 Task: Find connections with filter location Adeje with filter topic #innovationwith filter profile language Spanish with filter current company TASC Outsourcing with filter school G. B. Pant University Of Agriculture & Technology with filter industry Nursing Homes and Residential Care Facilities with filter service category Life Coaching with filter keywords title Molecular Scientist
Action: Mouse moved to (682, 87)
Screenshot: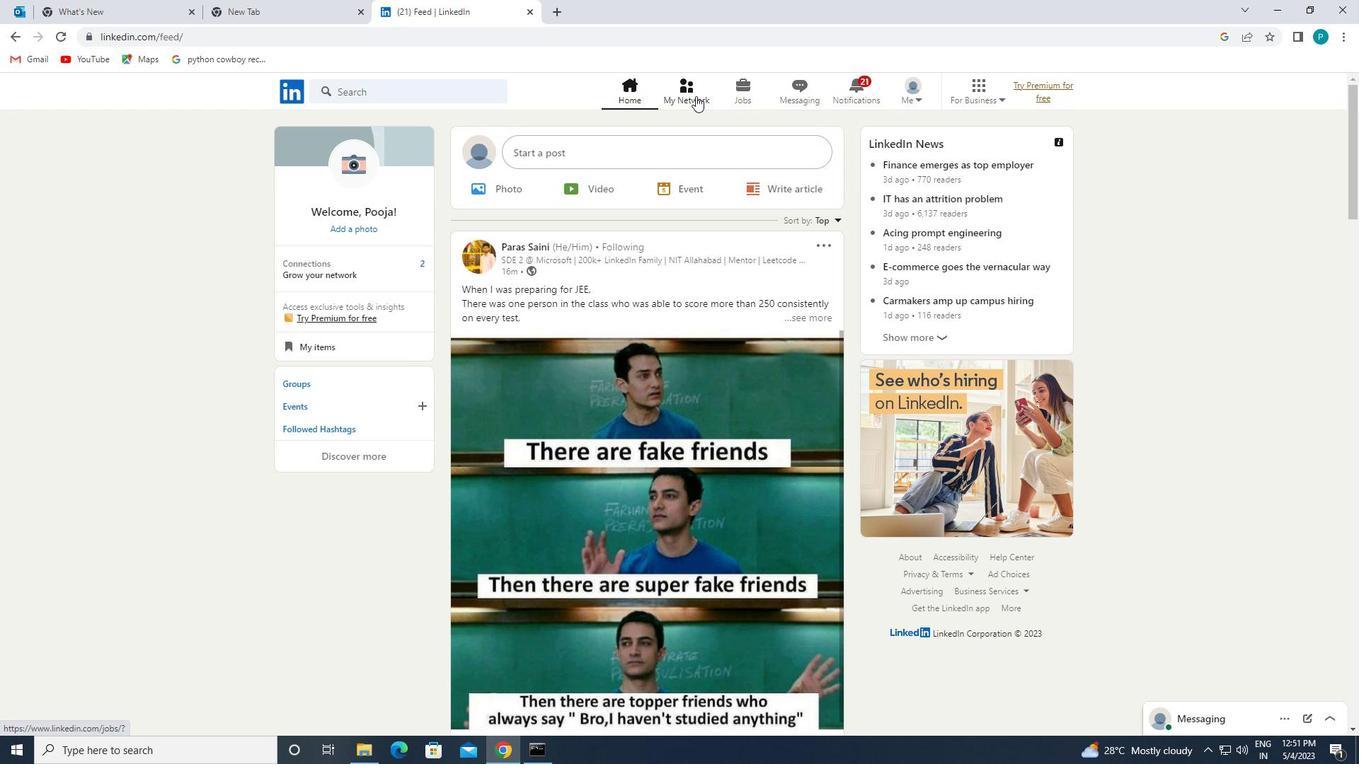 
Action: Mouse pressed left at (682, 87)
Screenshot: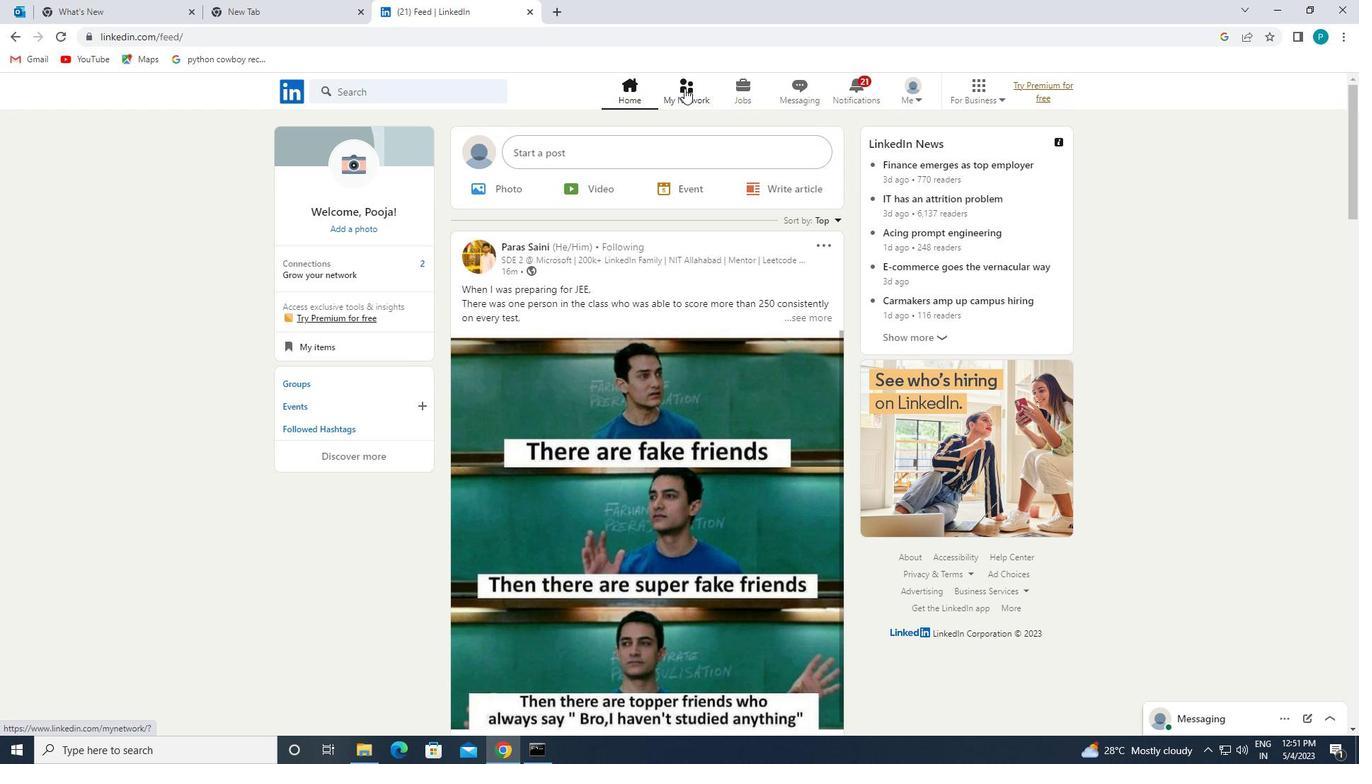 
Action: Mouse moved to (430, 172)
Screenshot: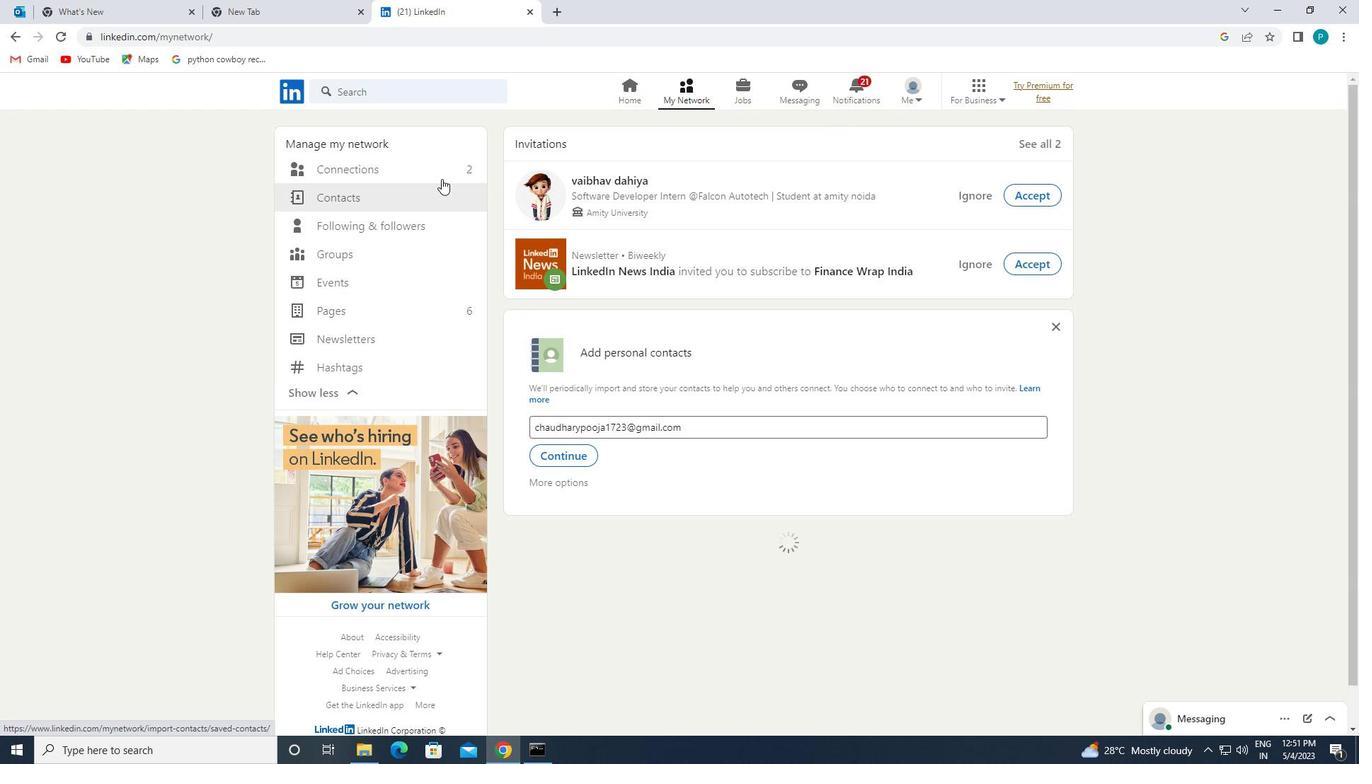 
Action: Mouse pressed left at (430, 172)
Screenshot: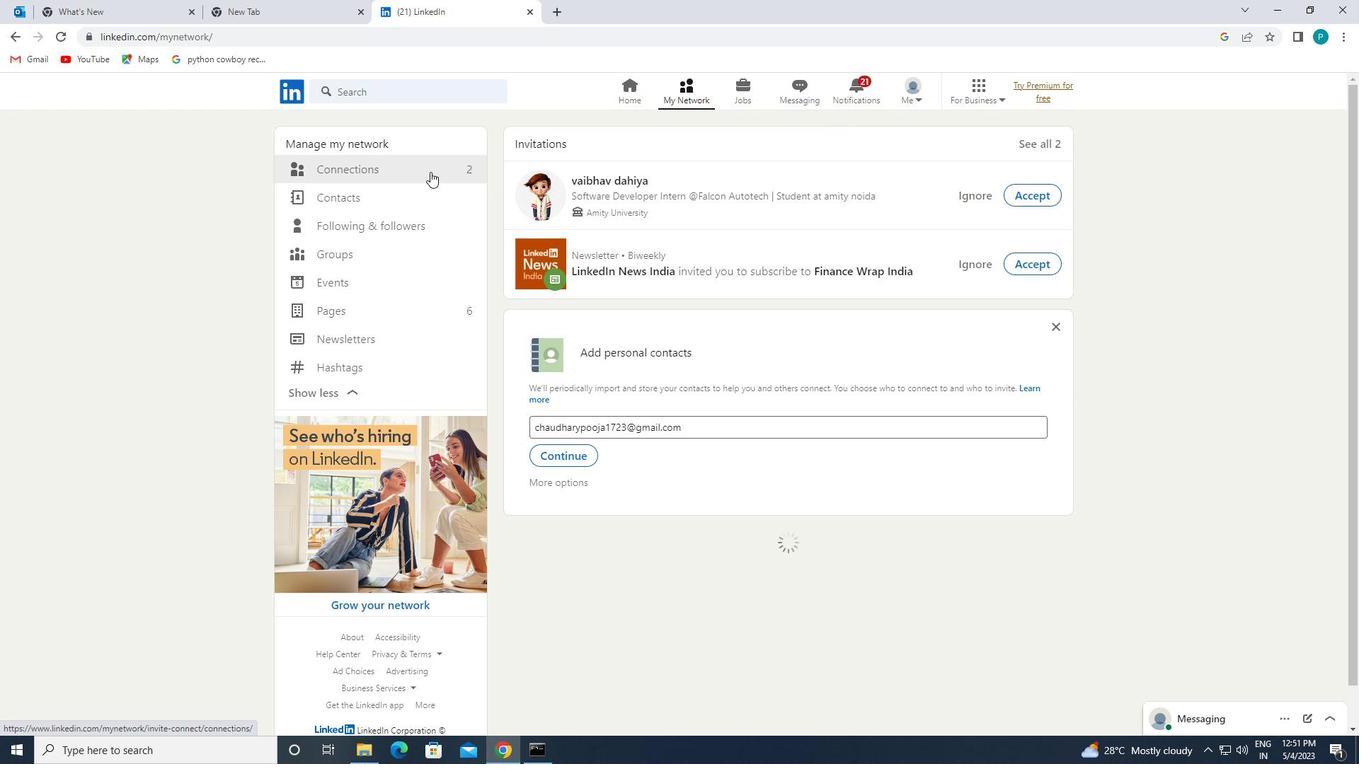 
Action: Mouse moved to (772, 164)
Screenshot: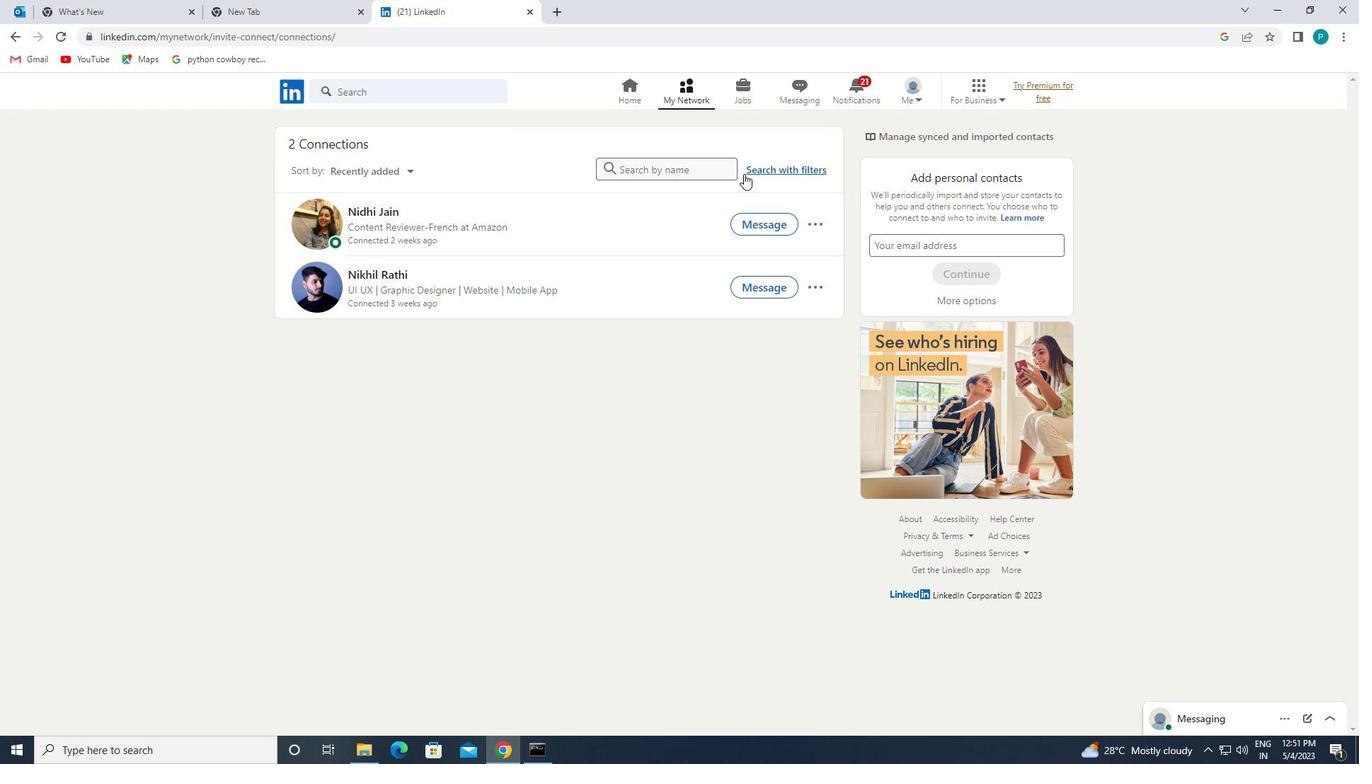 
Action: Mouse pressed left at (772, 164)
Screenshot: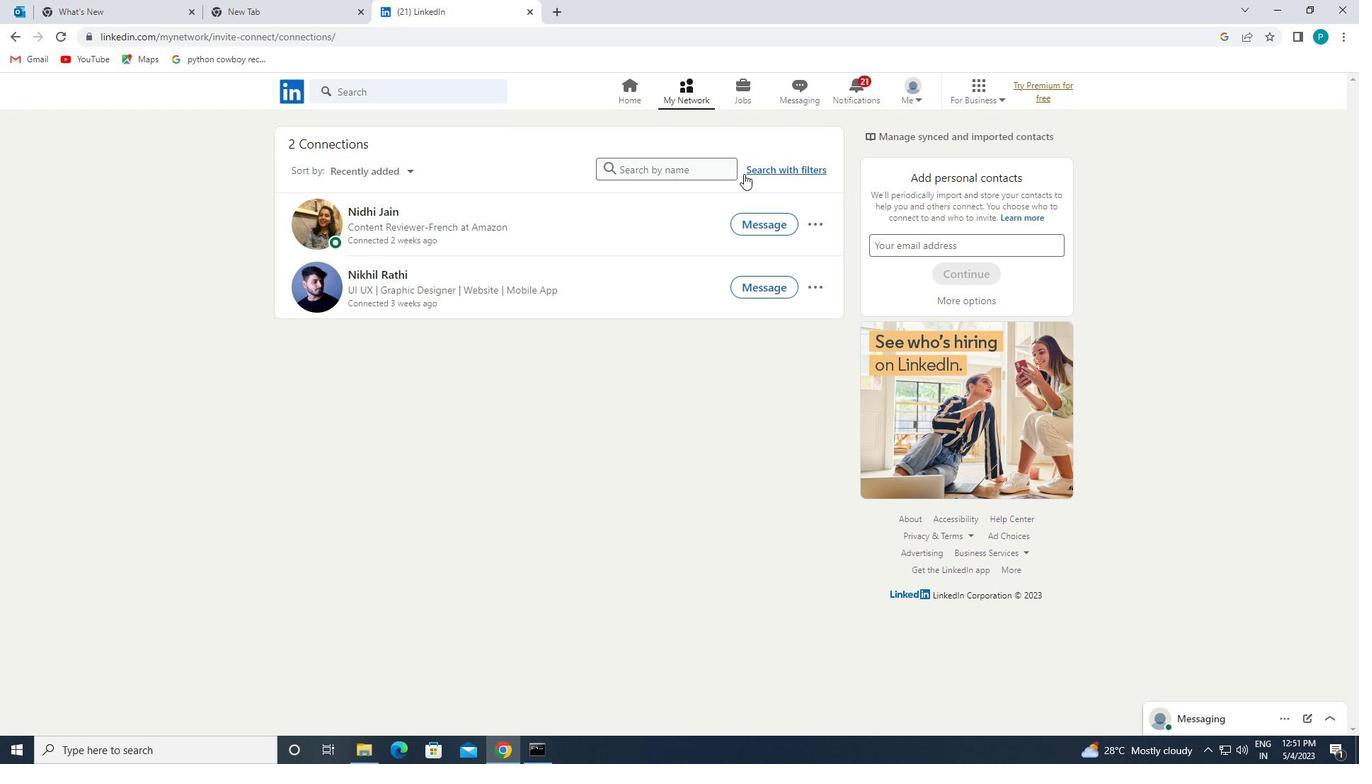 
Action: Mouse moved to (724, 128)
Screenshot: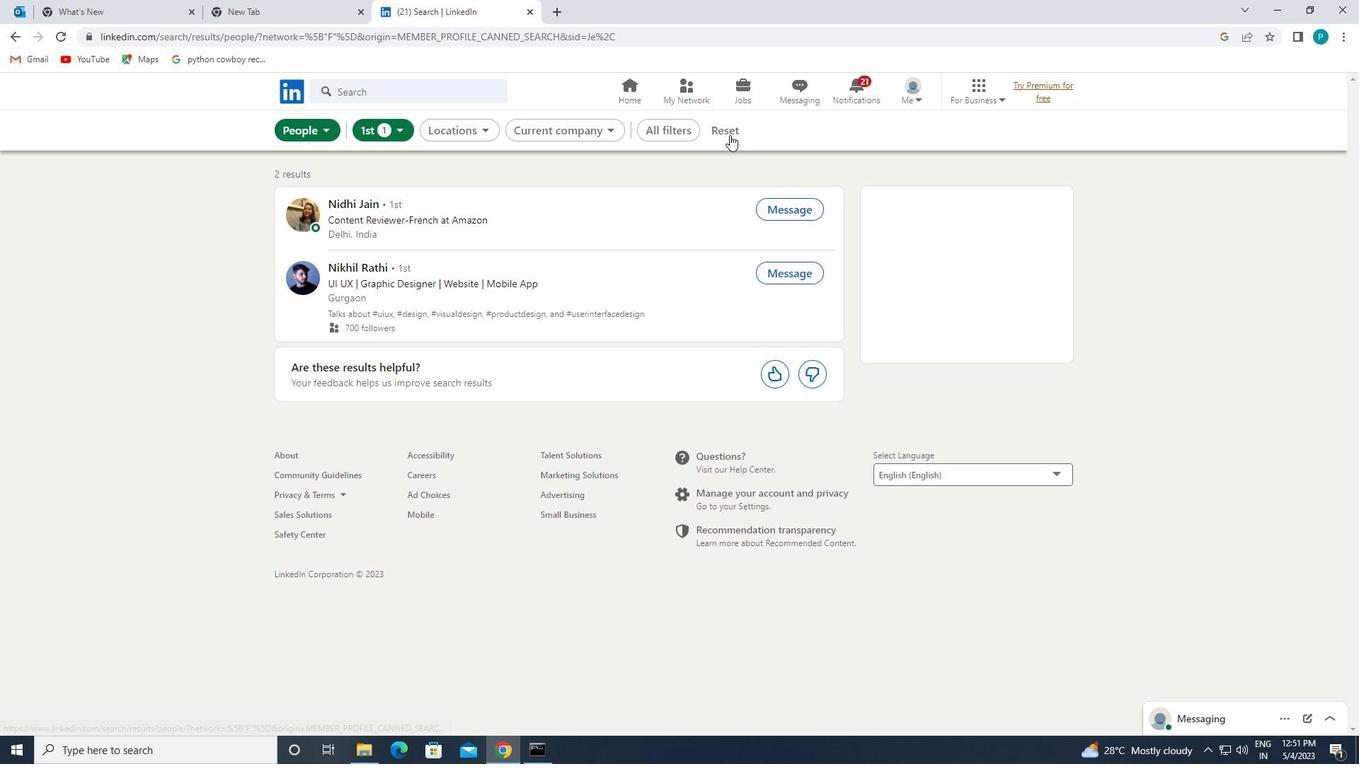 
Action: Mouse pressed left at (724, 128)
Screenshot: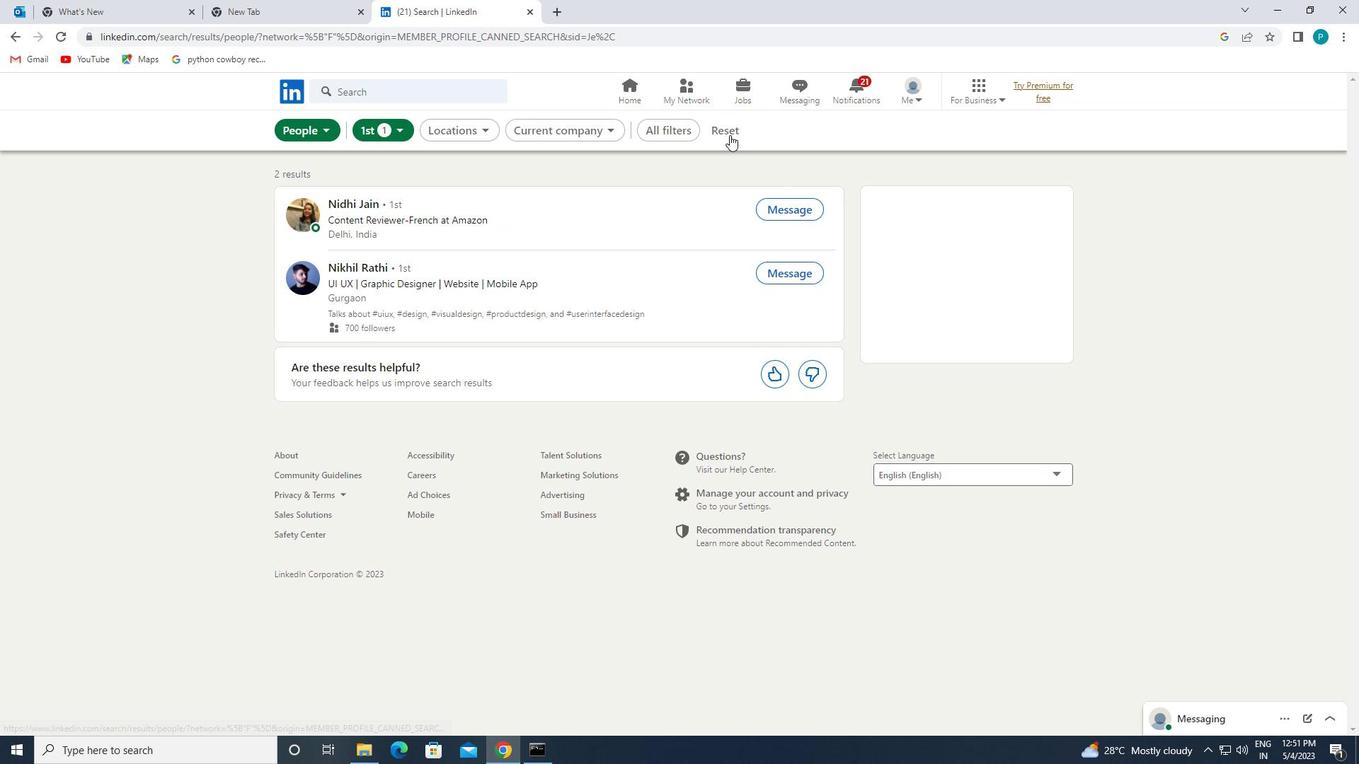 
Action: Mouse pressed left at (724, 128)
Screenshot: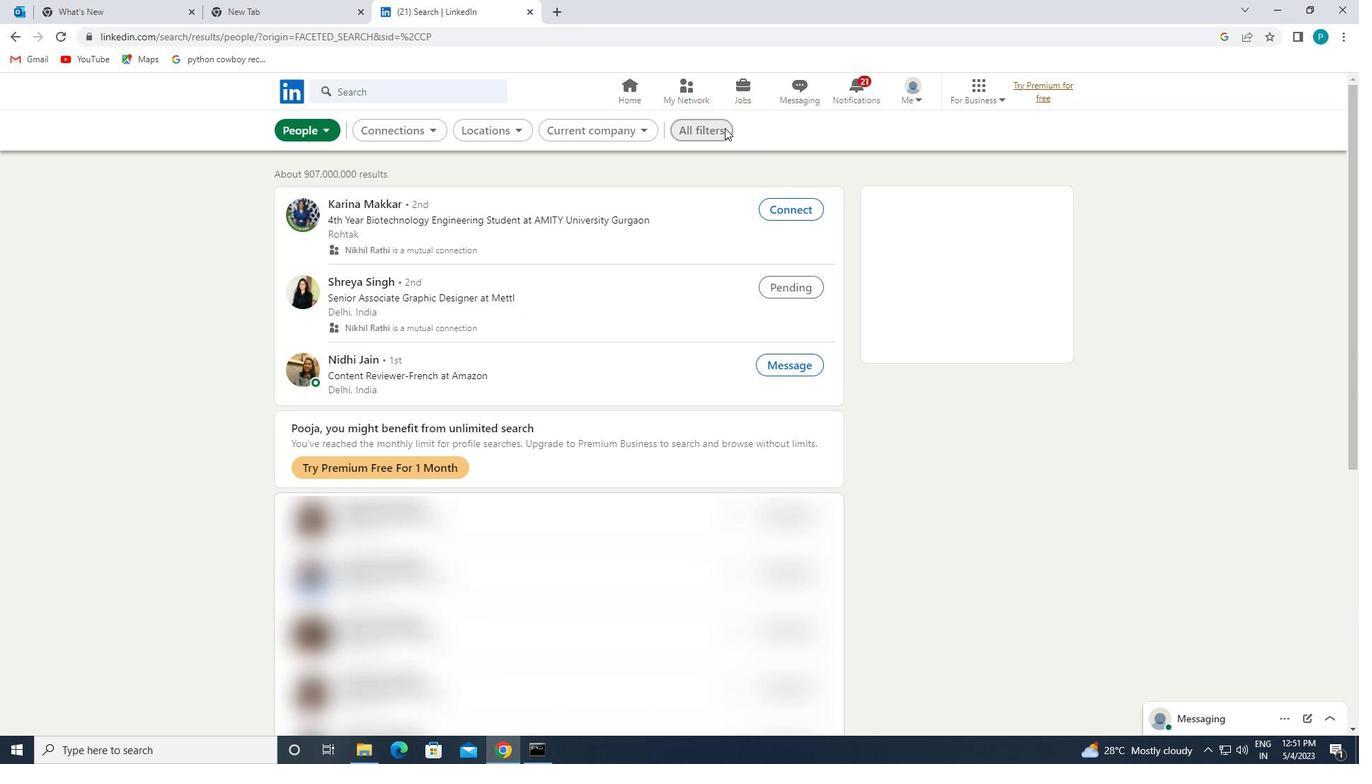 
Action: Mouse moved to (1050, 305)
Screenshot: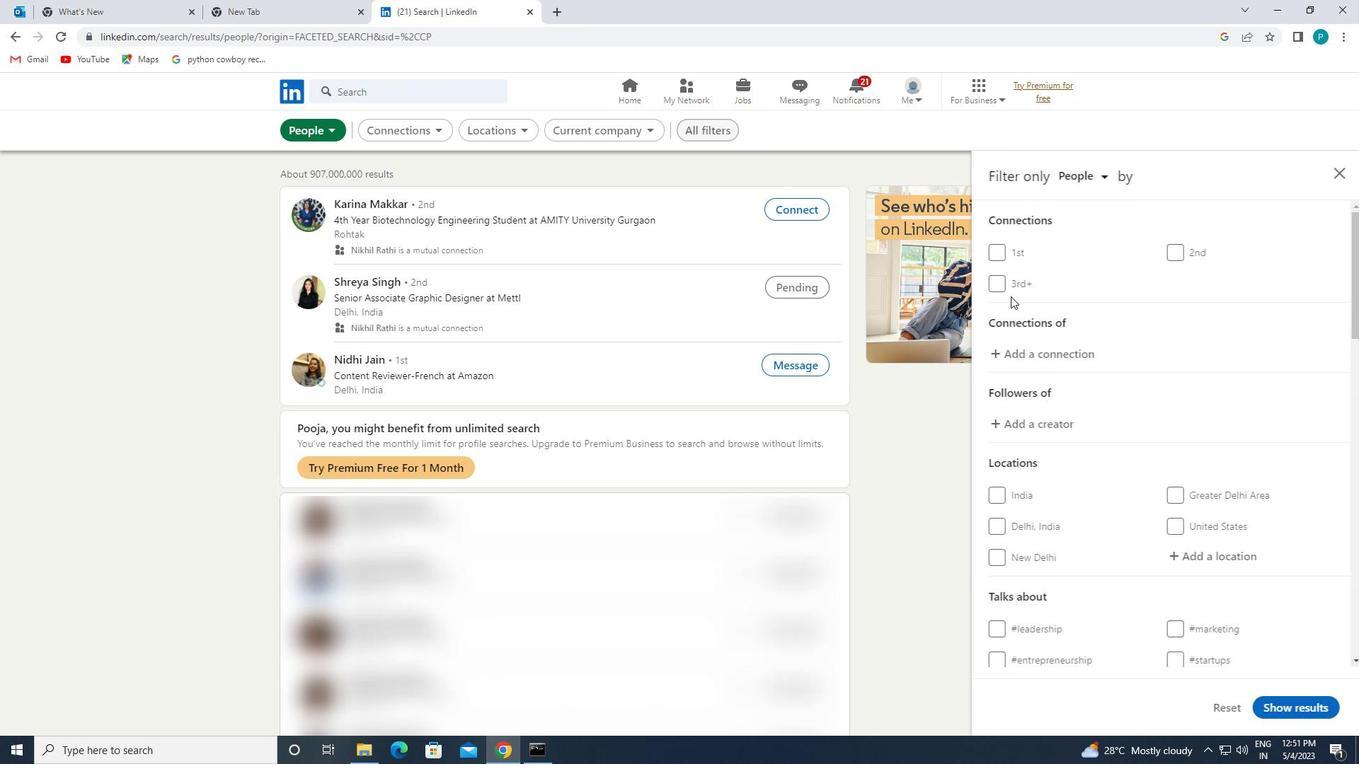 
Action: Mouse scrolled (1050, 305) with delta (0, 0)
Screenshot: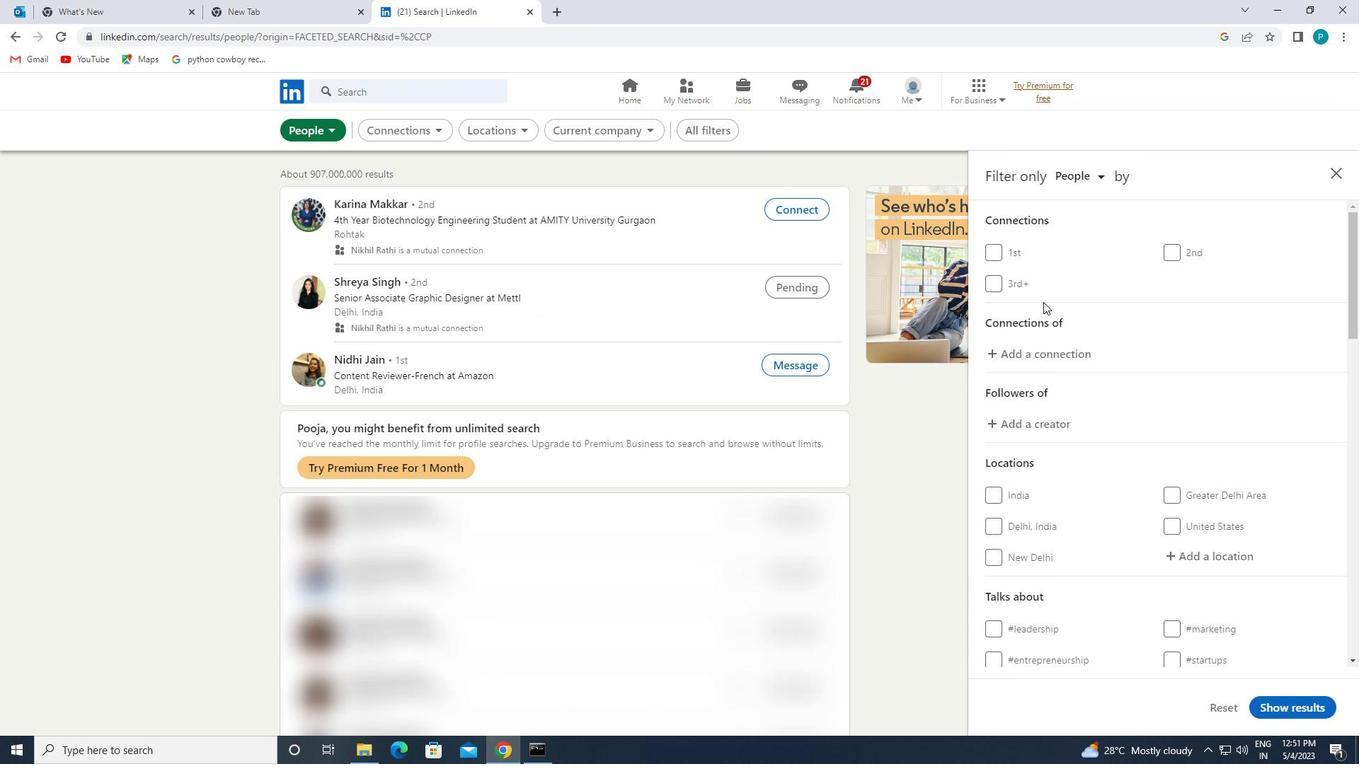 
Action: Mouse scrolled (1050, 305) with delta (0, 0)
Screenshot: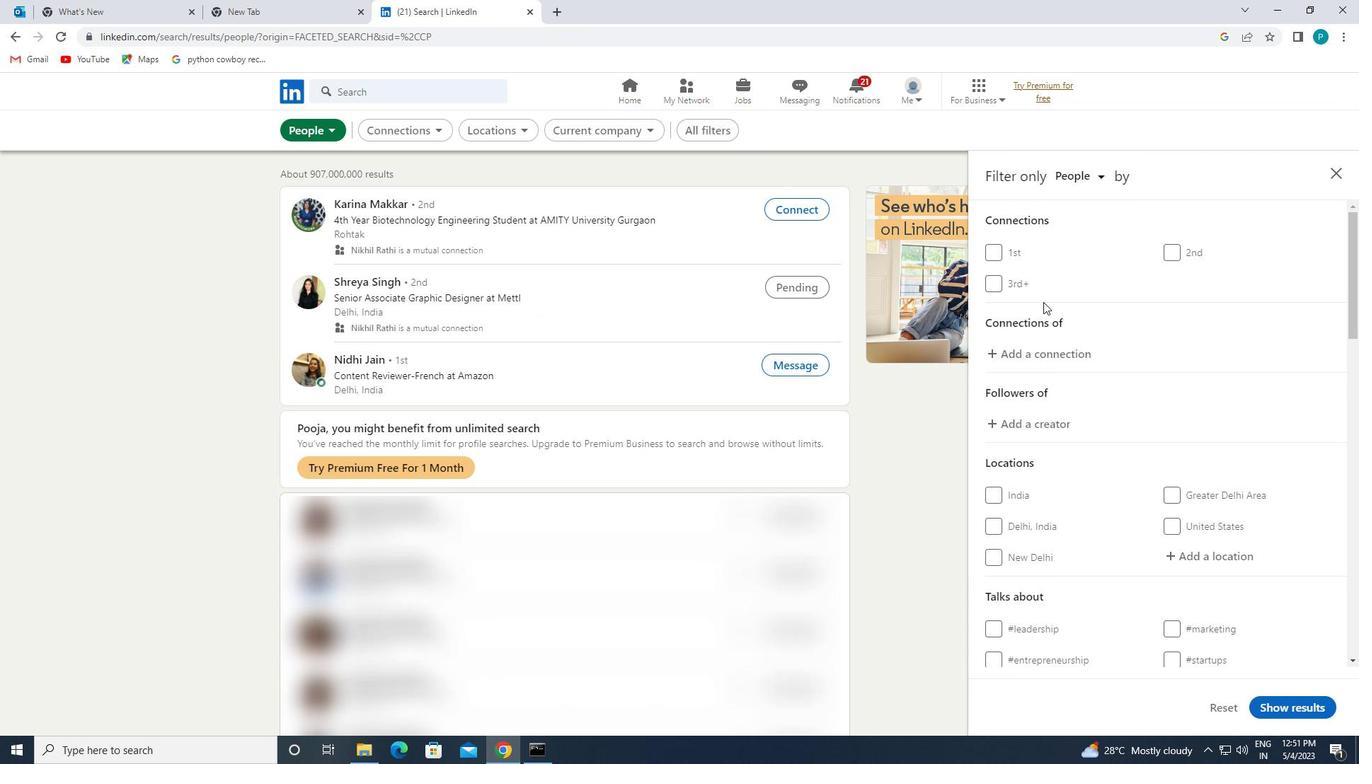 
Action: Mouse moved to (1213, 423)
Screenshot: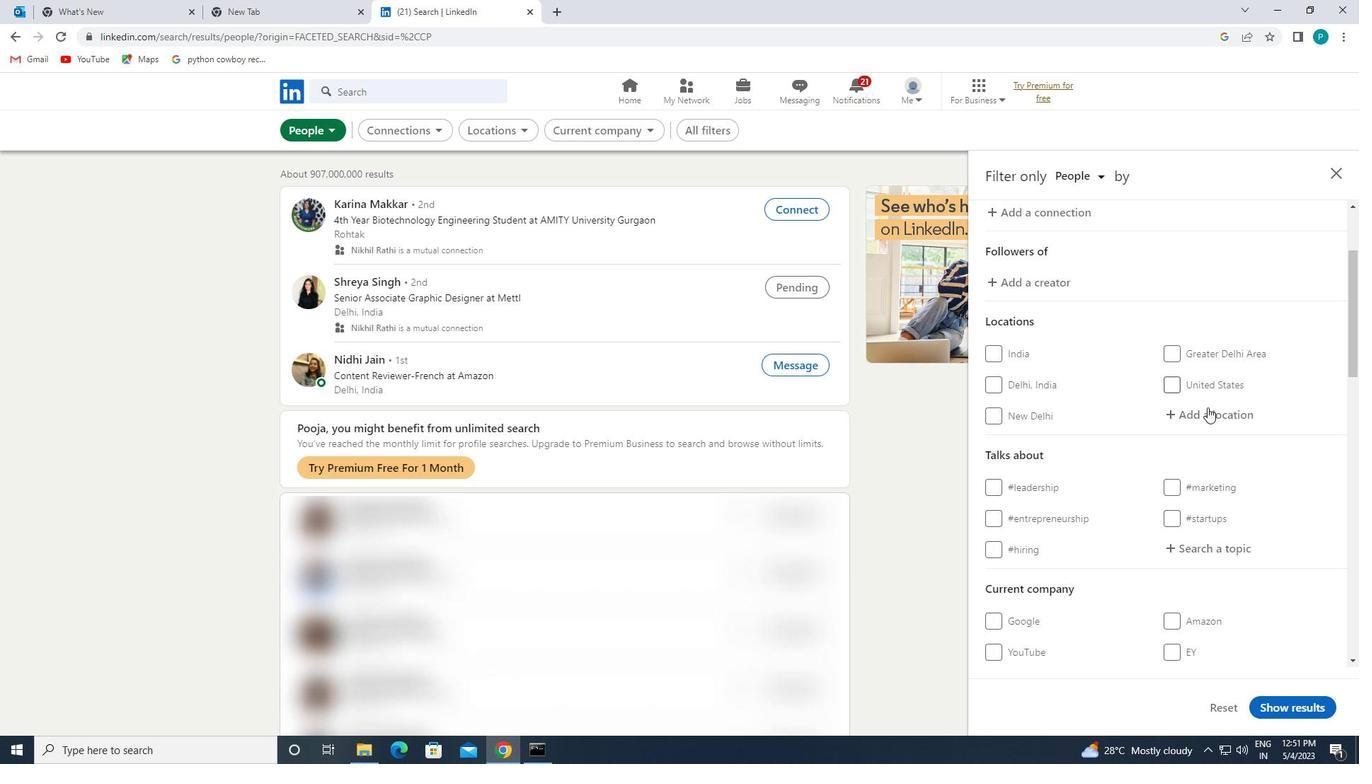 
Action: Mouse pressed left at (1213, 423)
Screenshot: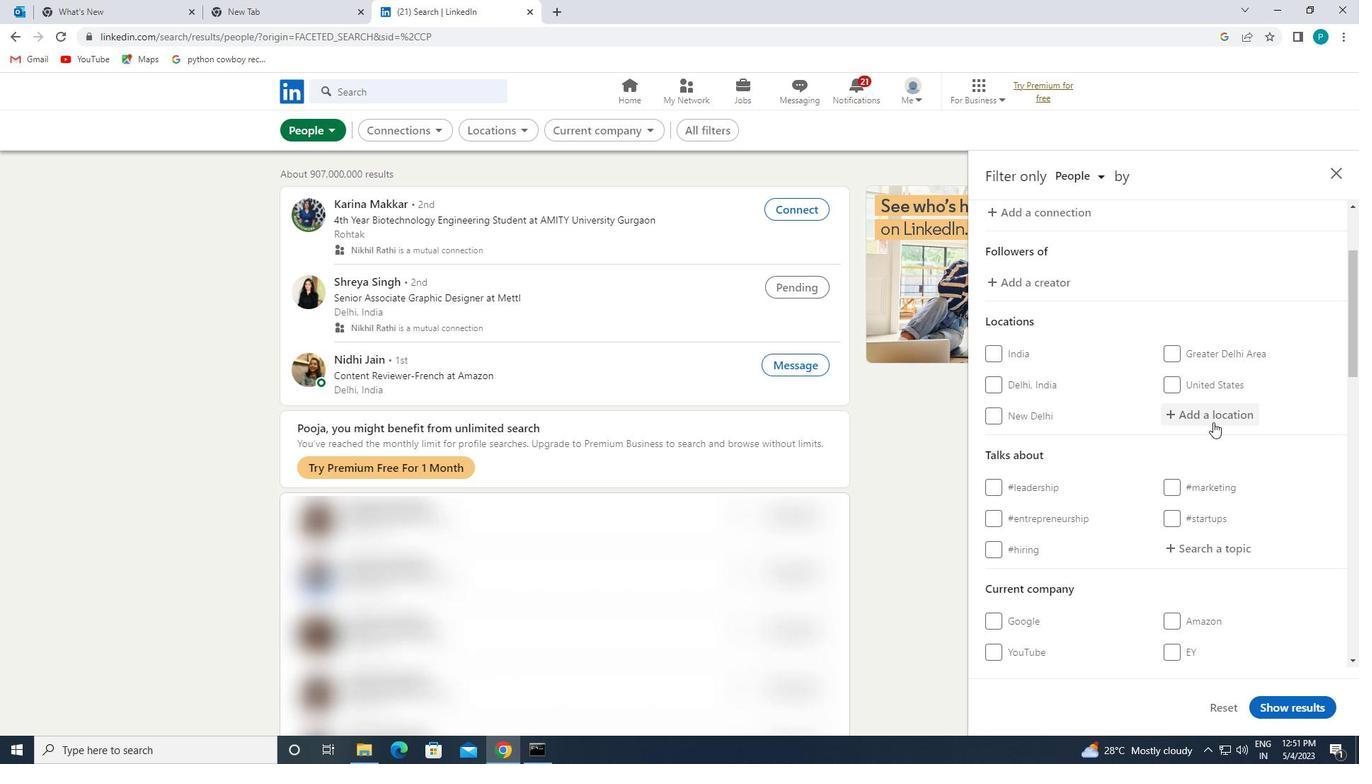 
Action: Mouse moved to (812, 294)
Screenshot: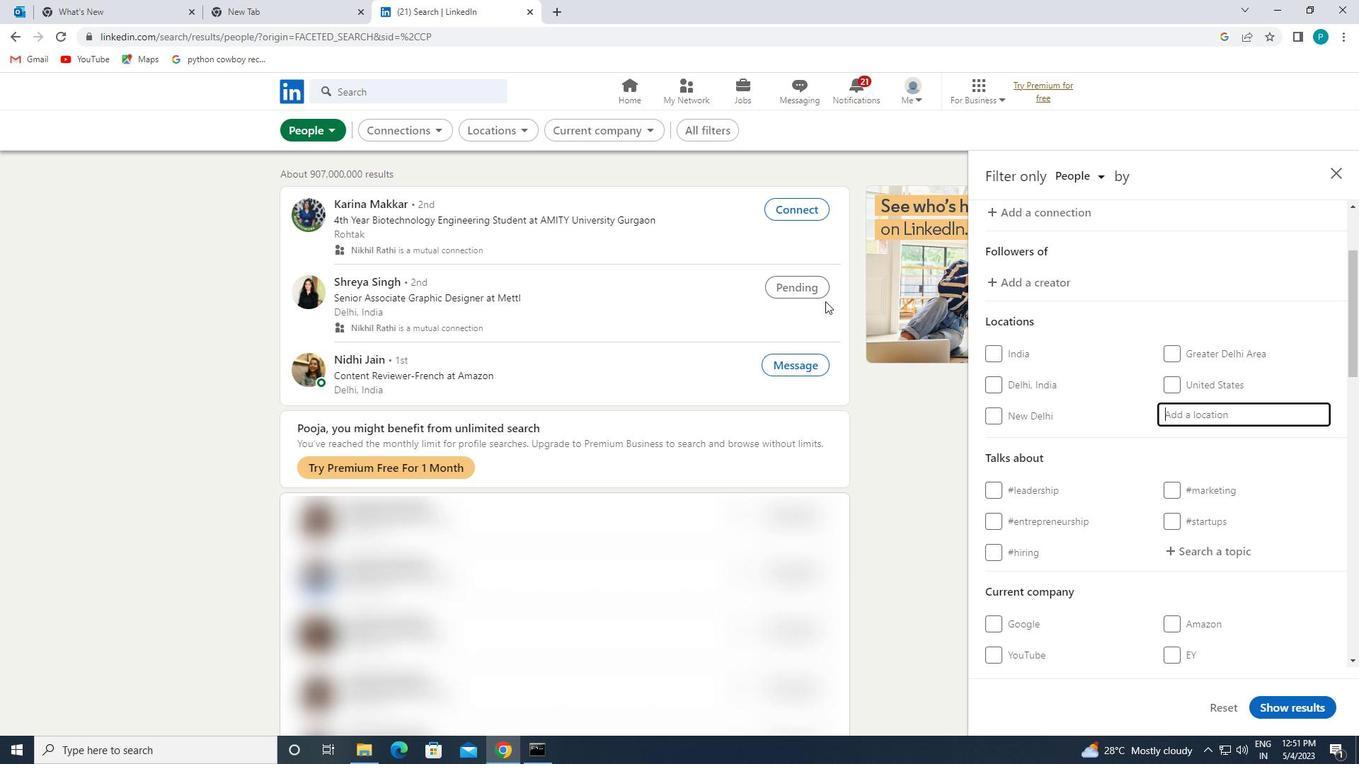 
Action: Key pressed <Key.caps_lock>a<Key.caps_lock>deje
Screenshot: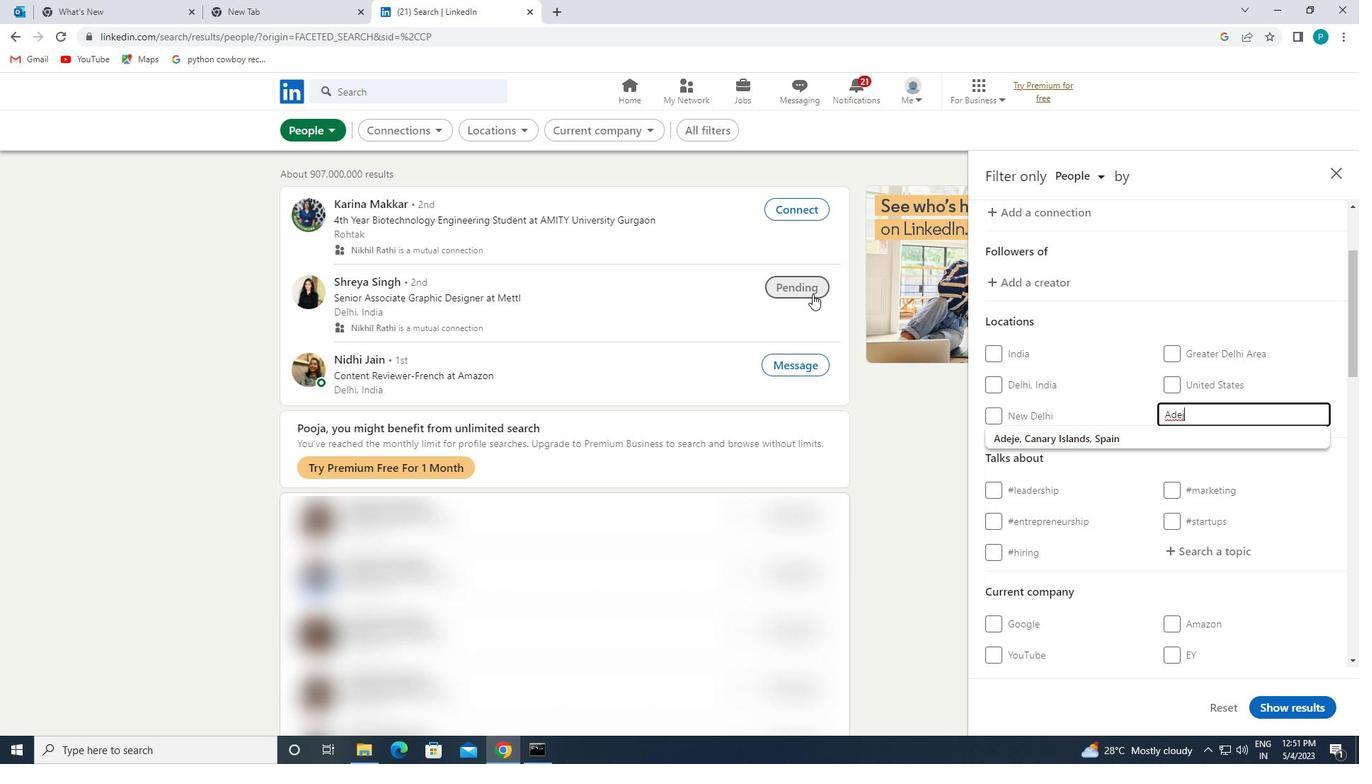 
Action: Mouse moved to (1022, 427)
Screenshot: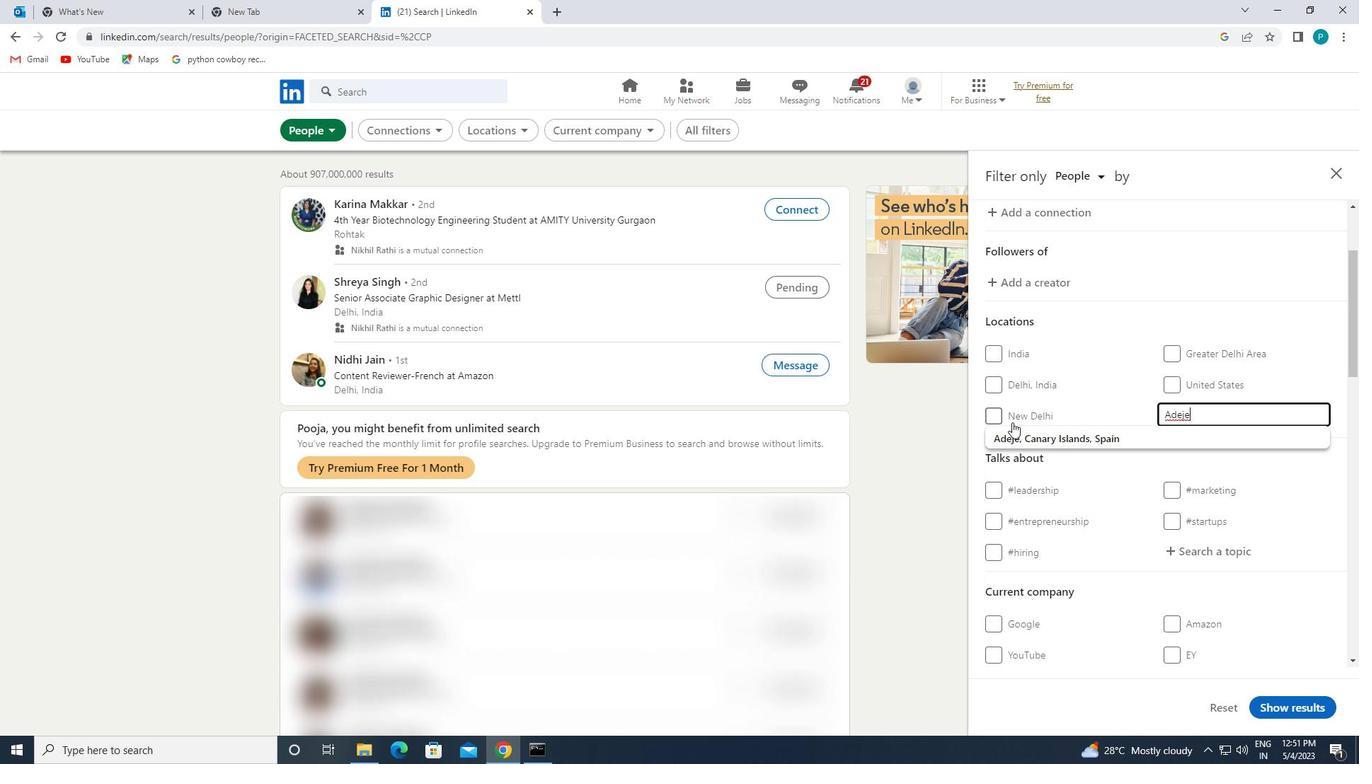 
Action: Mouse pressed left at (1022, 427)
Screenshot: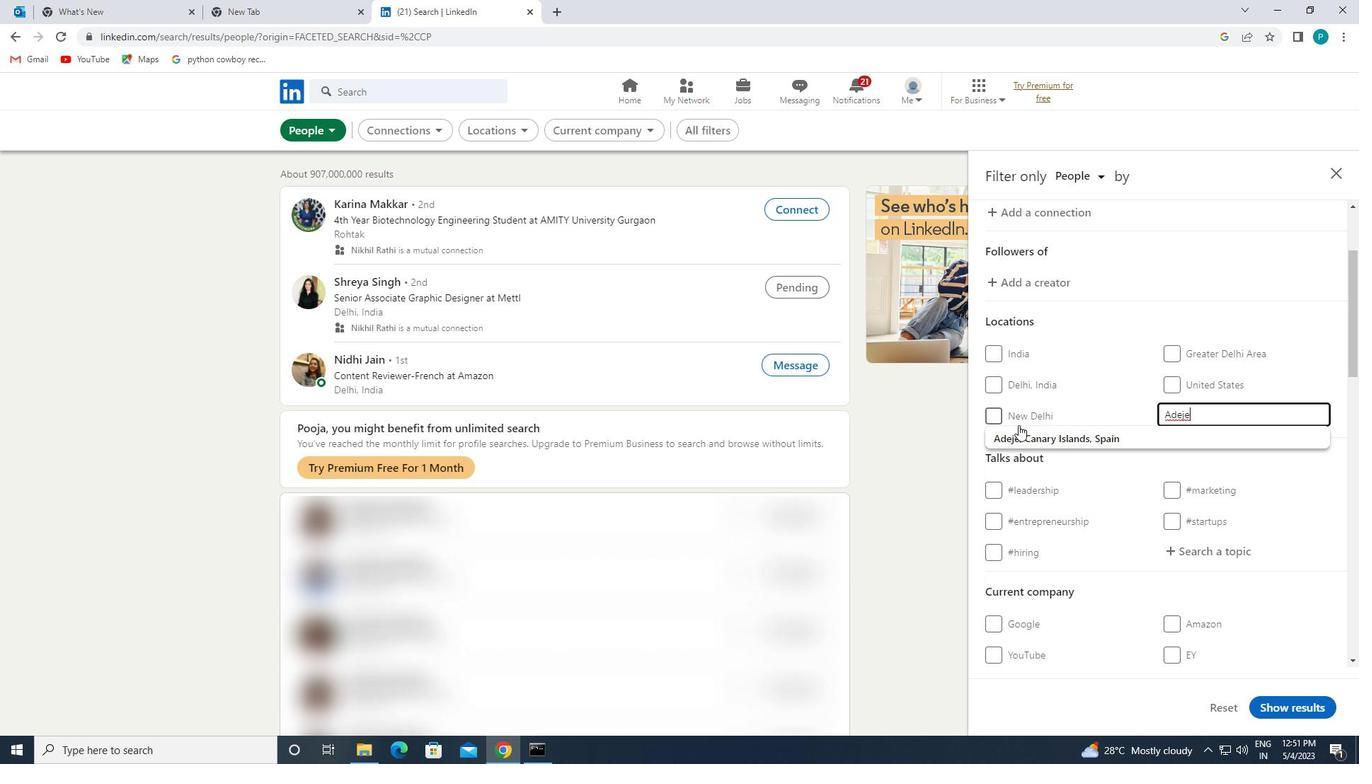 
Action: Mouse moved to (1113, 458)
Screenshot: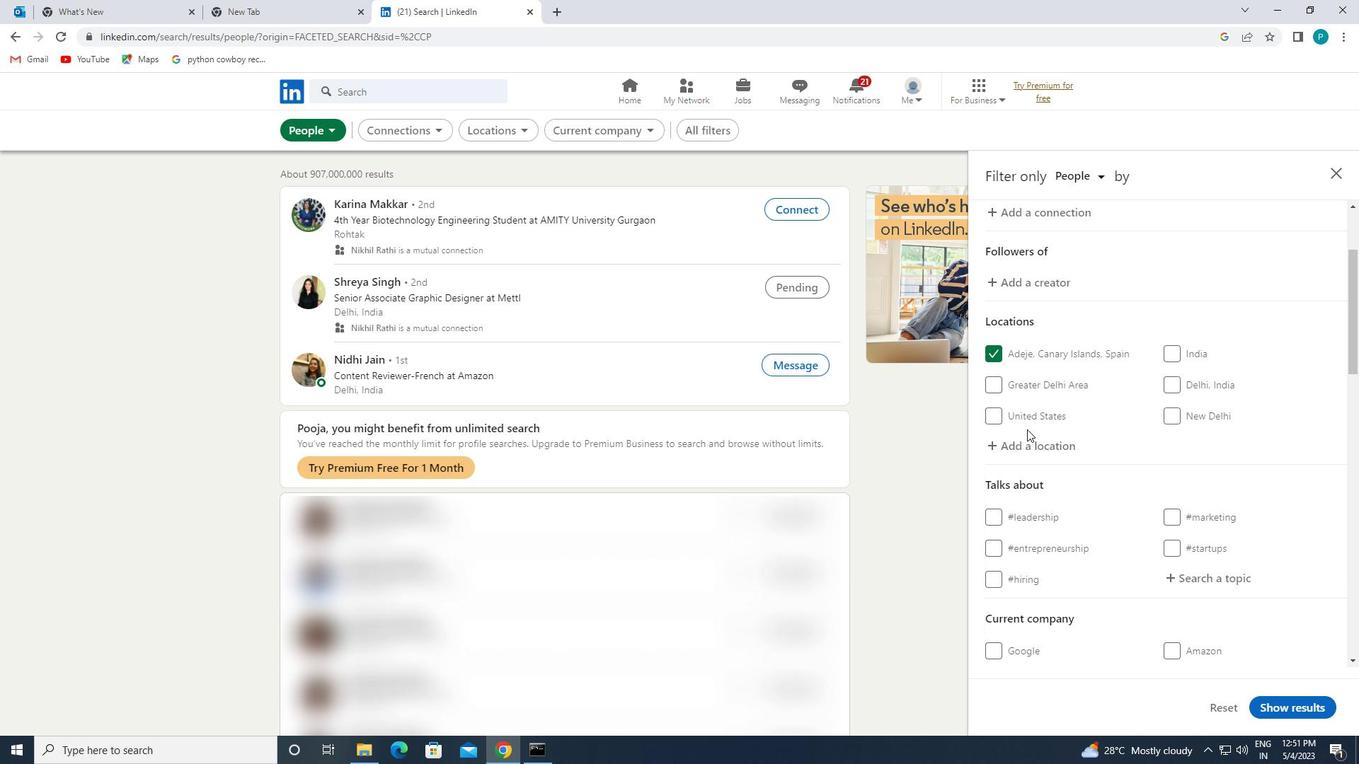 
Action: Mouse scrolled (1113, 457) with delta (0, 0)
Screenshot: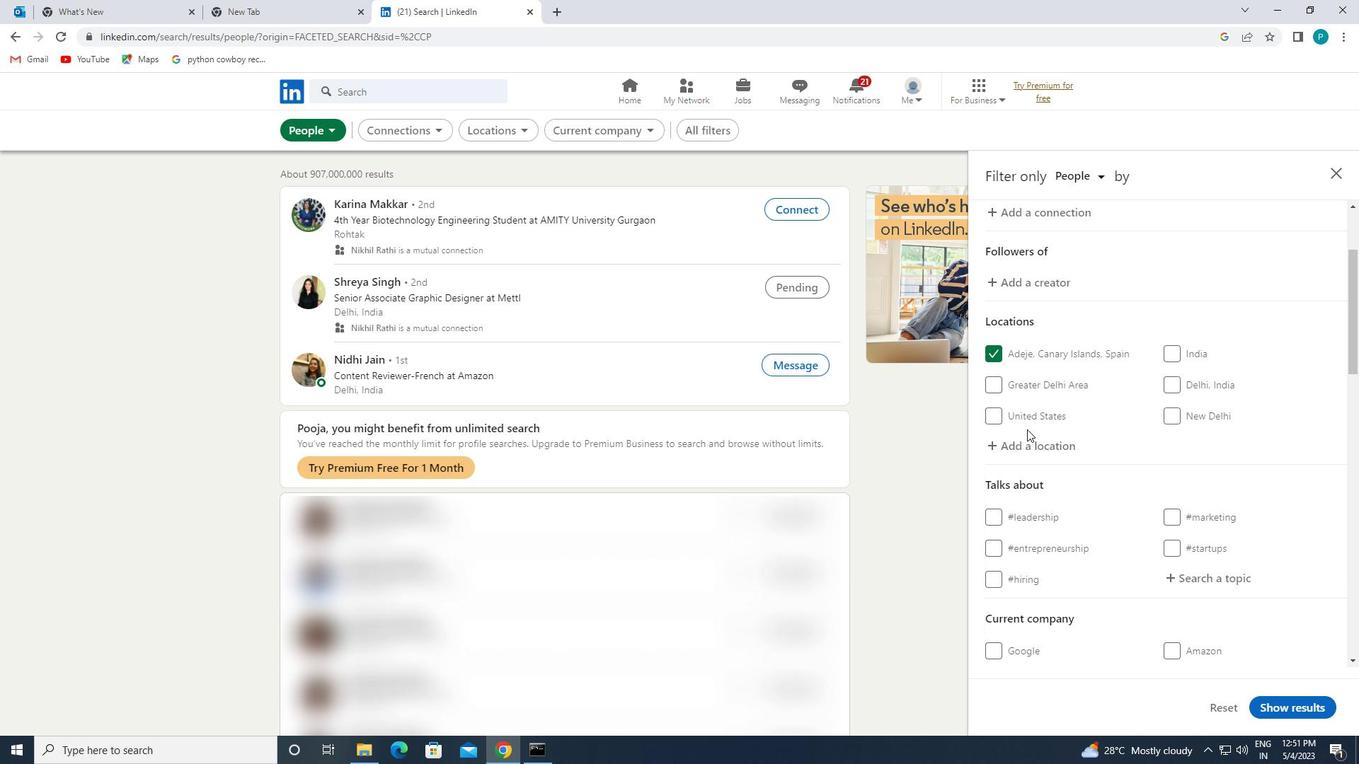 
Action: Mouse moved to (1128, 464)
Screenshot: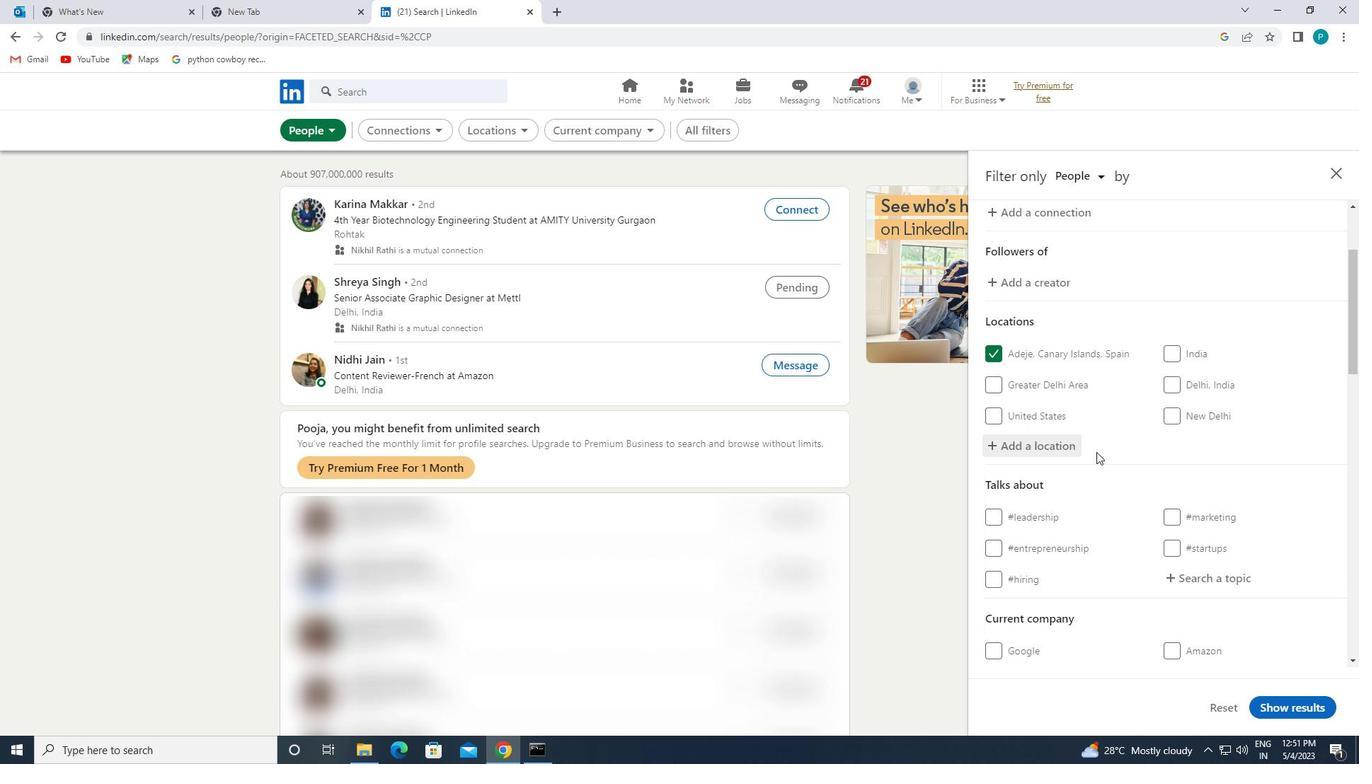 
Action: Mouse scrolled (1128, 463) with delta (0, 0)
Screenshot: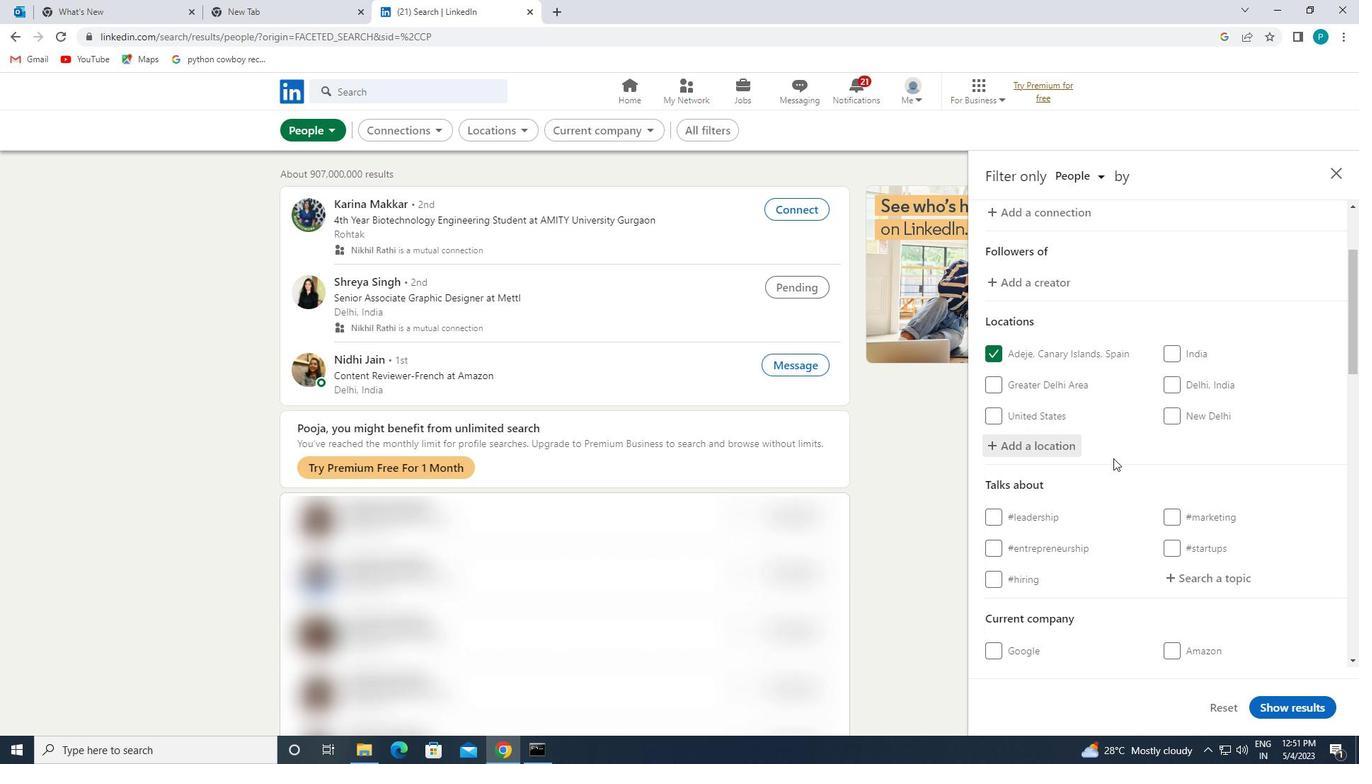 
Action: Mouse moved to (1155, 439)
Screenshot: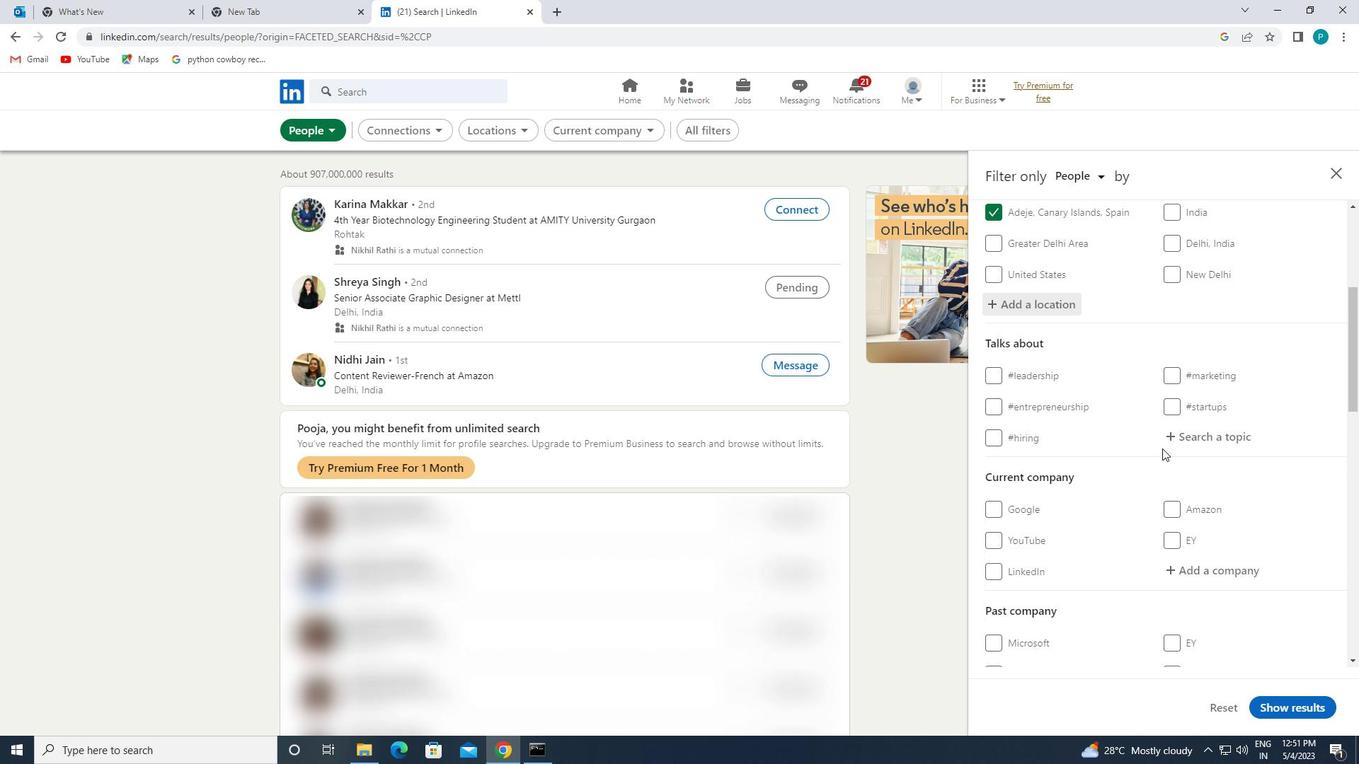 
Action: Mouse pressed left at (1155, 439)
Screenshot: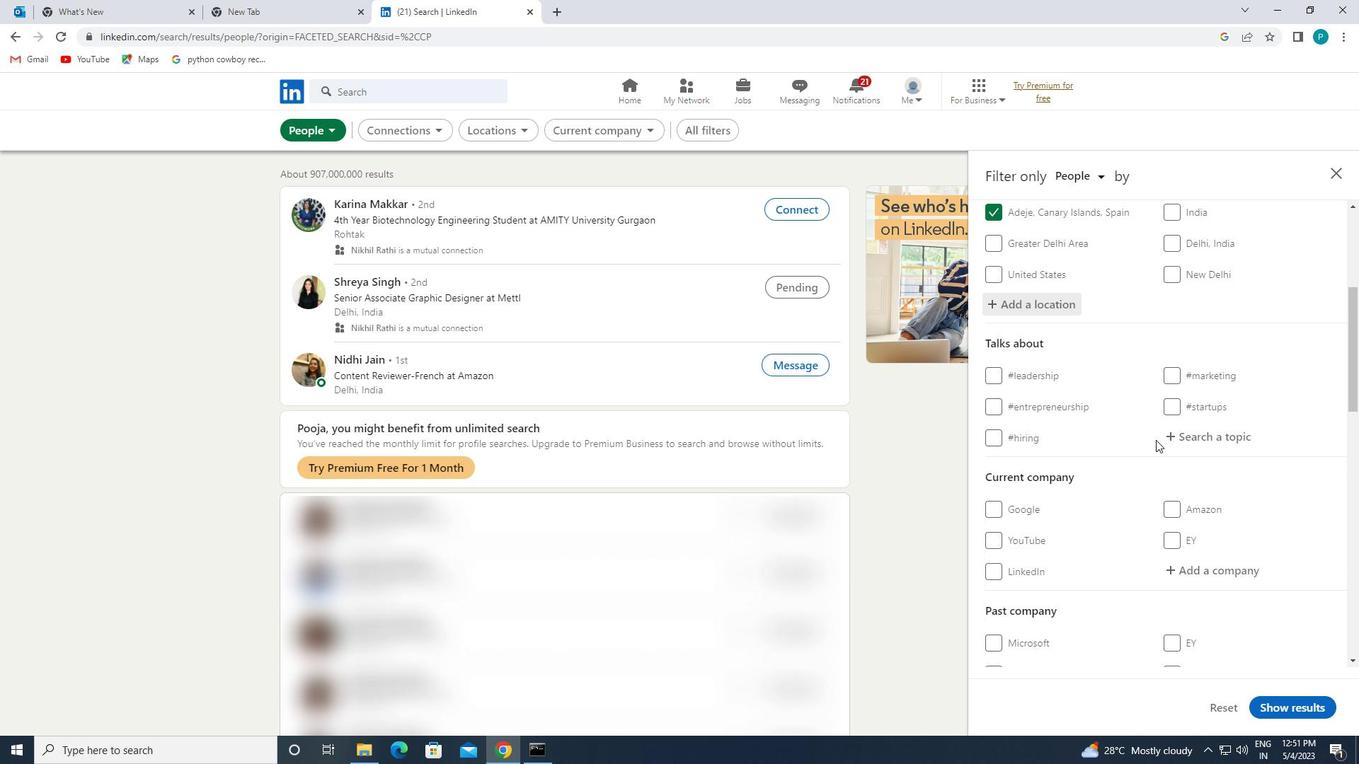 
Action: Mouse moved to (1181, 440)
Screenshot: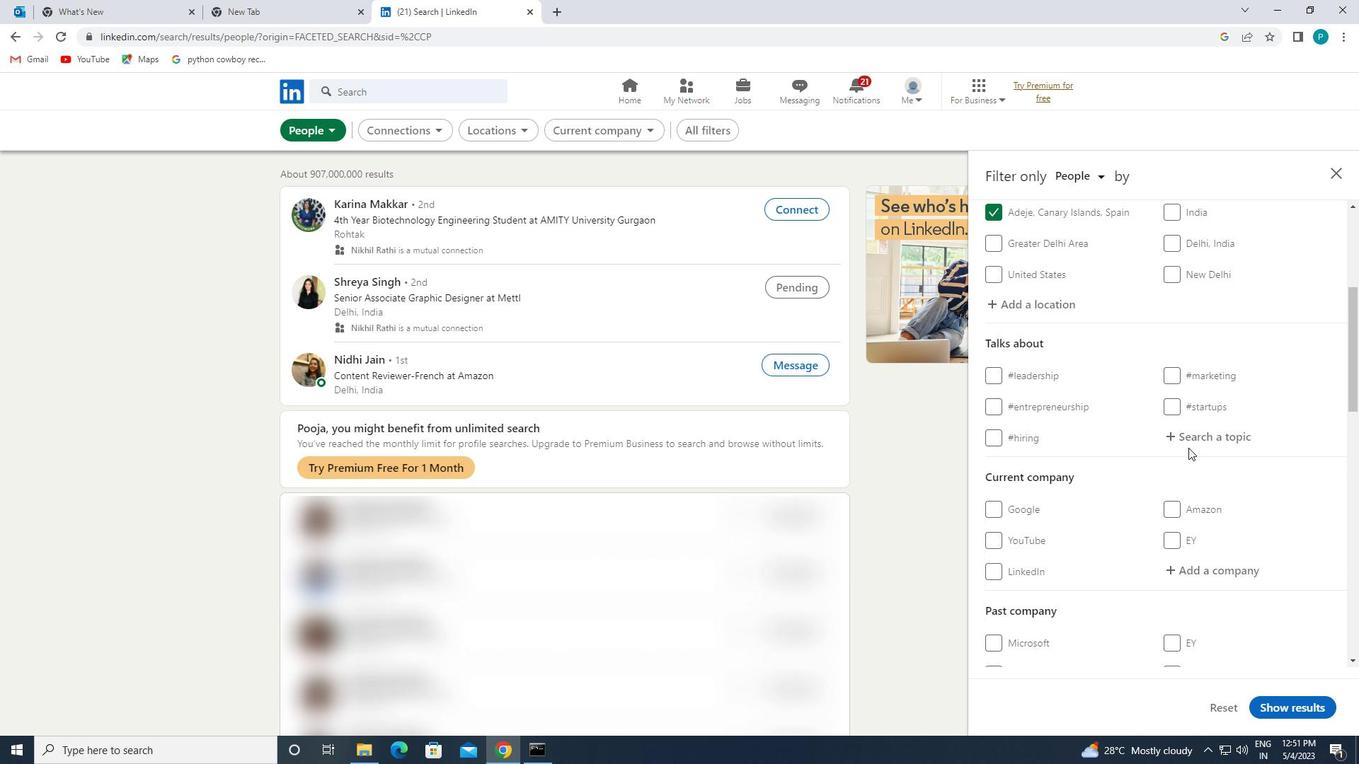 
Action: Mouse pressed left at (1181, 440)
Screenshot: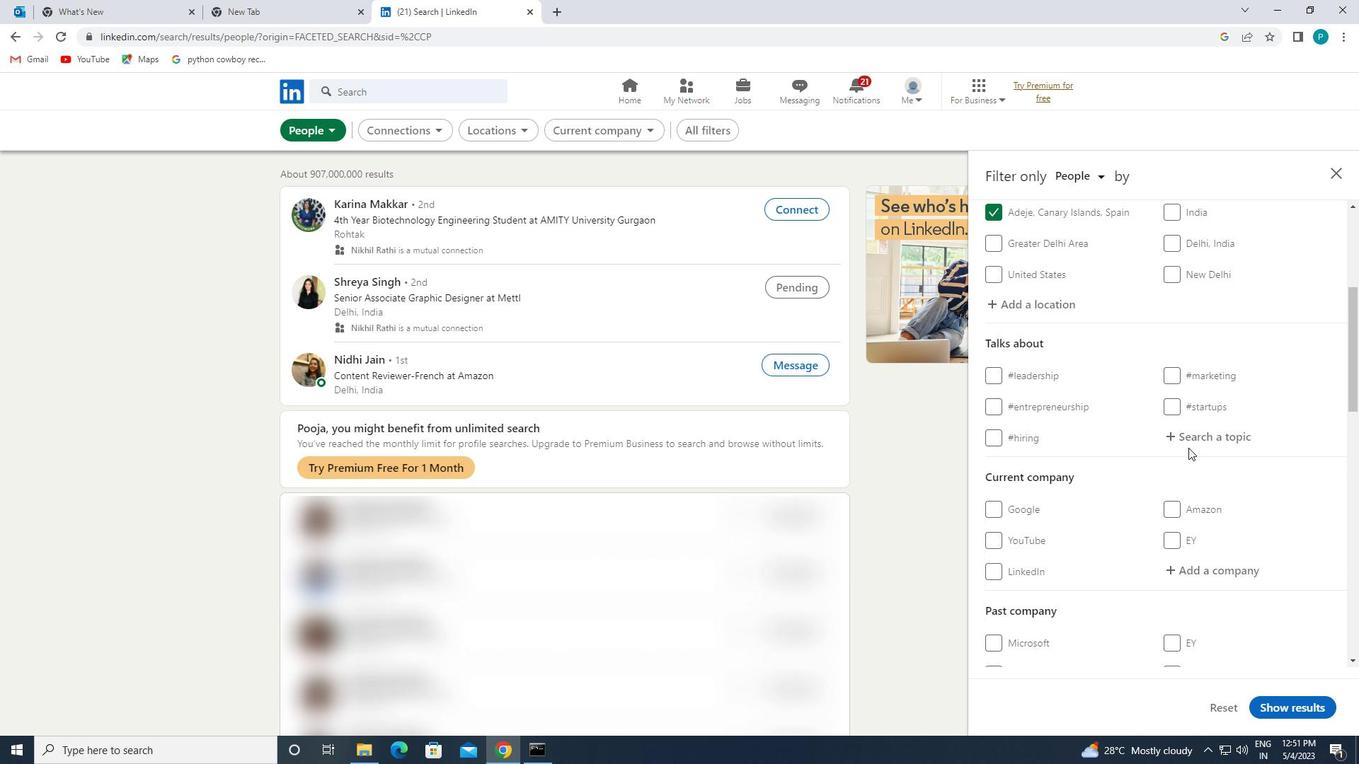 
Action: Key pressed <Key.shift>#INNOVATION
Screenshot: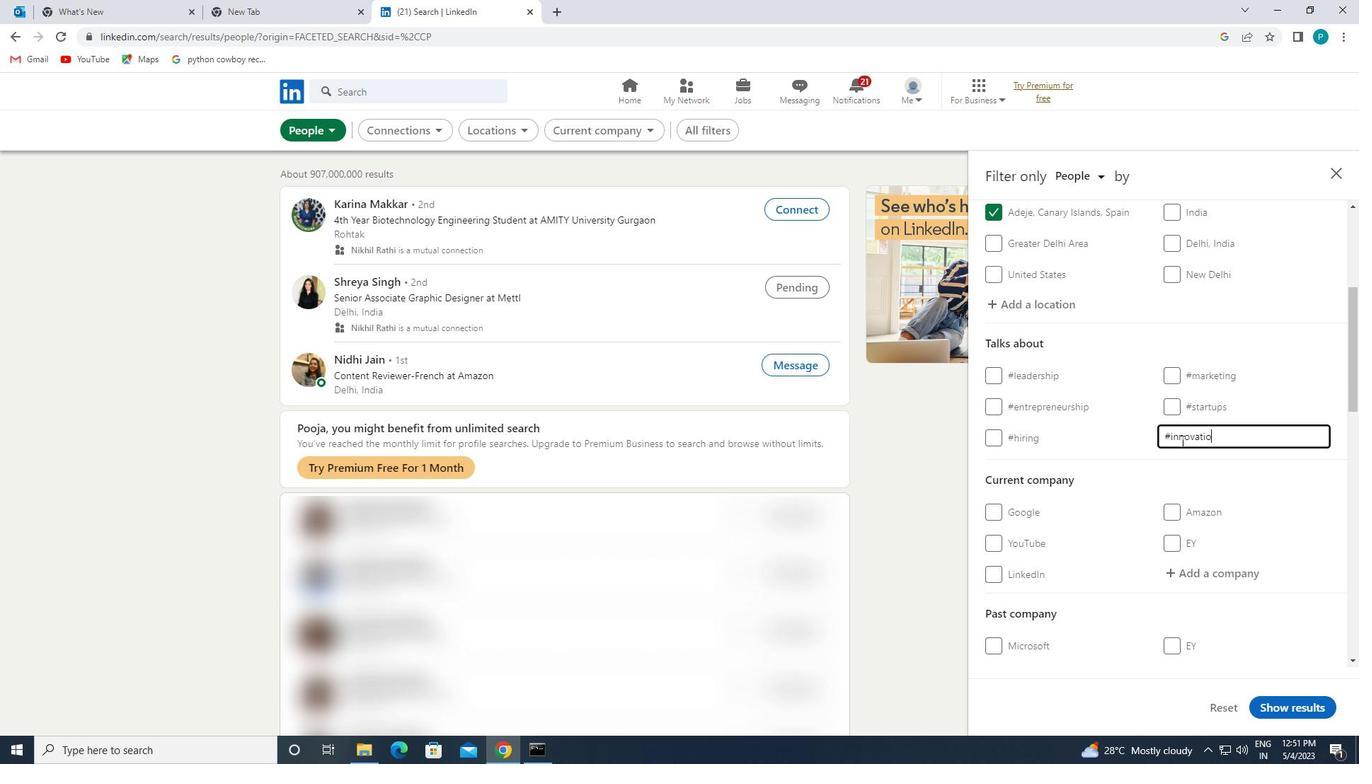 
Action: Mouse moved to (1195, 441)
Screenshot: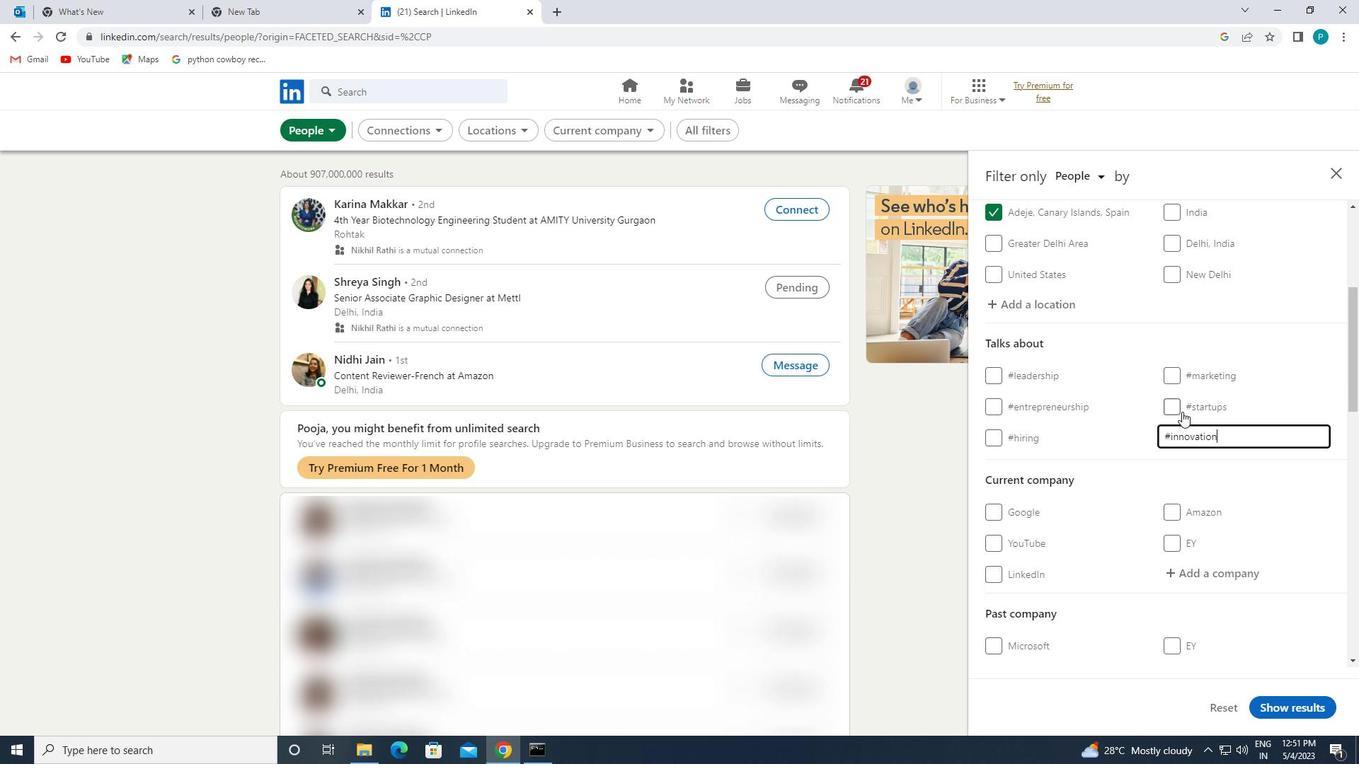 
Action: Mouse scrolled (1195, 440) with delta (0, 0)
Screenshot: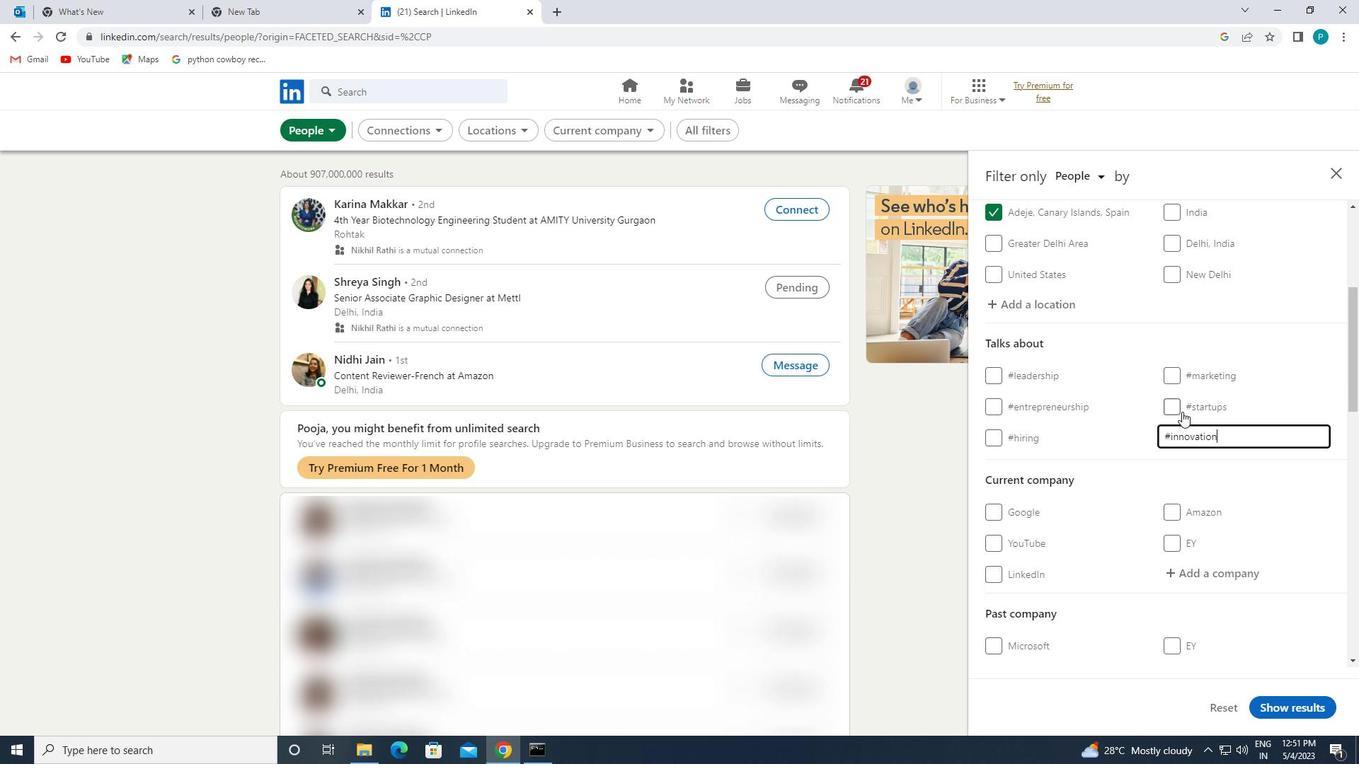 
Action: Mouse moved to (1196, 443)
Screenshot: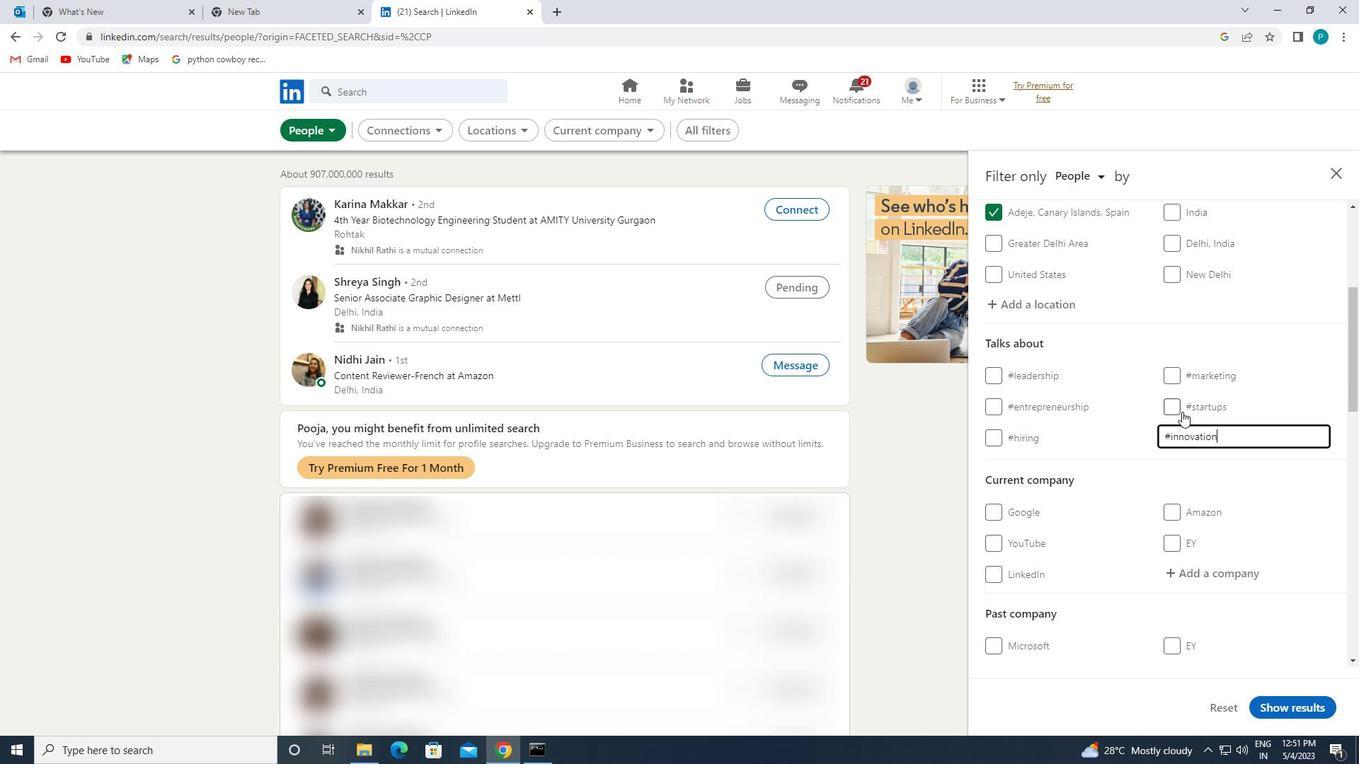 
Action: Mouse scrolled (1196, 443) with delta (0, 0)
Screenshot: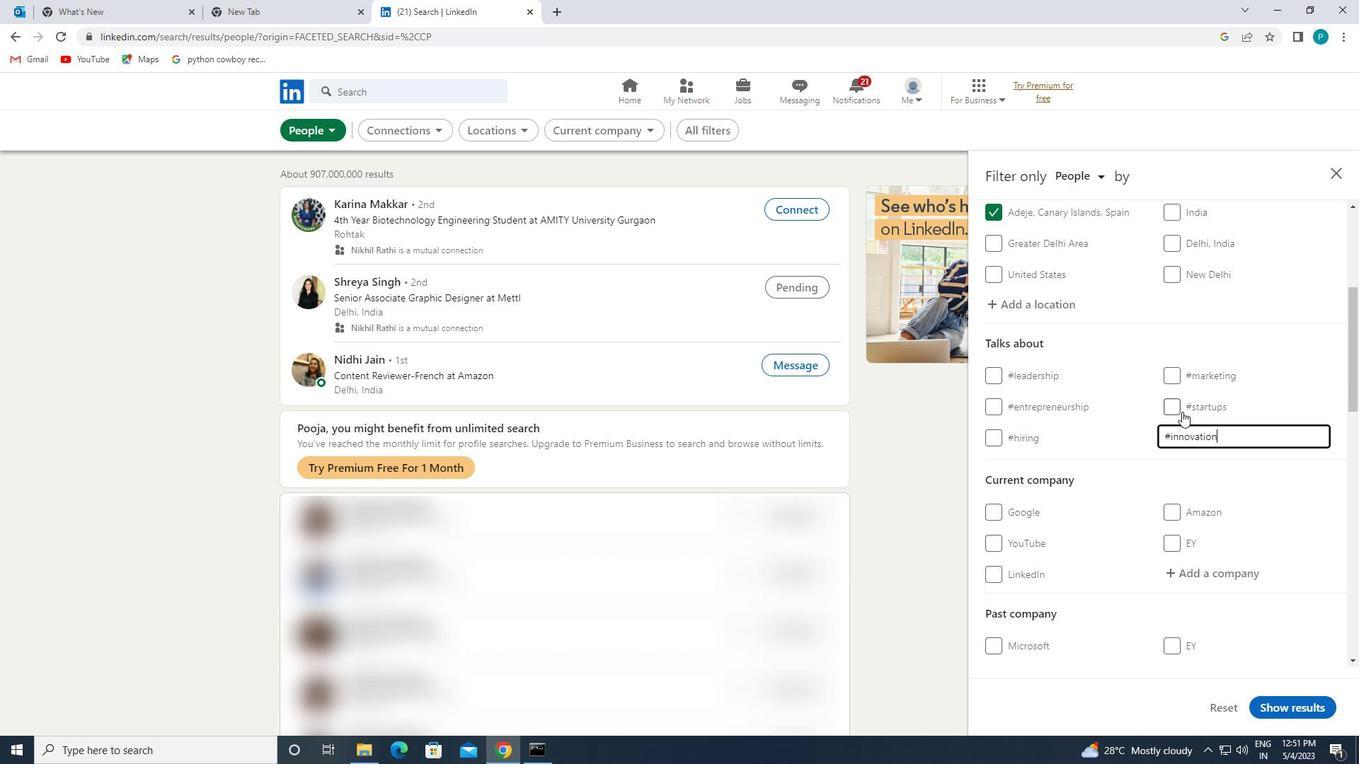 
Action: Mouse scrolled (1196, 443) with delta (0, 0)
Screenshot: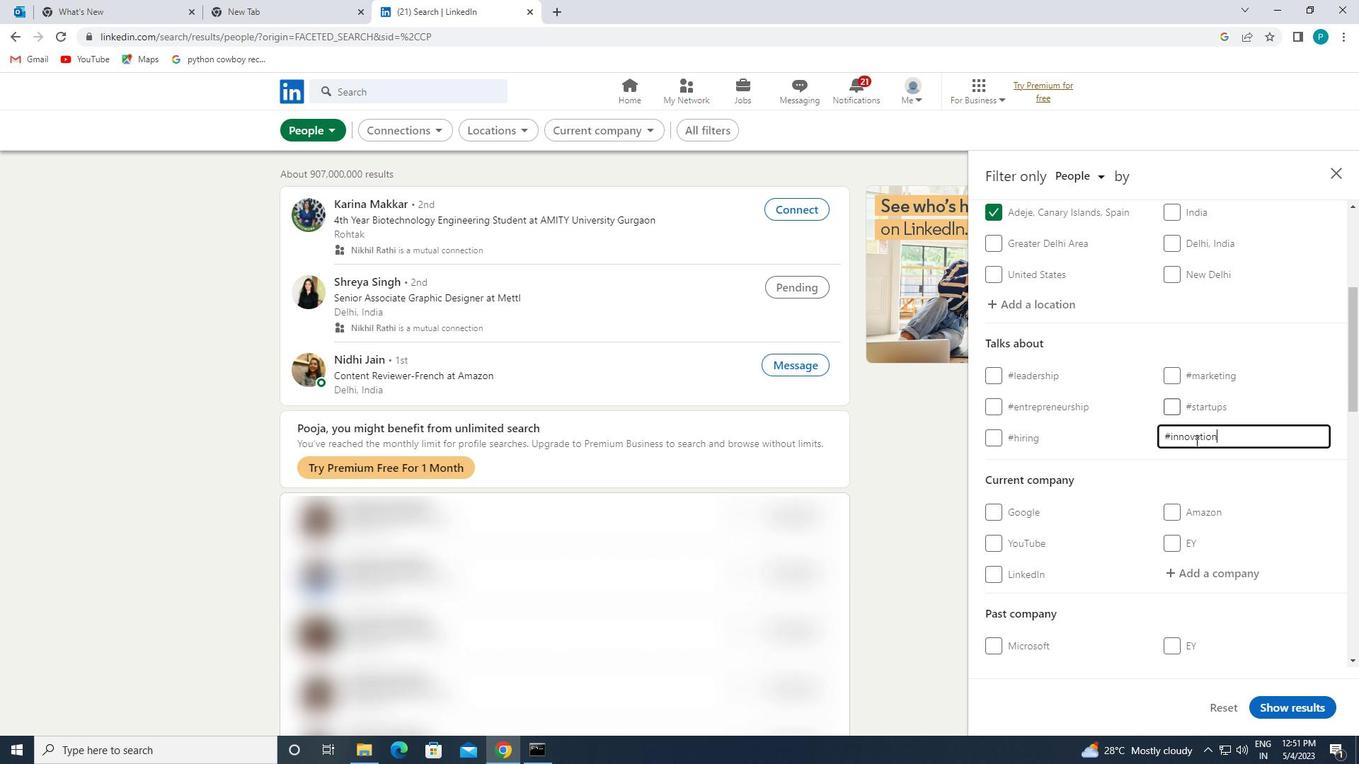 
Action: Mouse moved to (1191, 440)
Screenshot: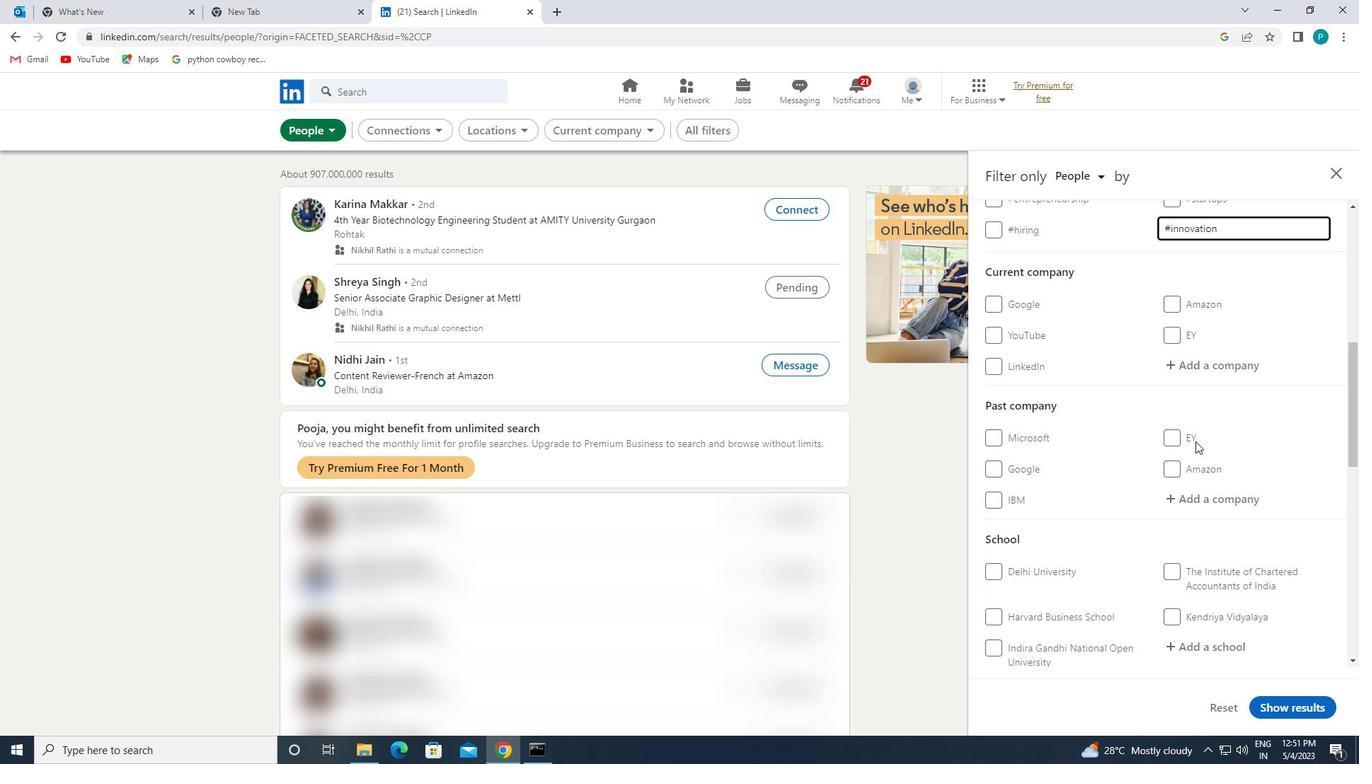 
Action: Mouse scrolled (1191, 439) with delta (0, 0)
Screenshot: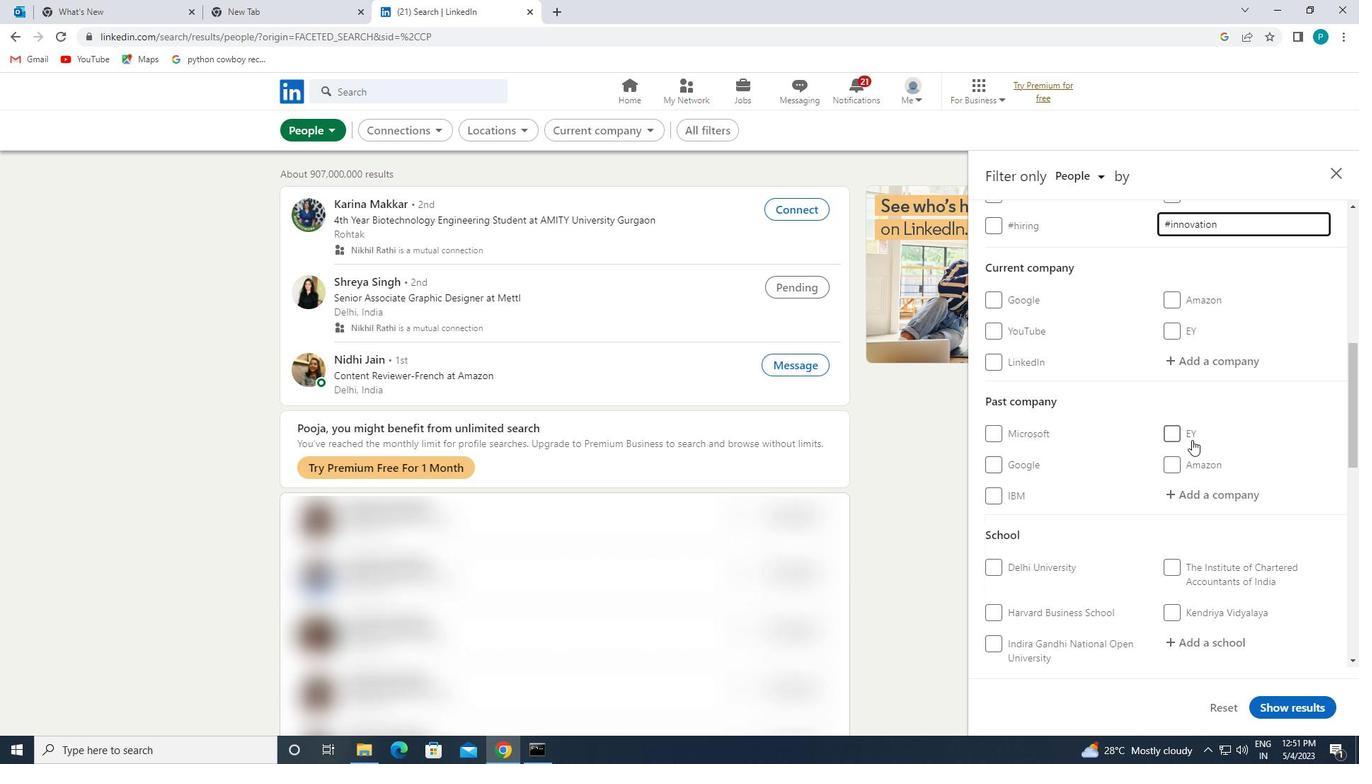 
Action: Mouse moved to (1192, 455)
Screenshot: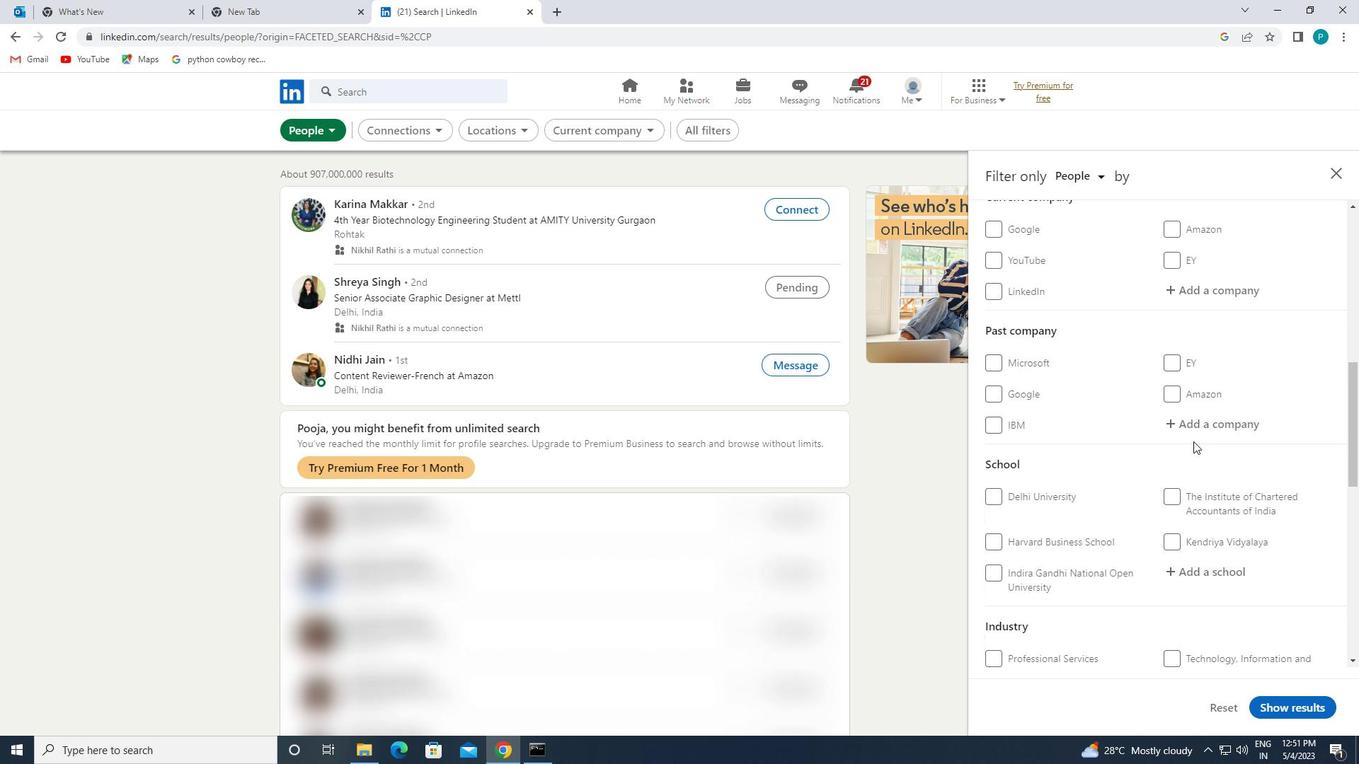 
Action: Mouse scrolled (1192, 454) with delta (0, 0)
Screenshot: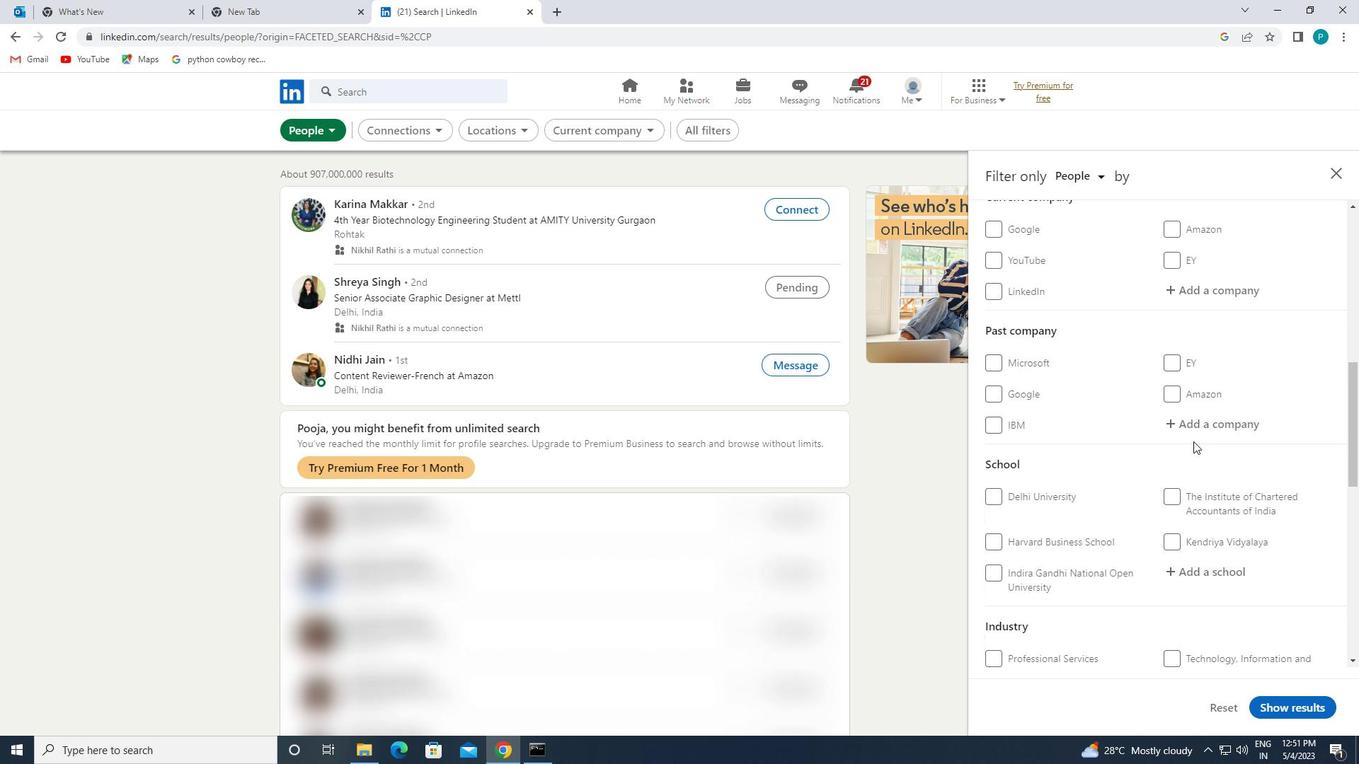 
Action: Mouse moved to (1191, 498)
Screenshot: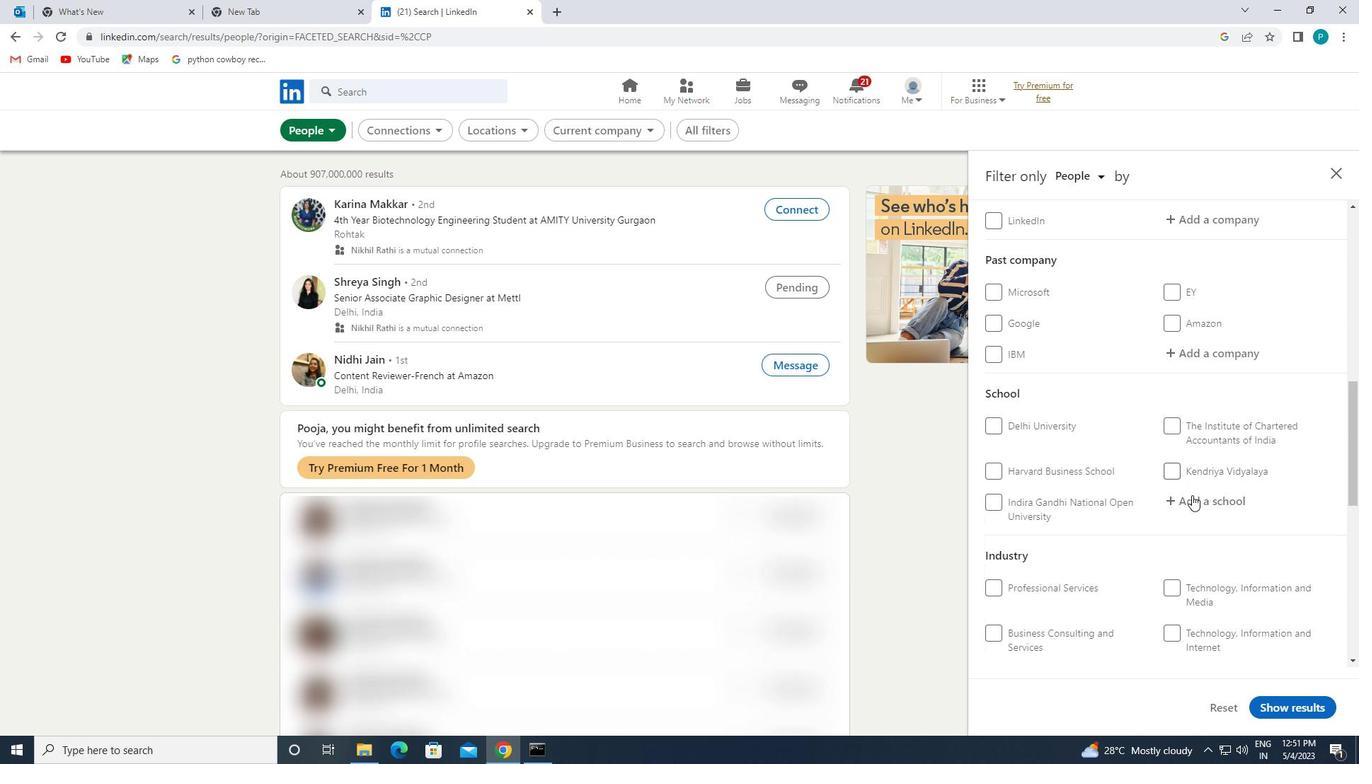 
Action: Mouse pressed left at (1191, 498)
Screenshot: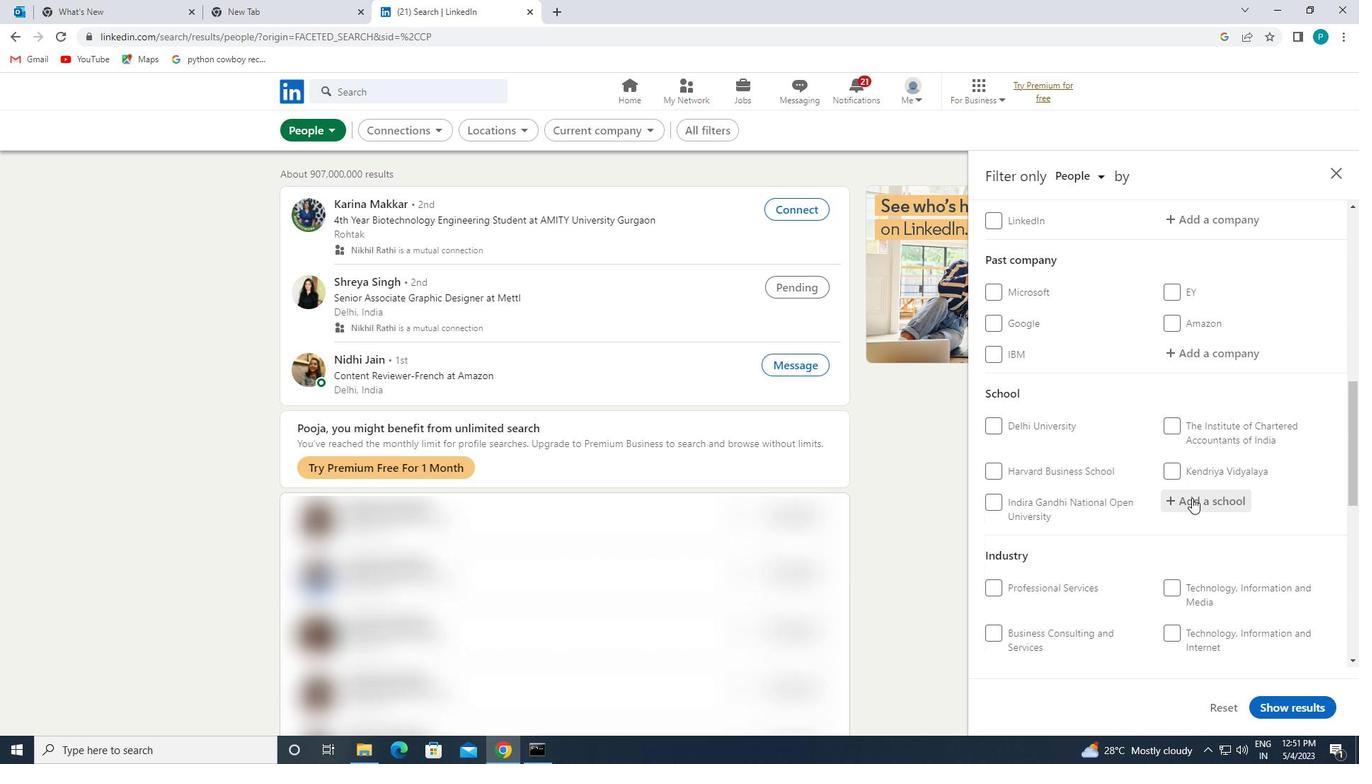 
Action: Mouse moved to (1166, 477)
Screenshot: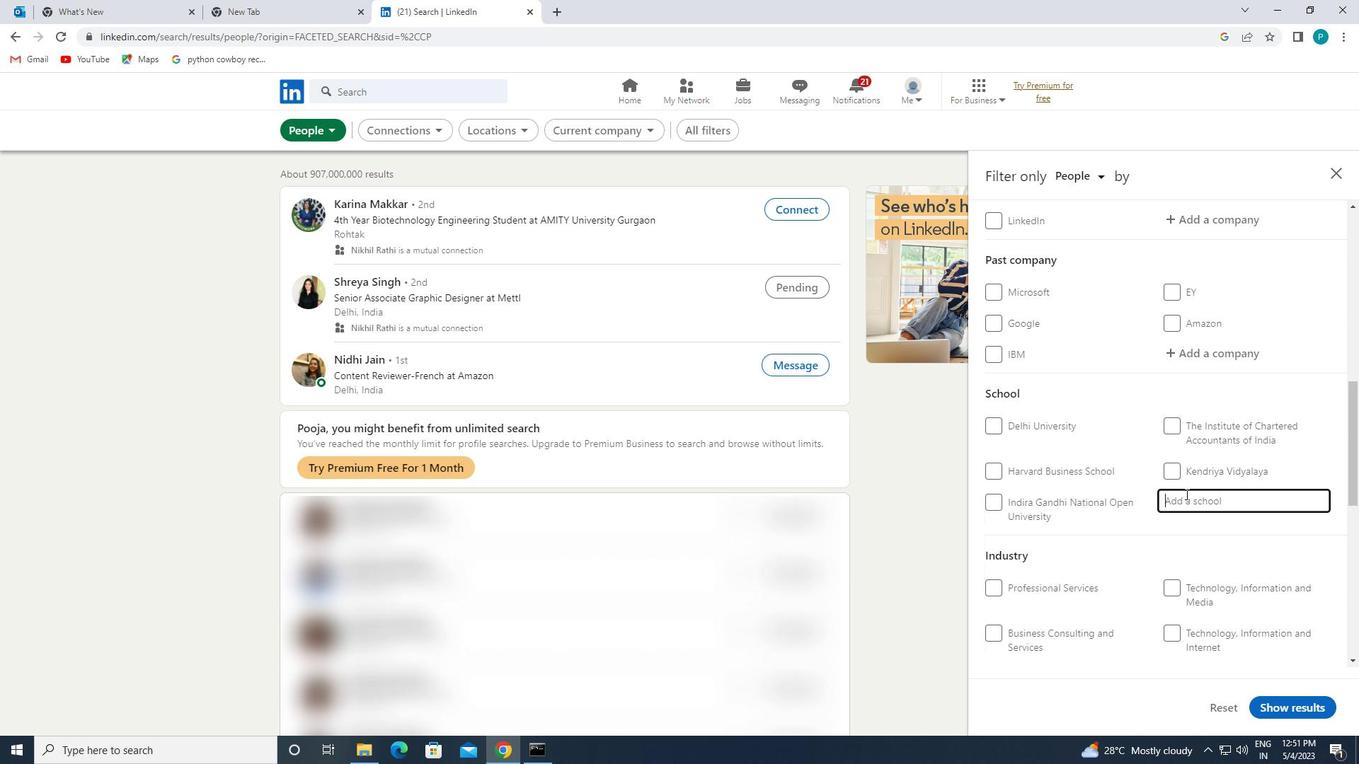 
Action: Mouse scrolled (1166, 477) with delta (0, 0)
Screenshot: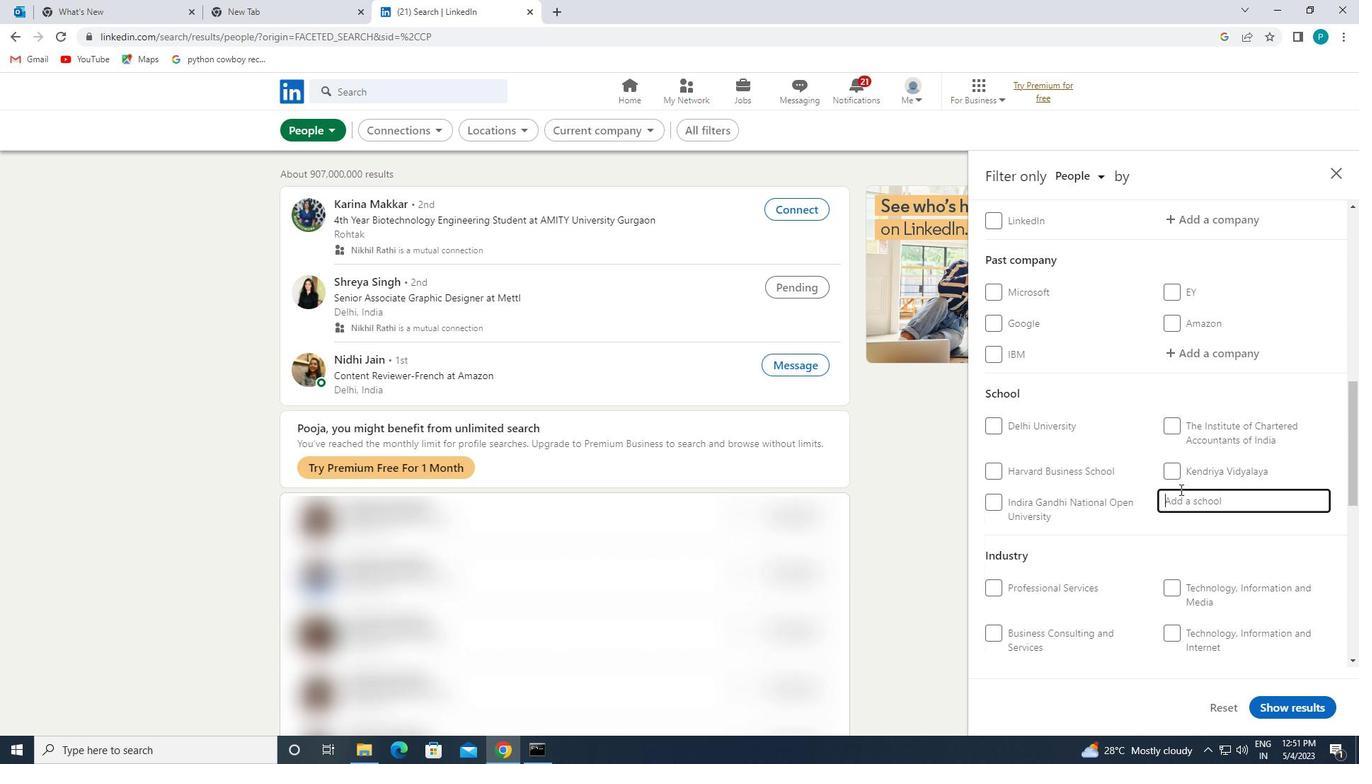 
Action: Mouse scrolled (1166, 477) with delta (0, 0)
Screenshot: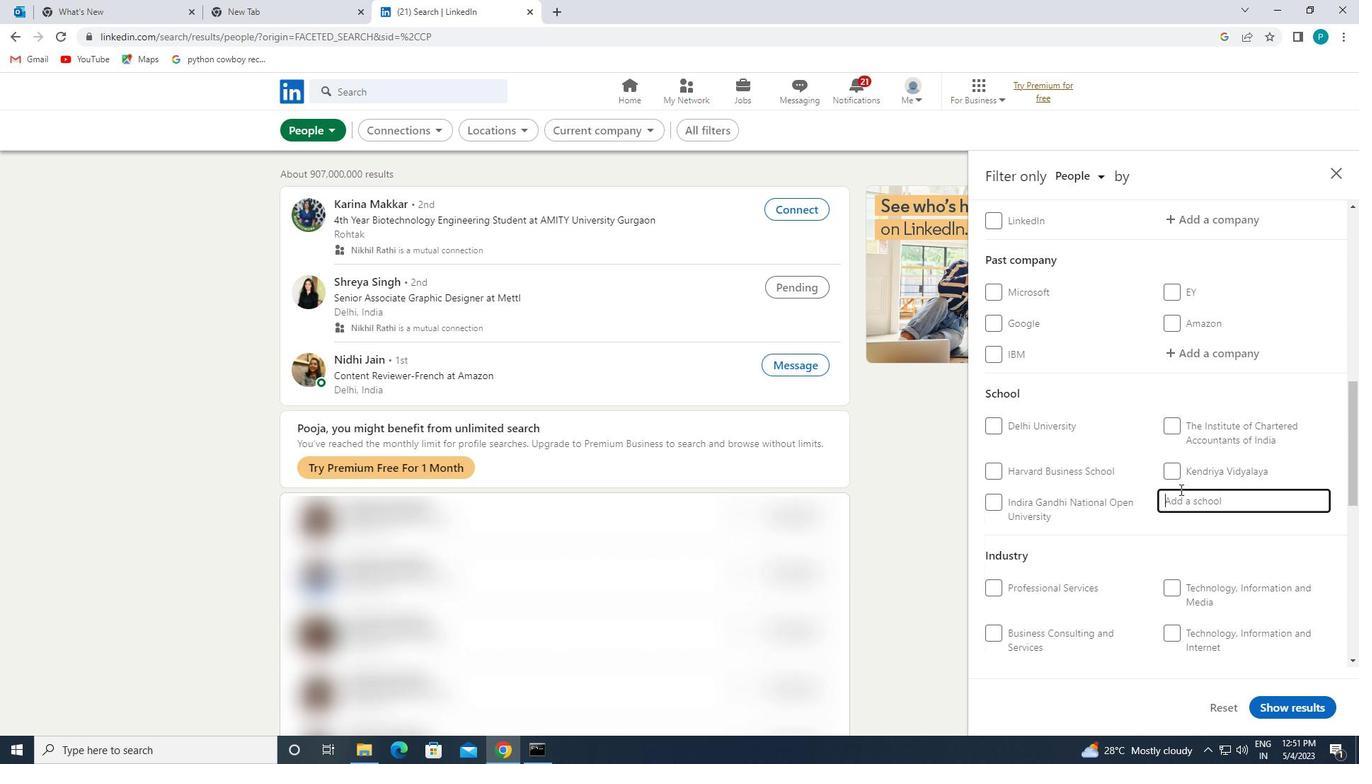 
Action: Mouse scrolled (1166, 477) with delta (0, 0)
Screenshot: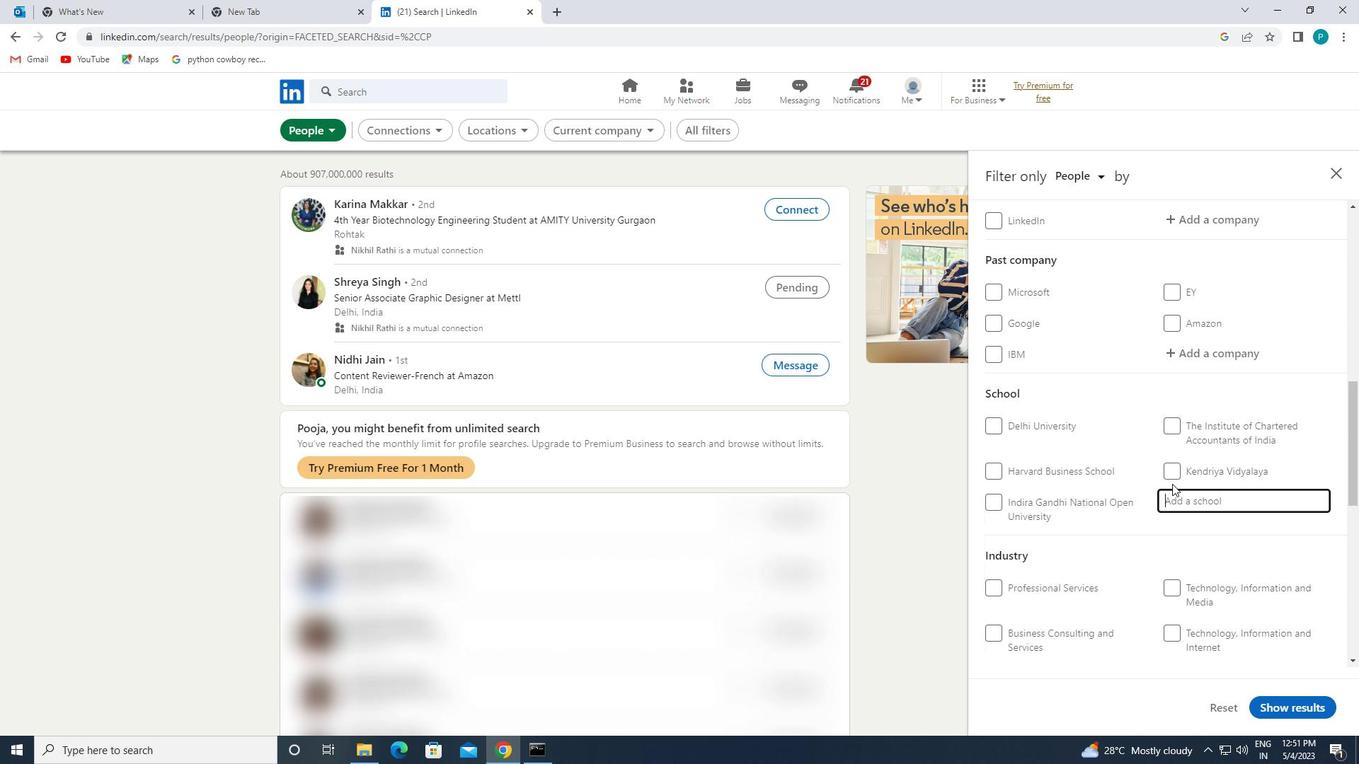 
Action: Mouse scrolled (1166, 477) with delta (0, 0)
Screenshot: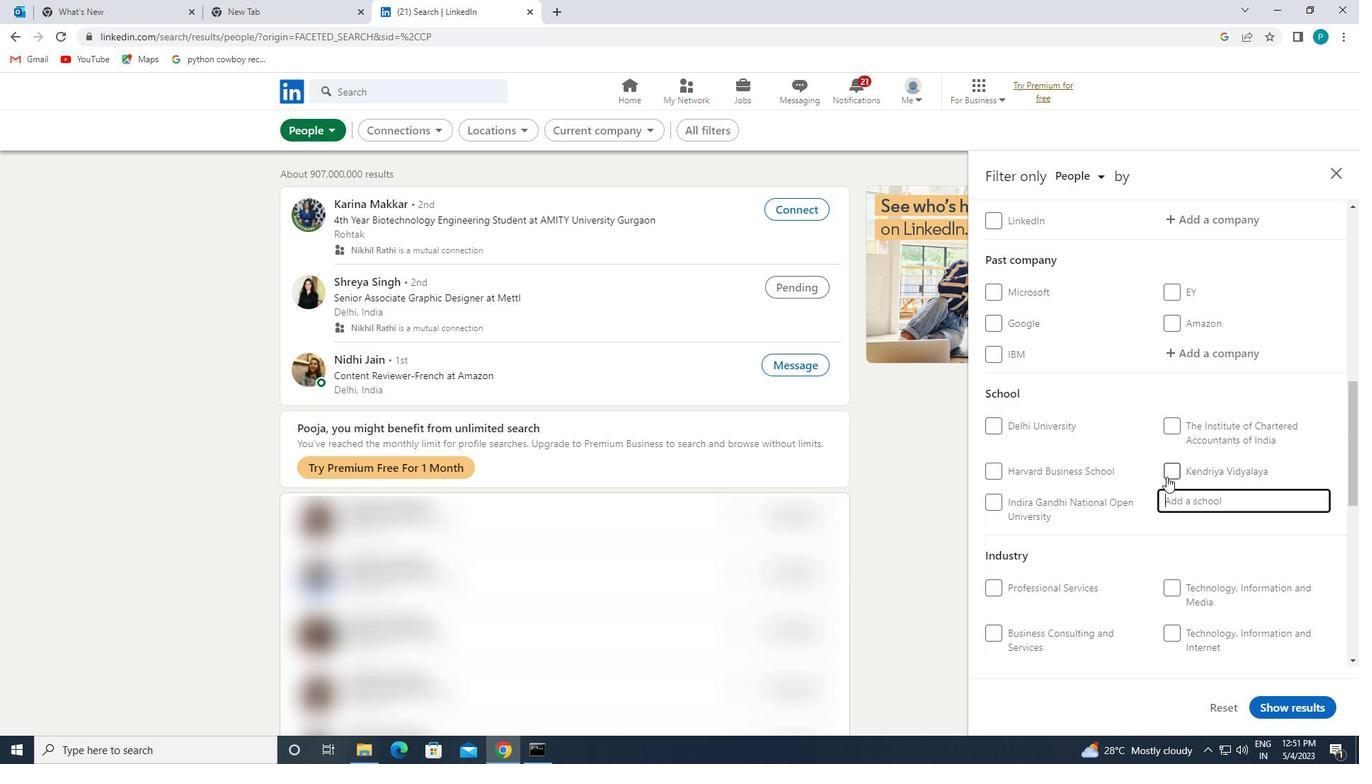 
Action: Mouse scrolled (1166, 476) with delta (0, 0)
Screenshot: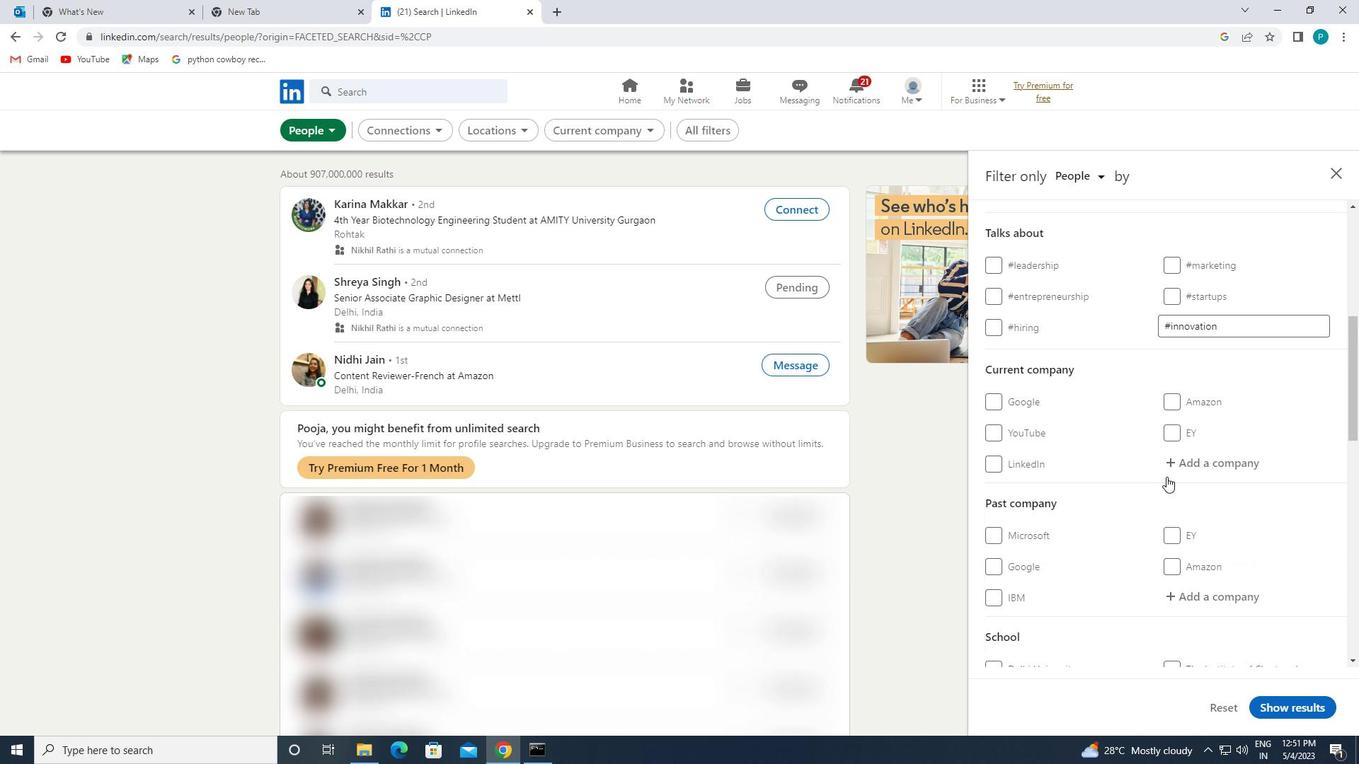 
Action: Mouse scrolled (1166, 476) with delta (0, 0)
Screenshot: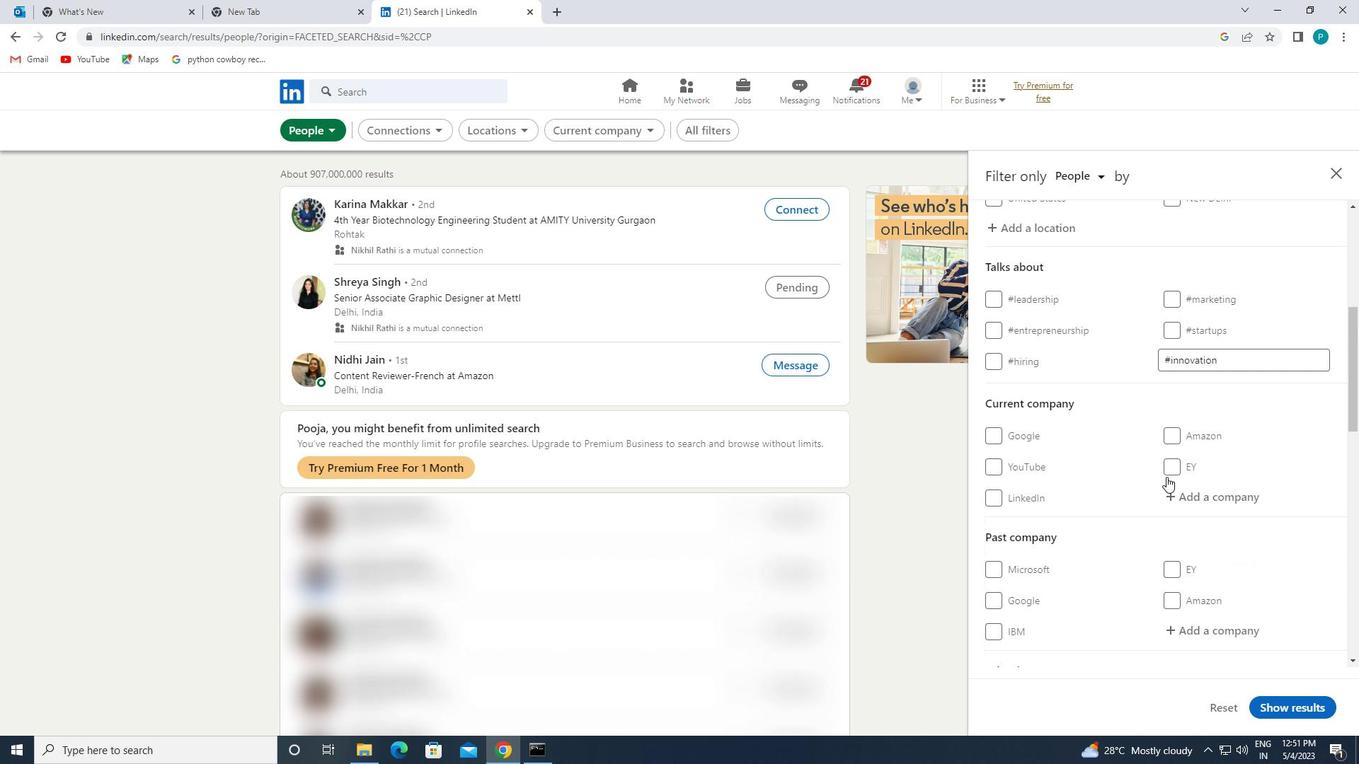 
Action: Mouse scrolled (1166, 476) with delta (0, 0)
Screenshot: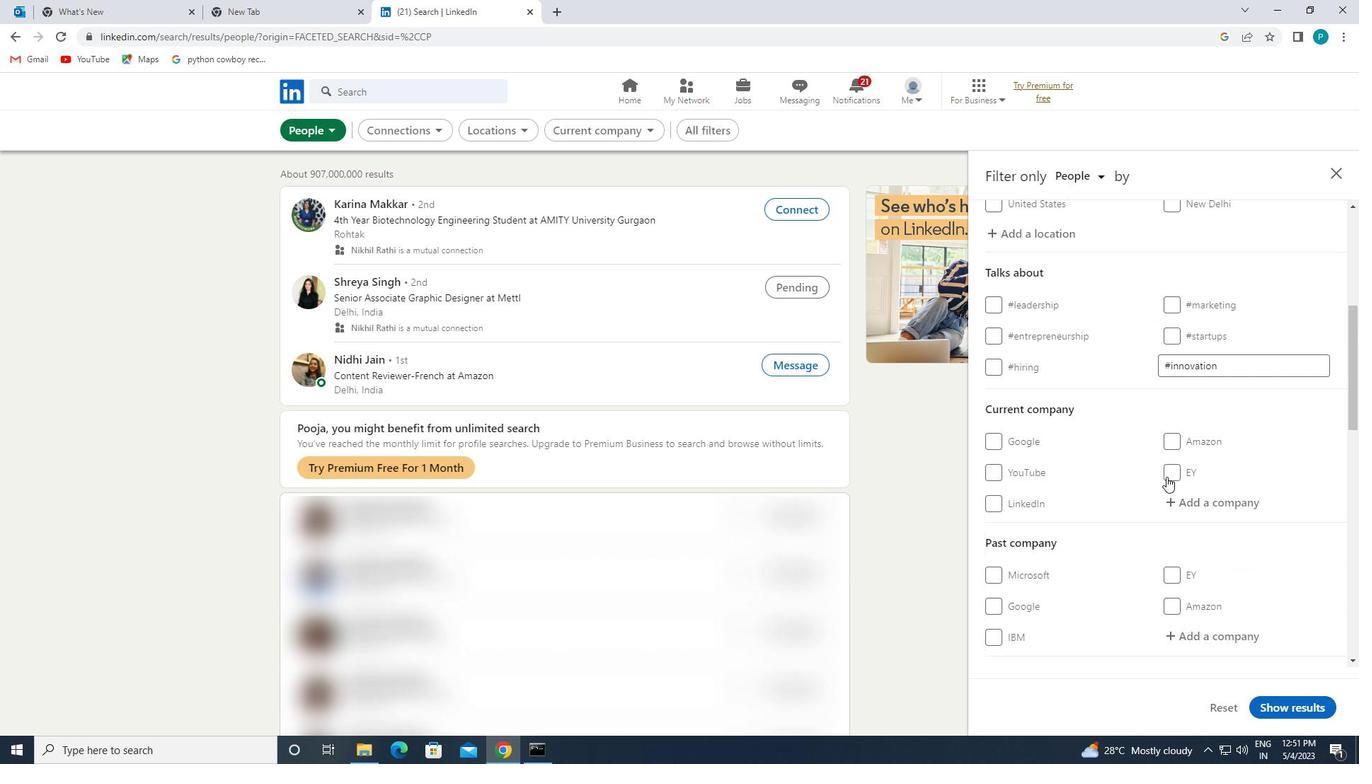 
Action: Mouse scrolled (1166, 476) with delta (0, 0)
Screenshot: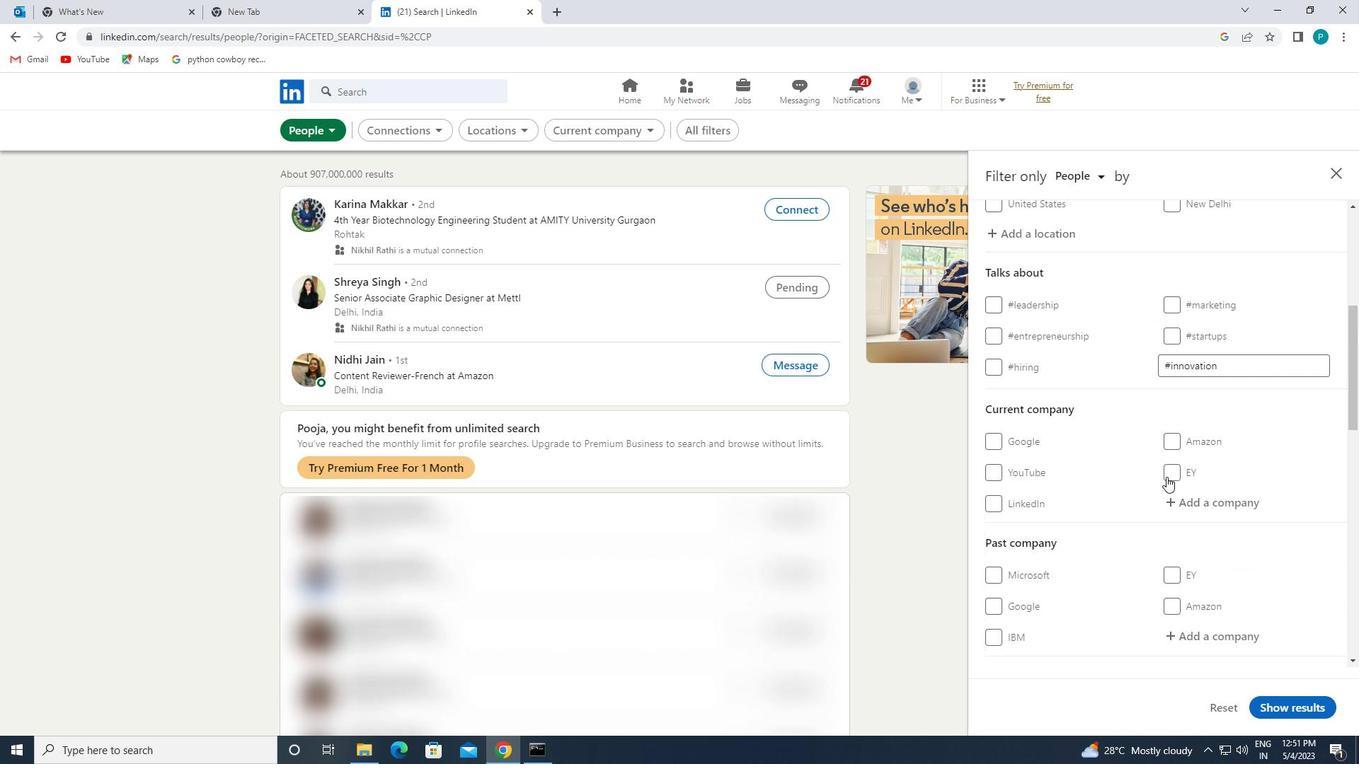 
Action: Mouse moved to (1130, 522)
Screenshot: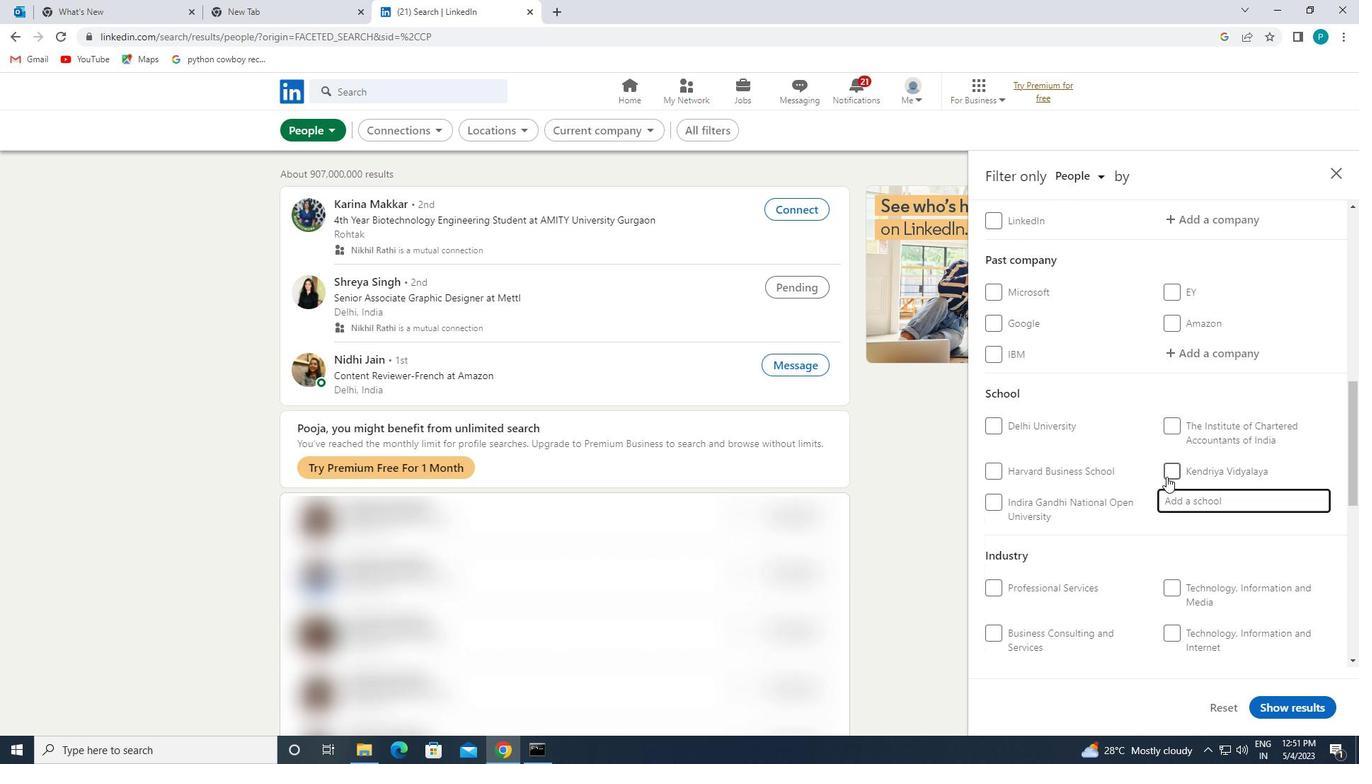
Action: Mouse scrolled (1130, 521) with delta (0, 0)
Screenshot: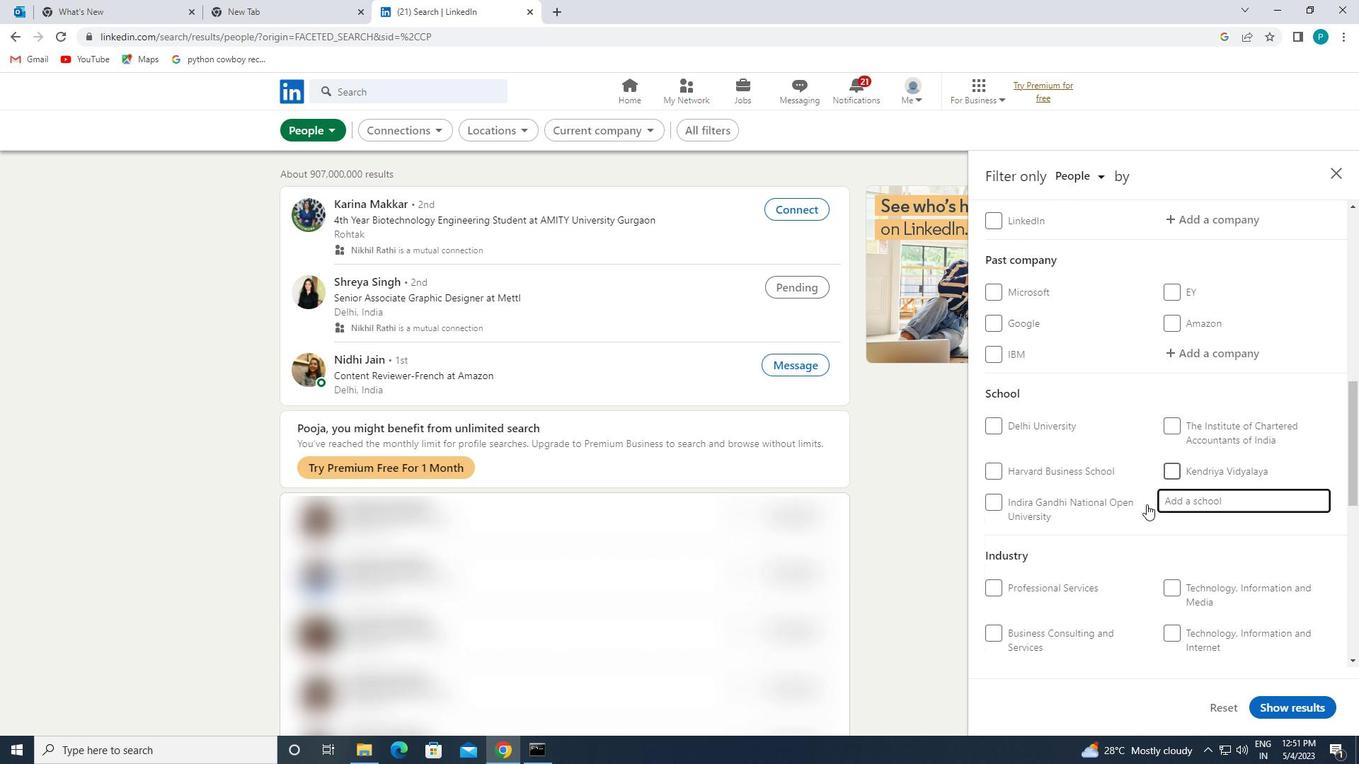 
Action: Mouse scrolled (1130, 521) with delta (0, 0)
Screenshot: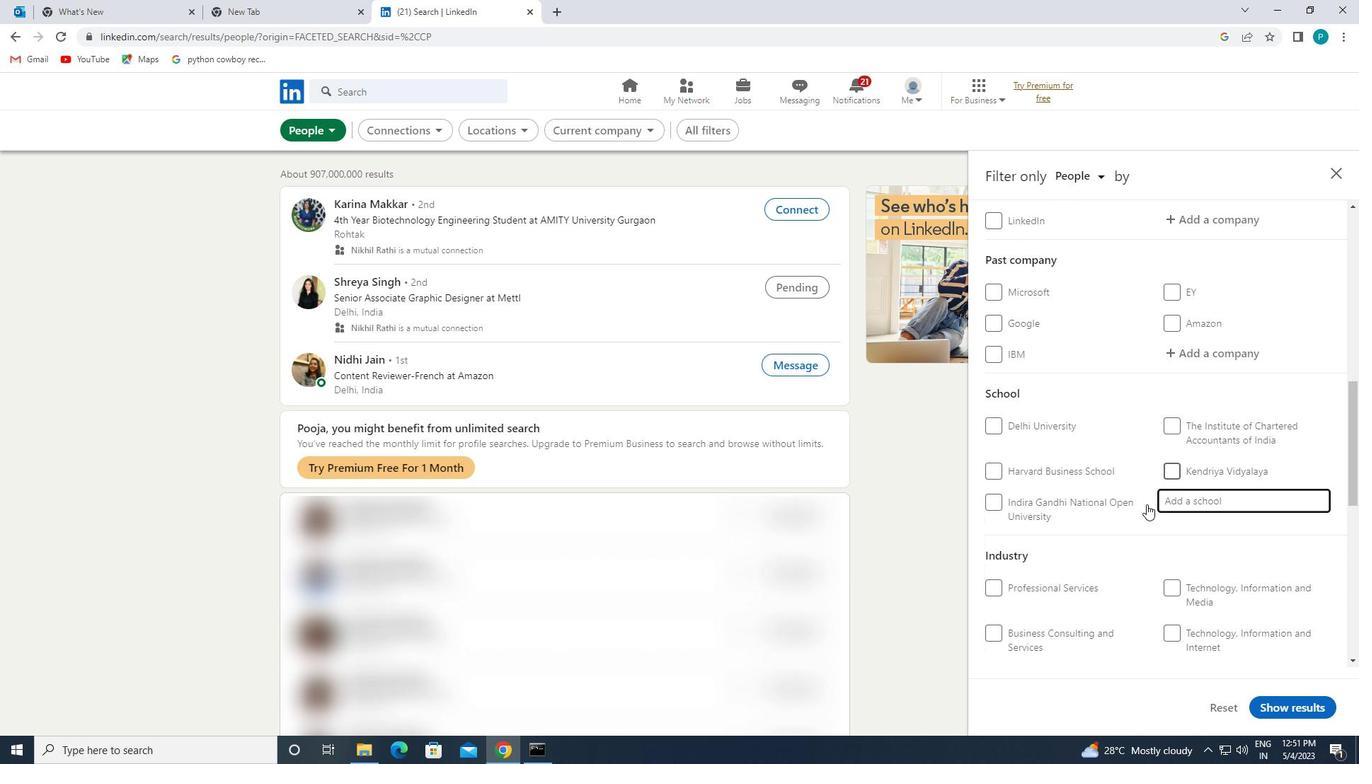 
Action: Mouse scrolled (1130, 521) with delta (0, 0)
Screenshot: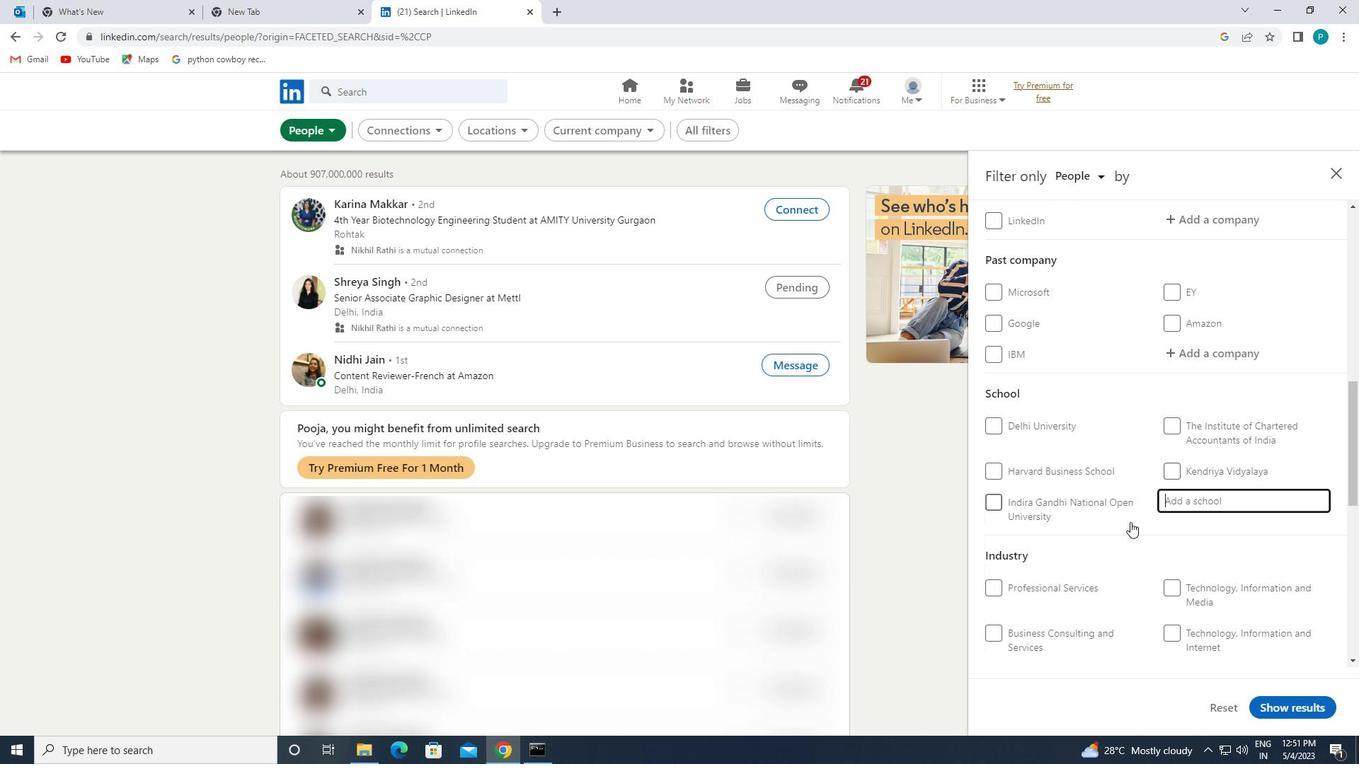 
Action: Mouse moved to (992, 575)
Screenshot: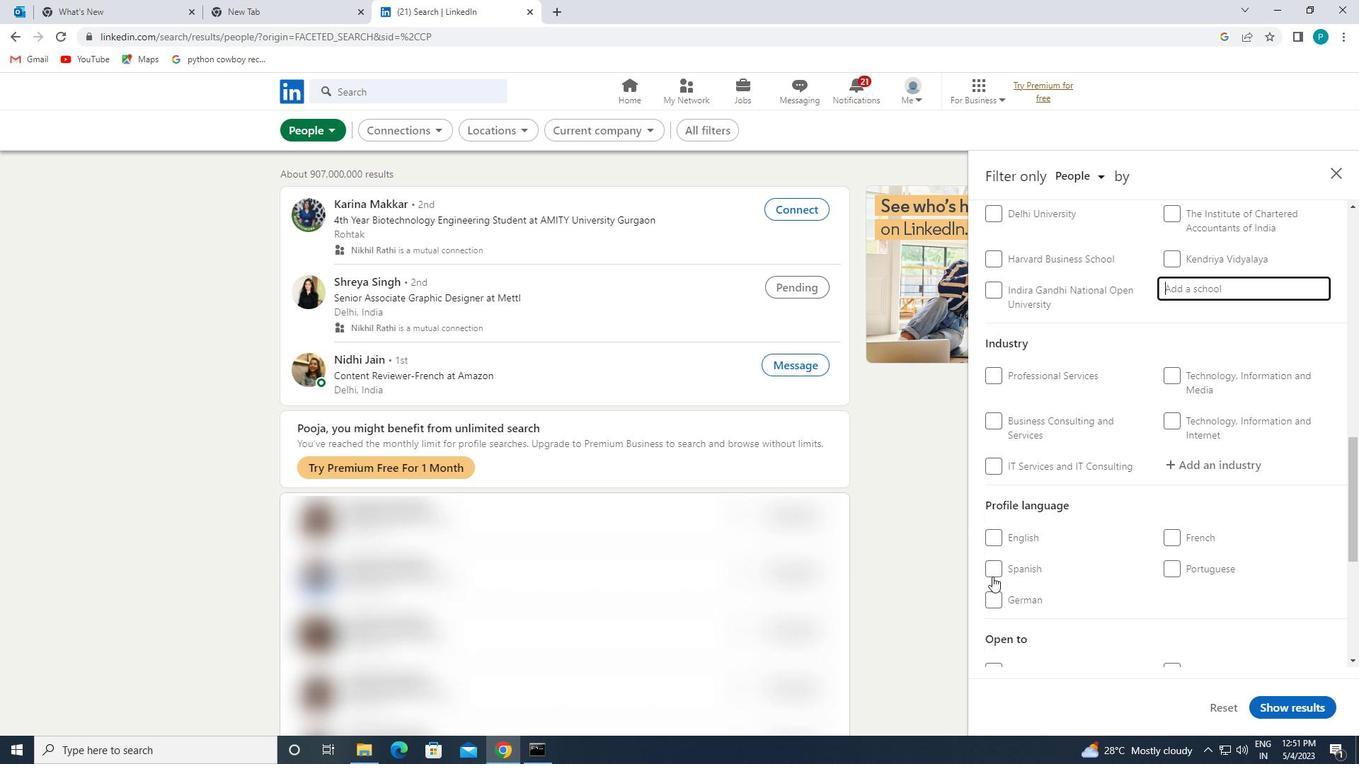 
Action: Mouse pressed left at (992, 575)
Screenshot: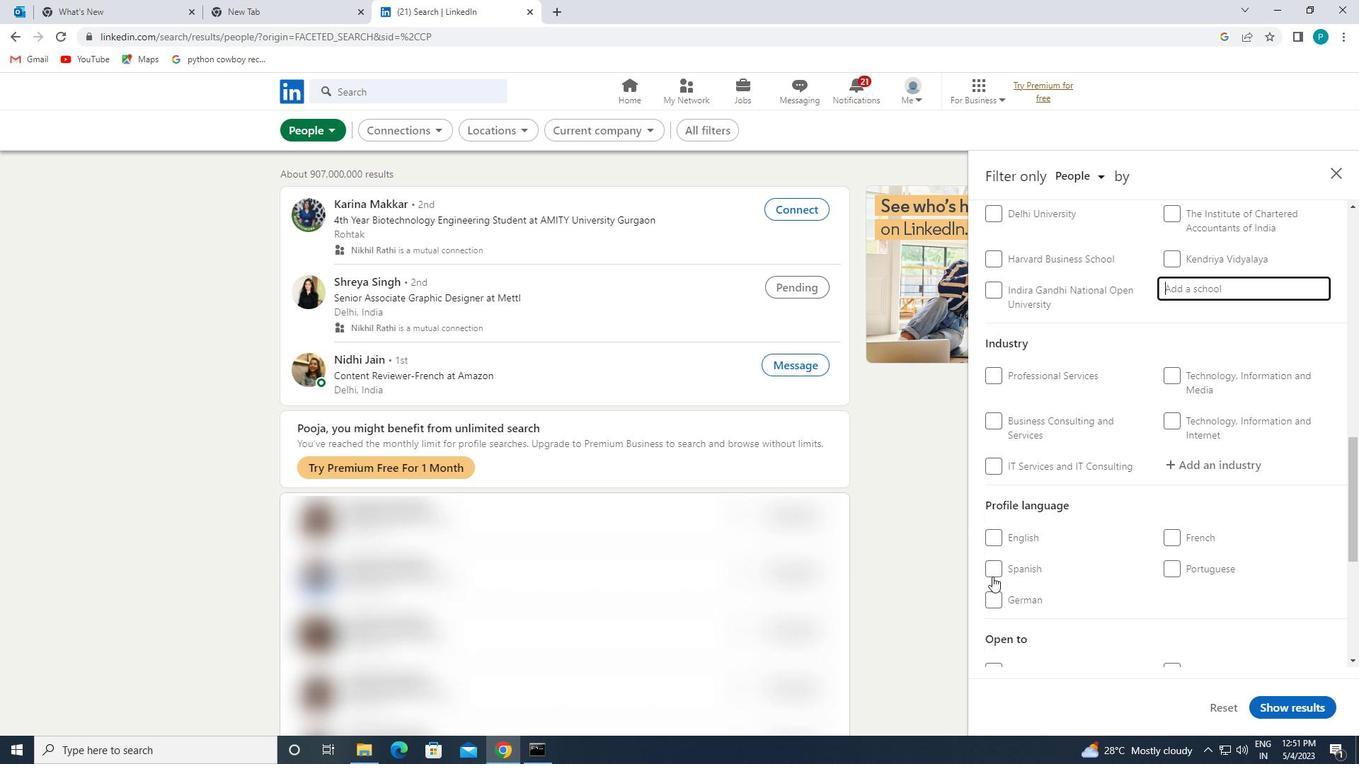
Action: Mouse moved to (1107, 576)
Screenshot: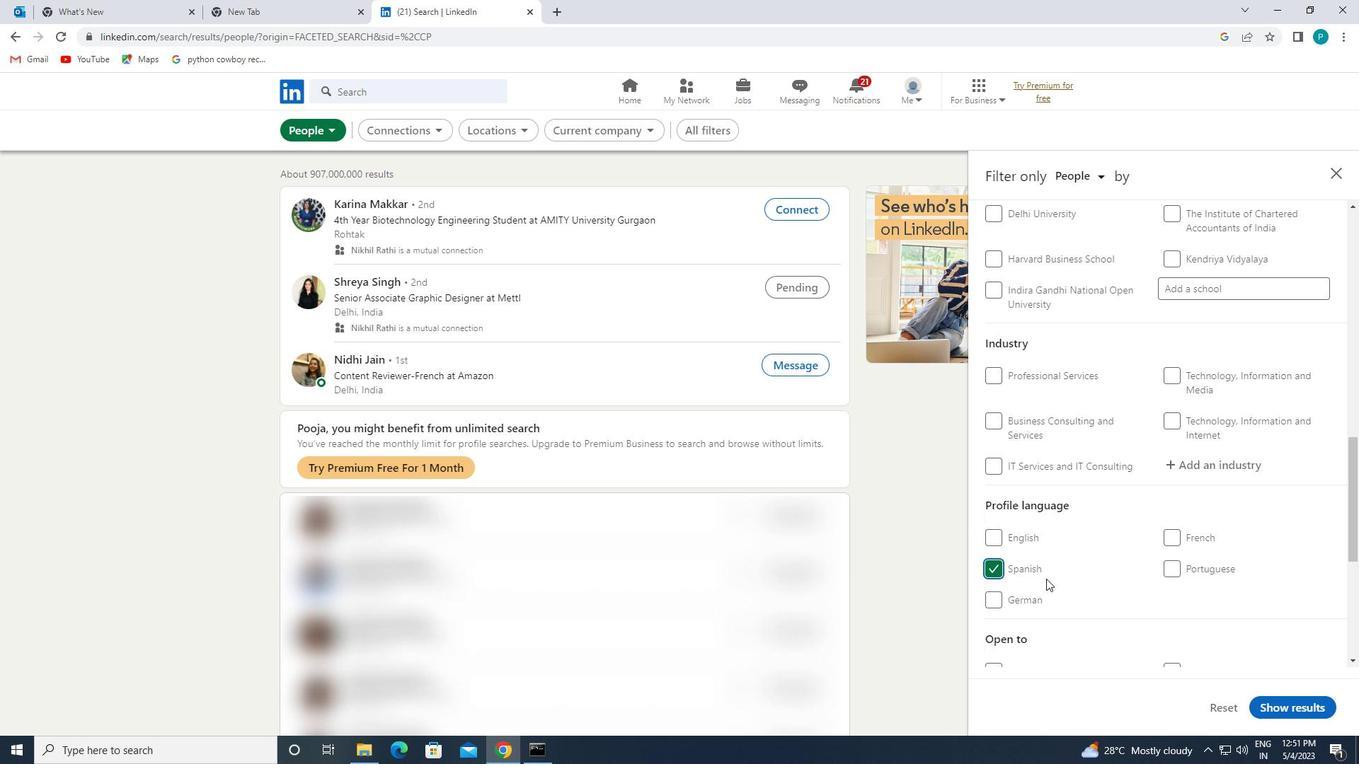 
Action: Mouse scrolled (1107, 576) with delta (0, 0)
Screenshot: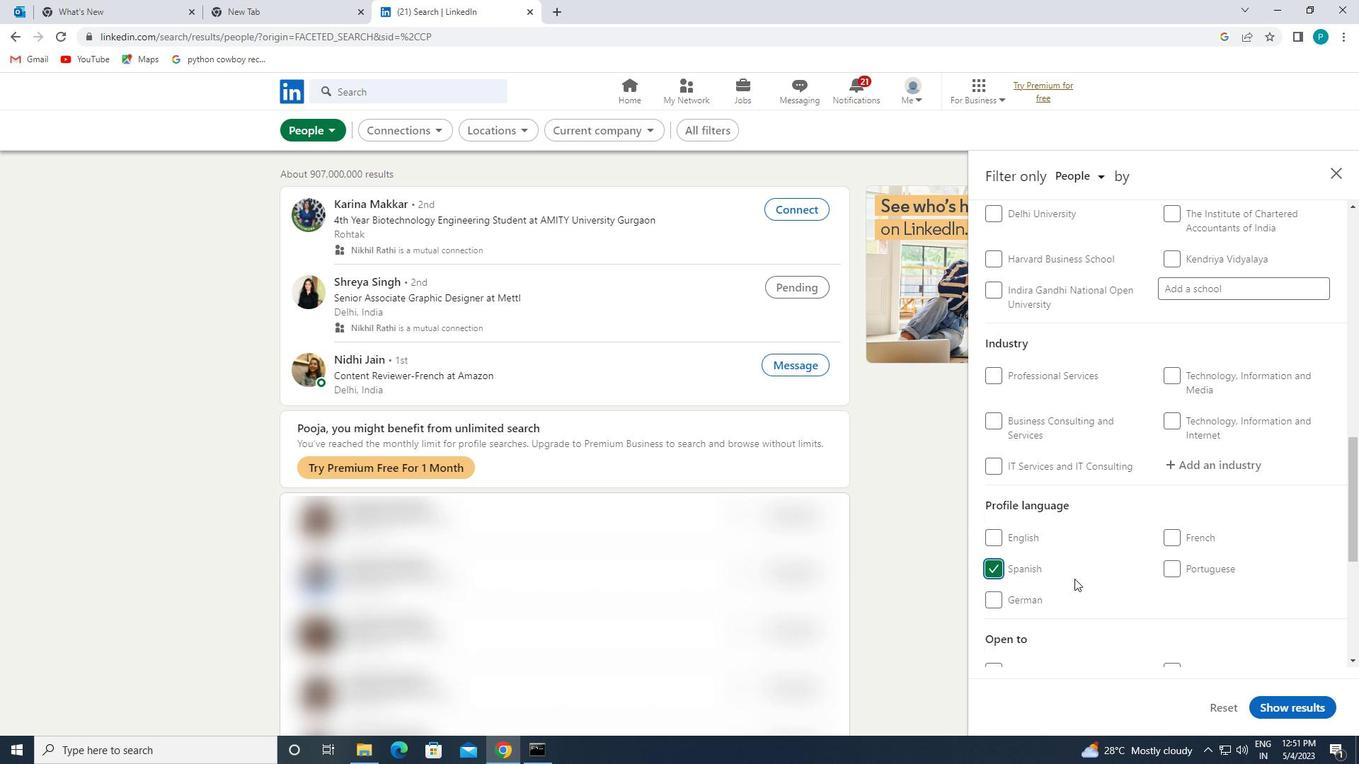 
Action: Mouse moved to (1108, 575)
Screenshot: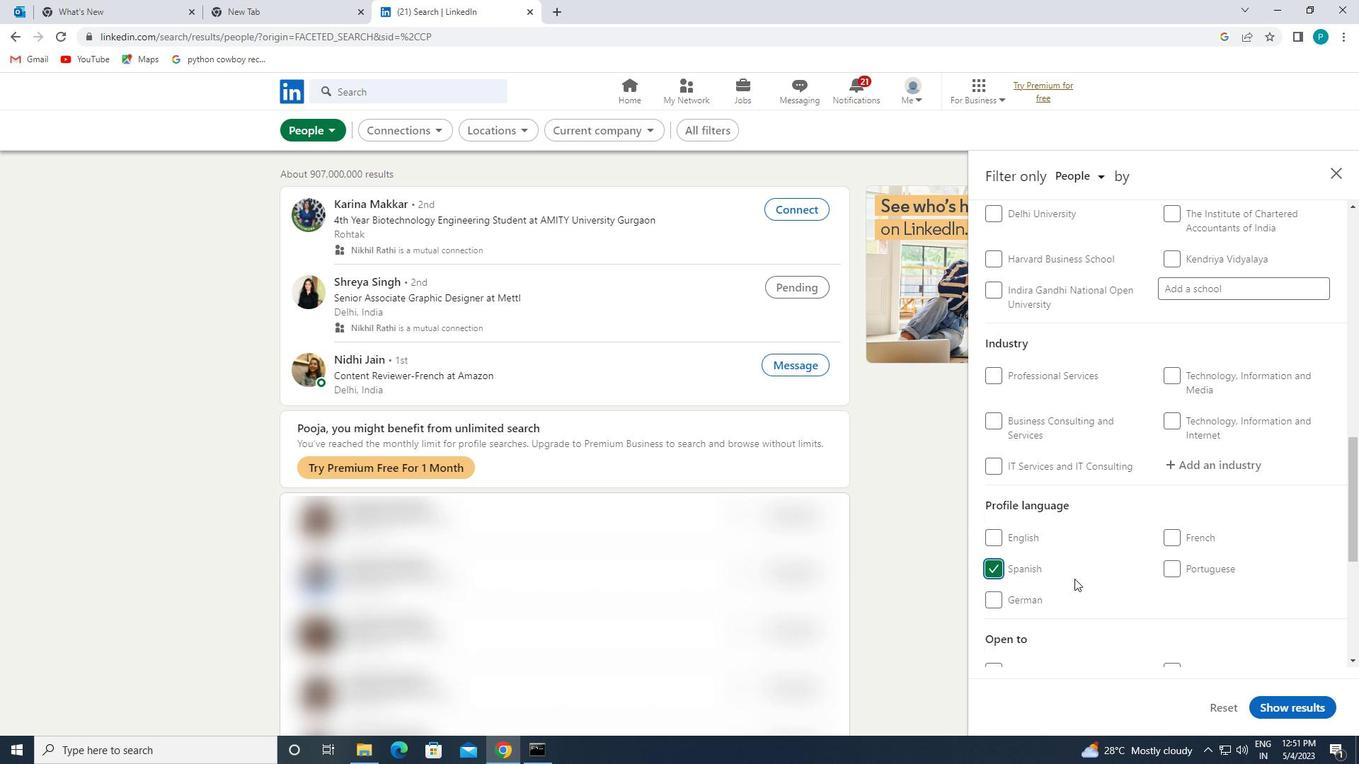 
Action: Mouse scrolled (1108, 576) with delta (0, 0)
Screenshot: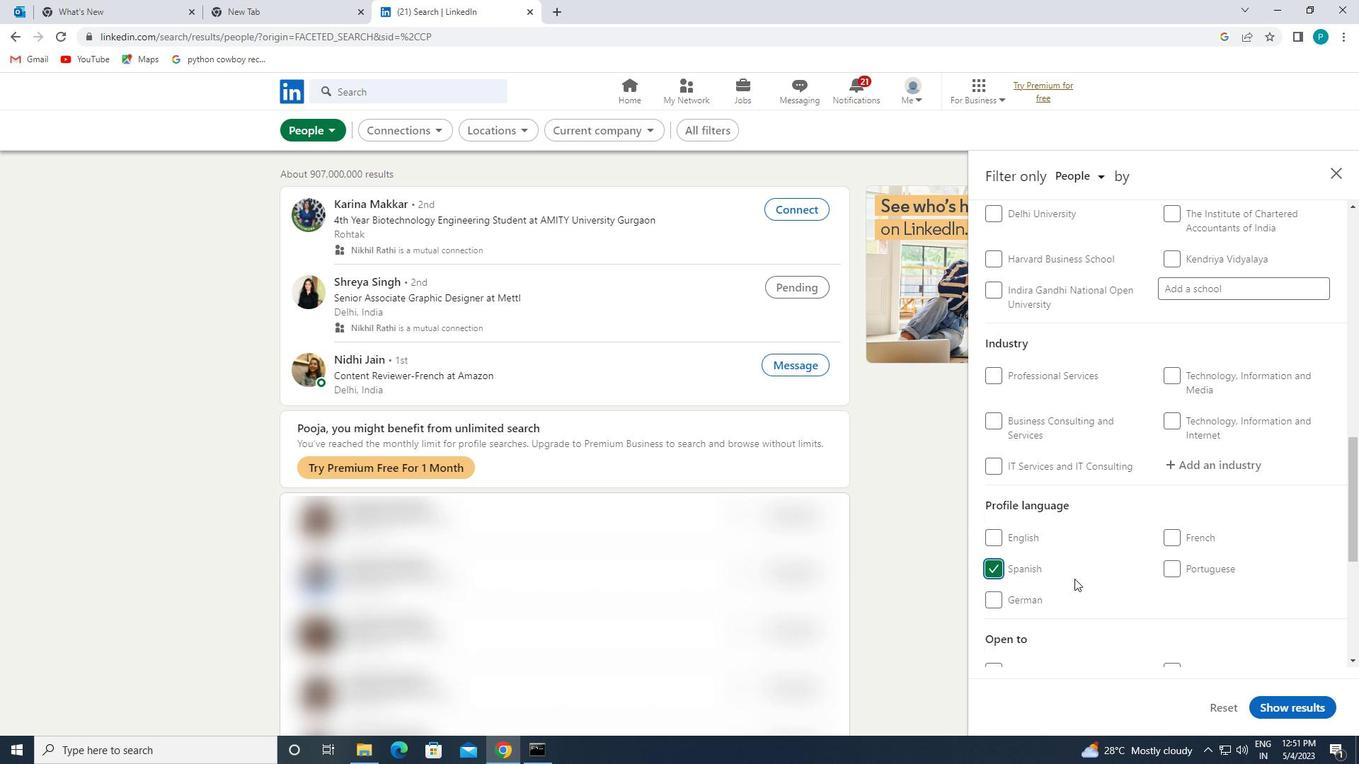 
Action: Mouse scrolled (1108, 576) with delta (0, 0)
Screenshot: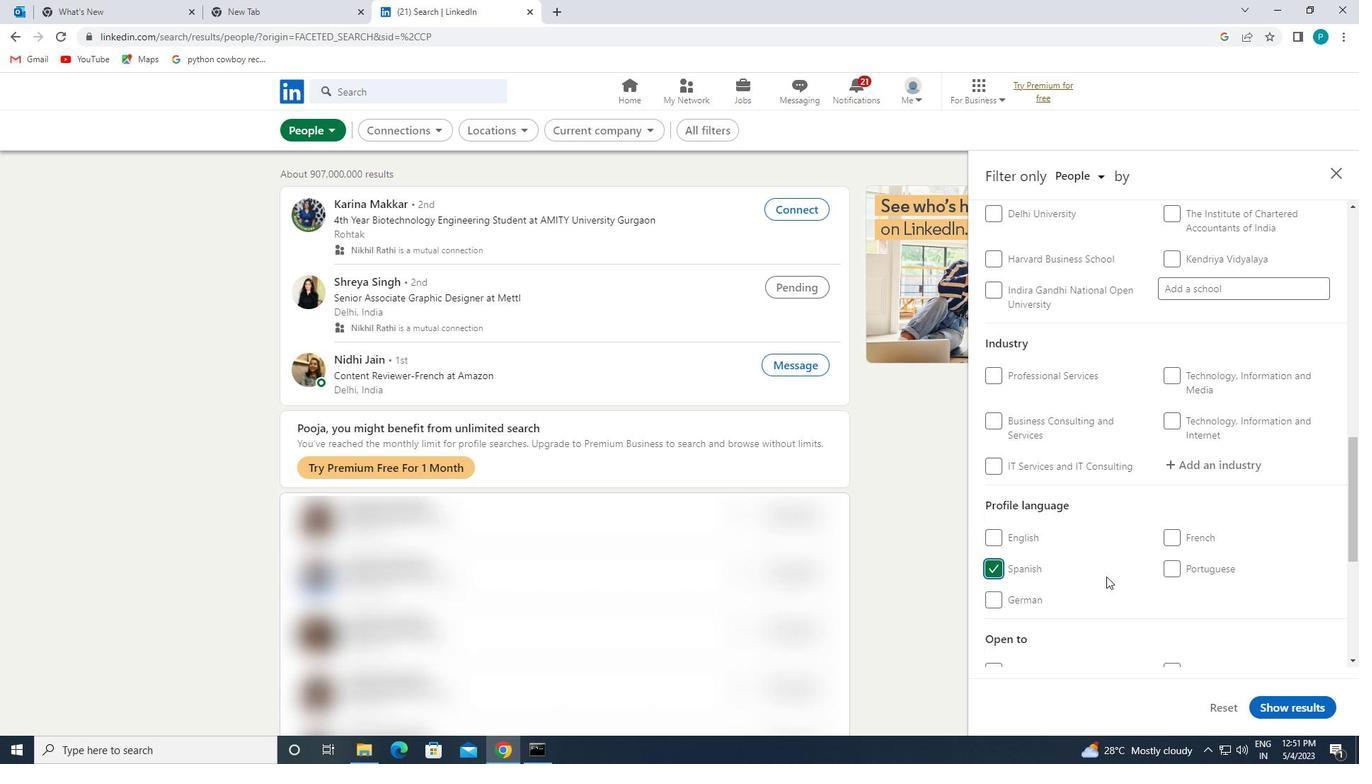 
Action: Mouse moved to (1267, 528)
Screenshot: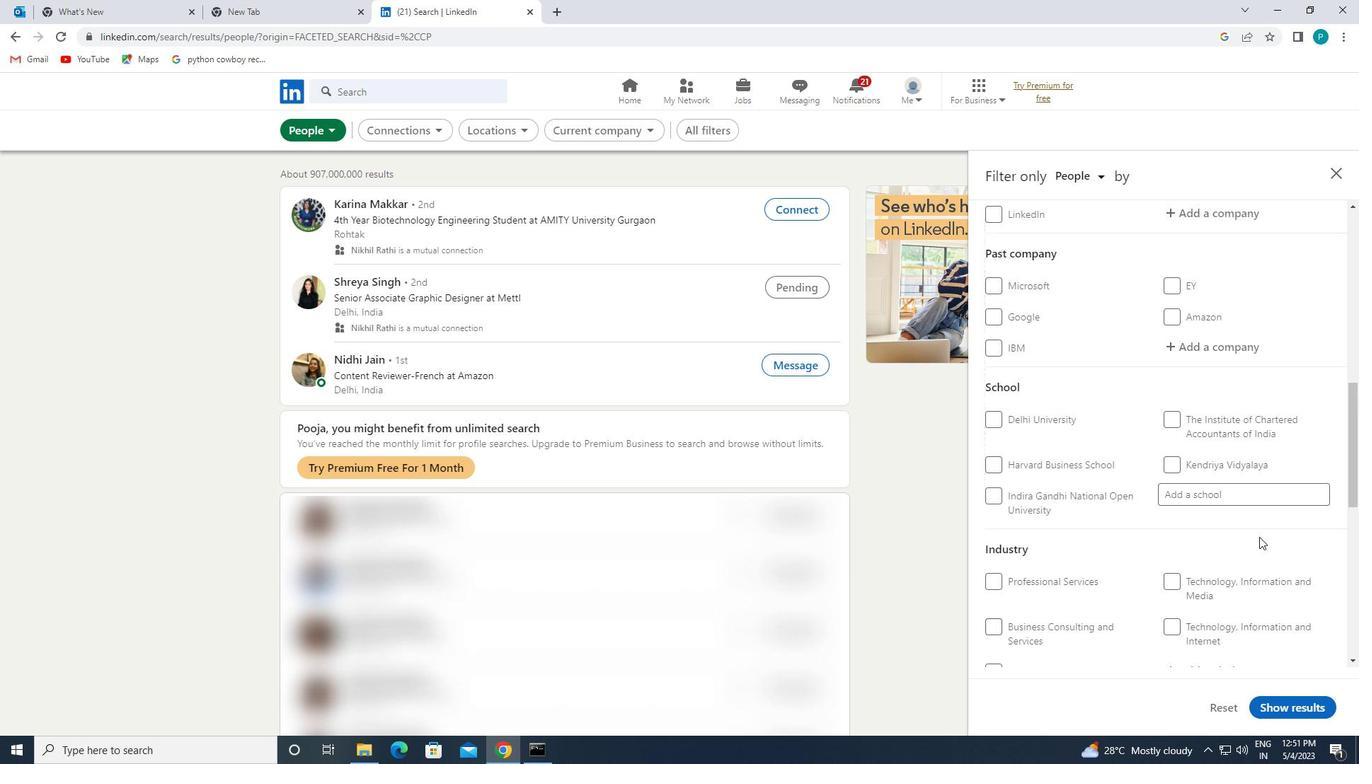 
Action: Mouse scrolled (1267, 529) with delta (0, 0)
Screenshot: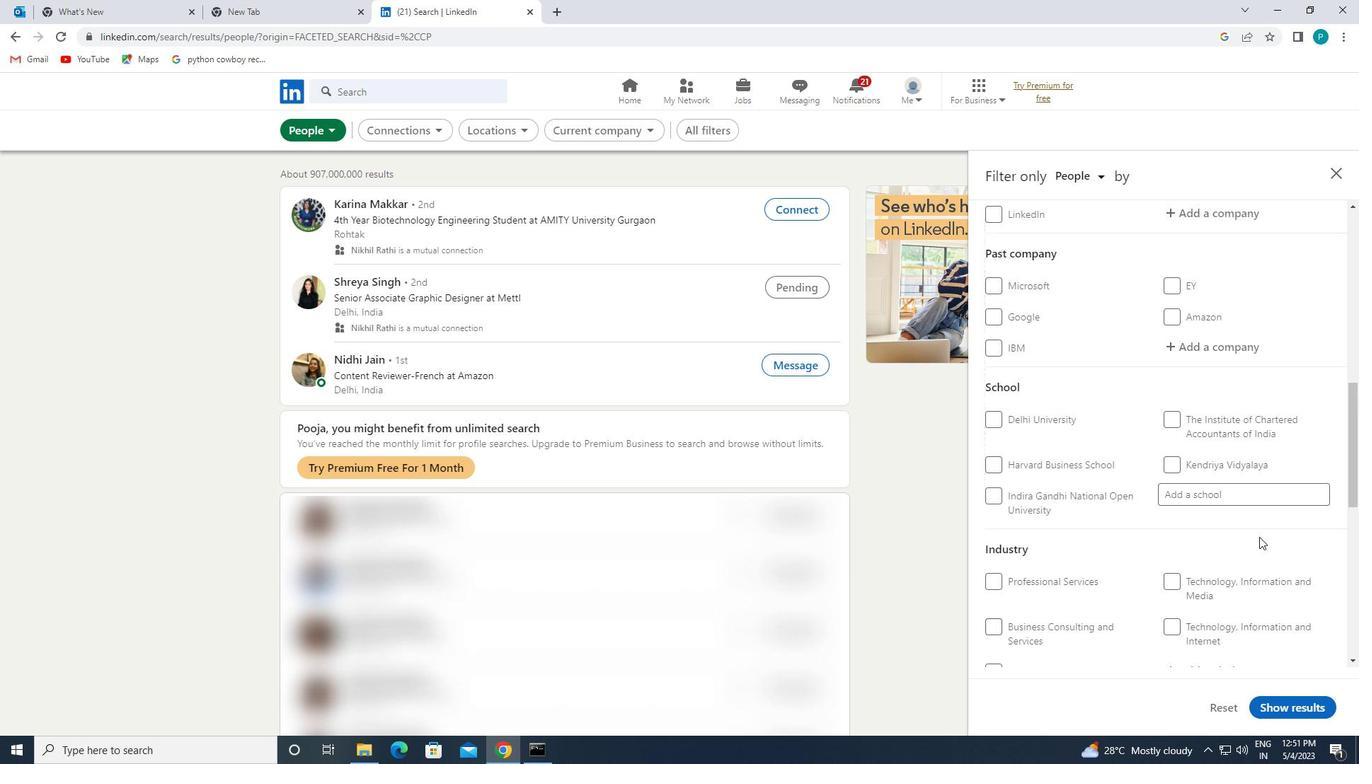 
Action: Mouse moved to (1261, 518)
Screenshot: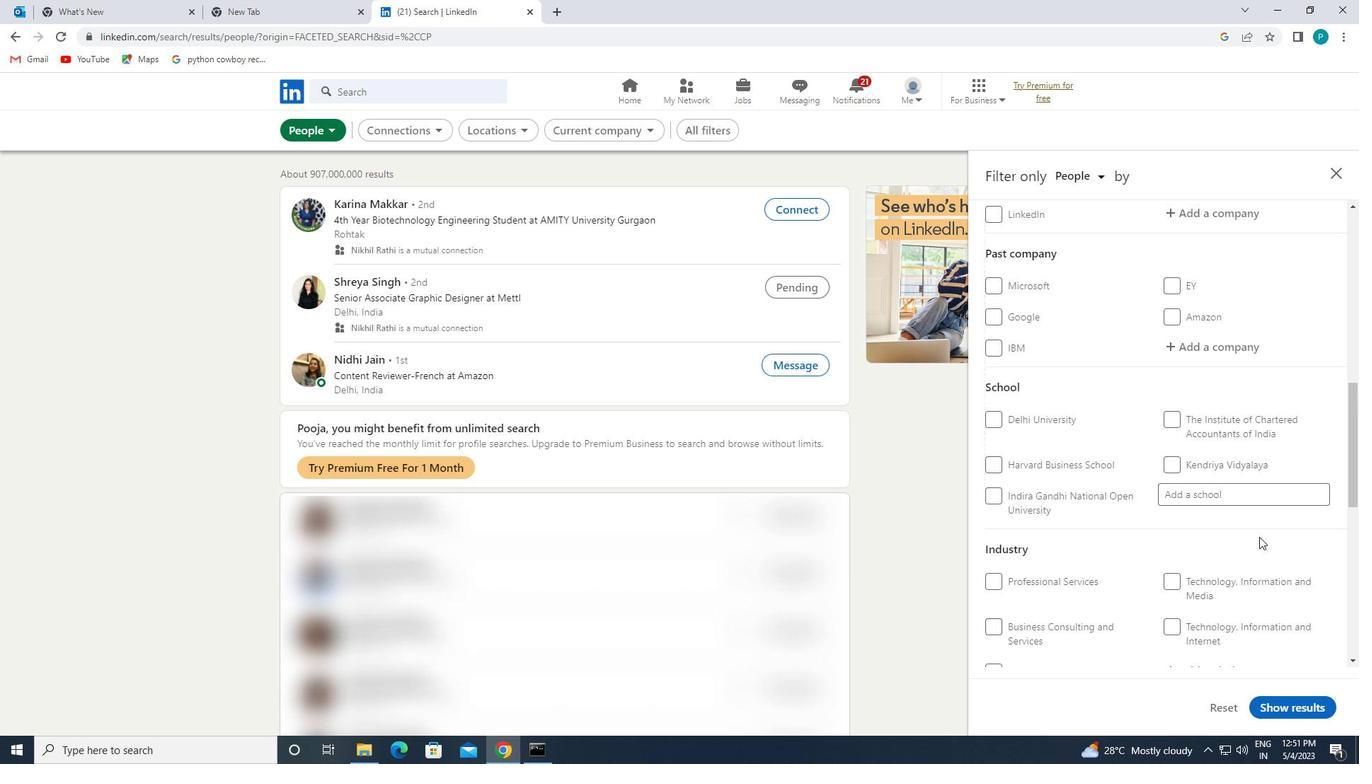 
Action: Mouse scrolled (1261, 518) with delta (0, 0)
Screenshot: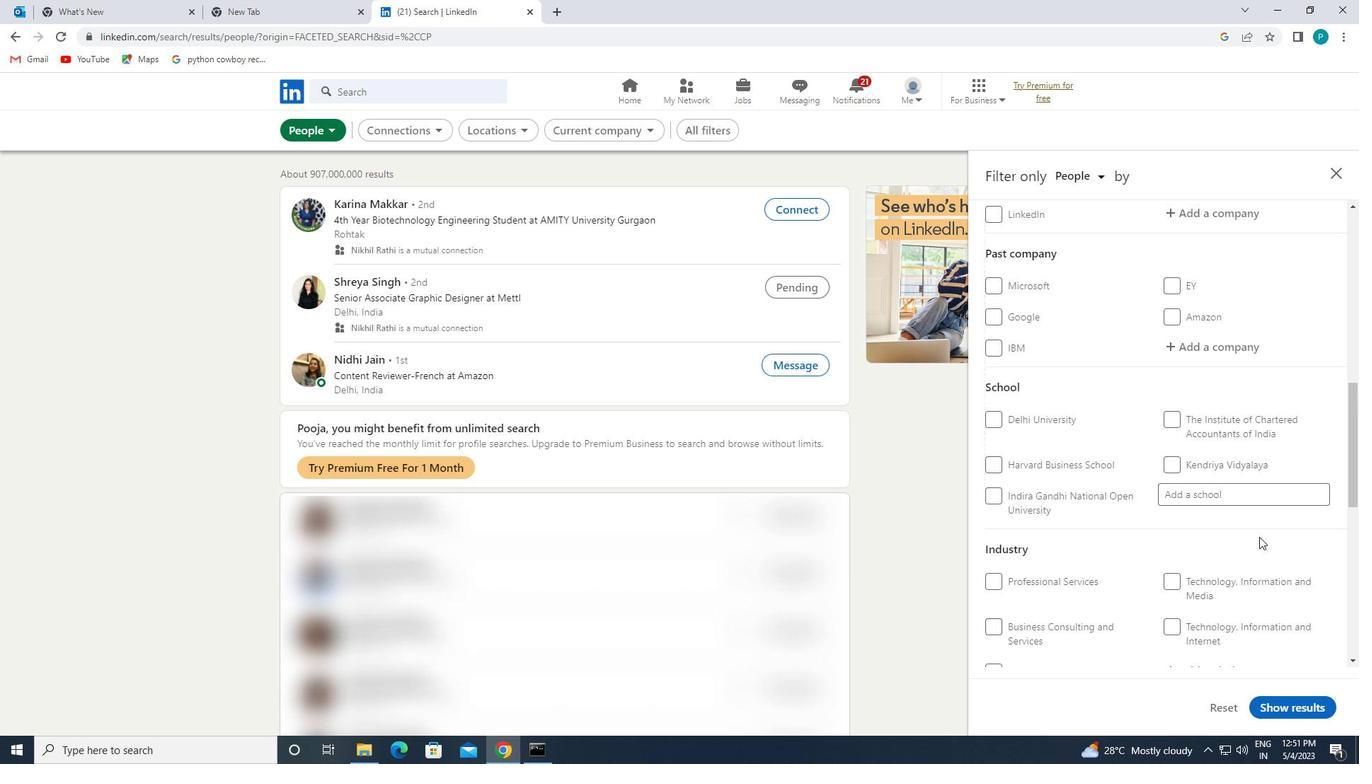 
Action: Mouse moved to (1250, 497)
Screenshot: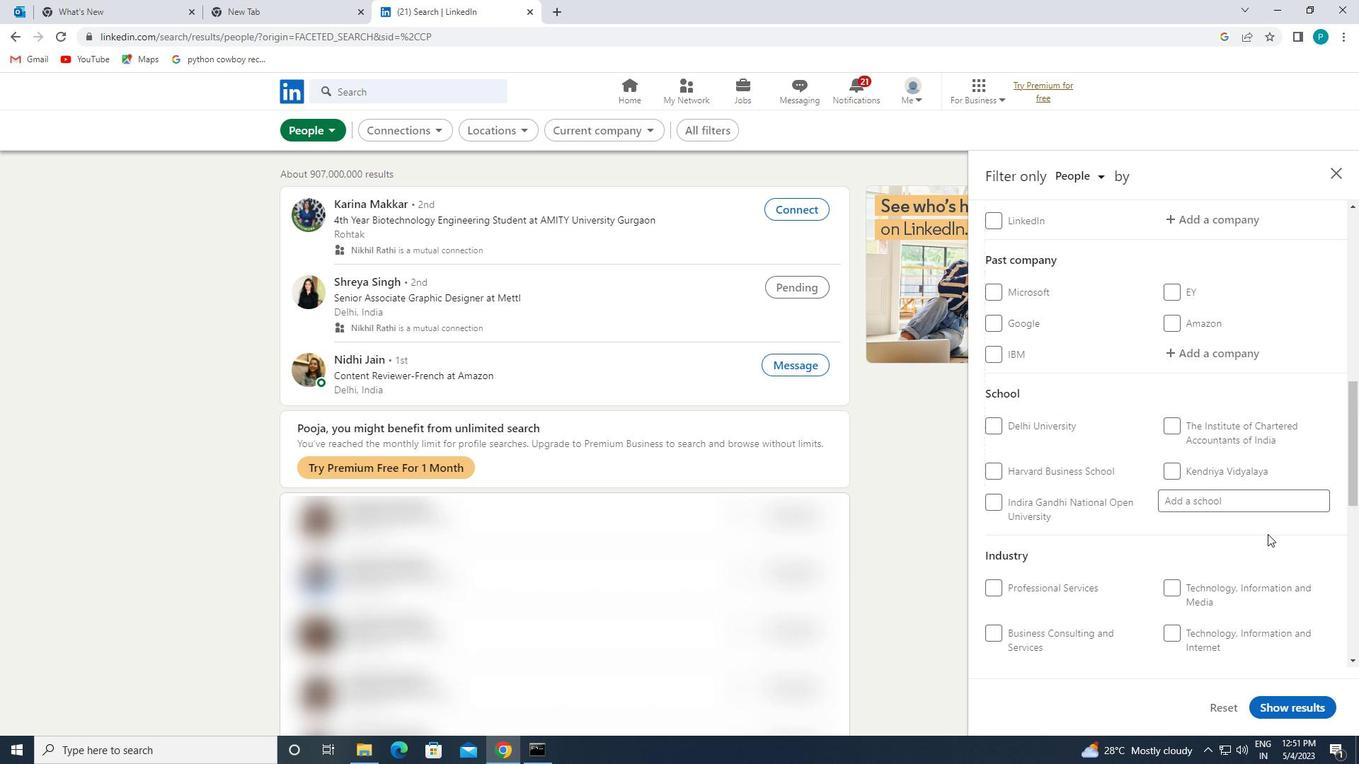 
Action: Mouse scrolled (1250, 498) with delta (0, 0)
Screenshot: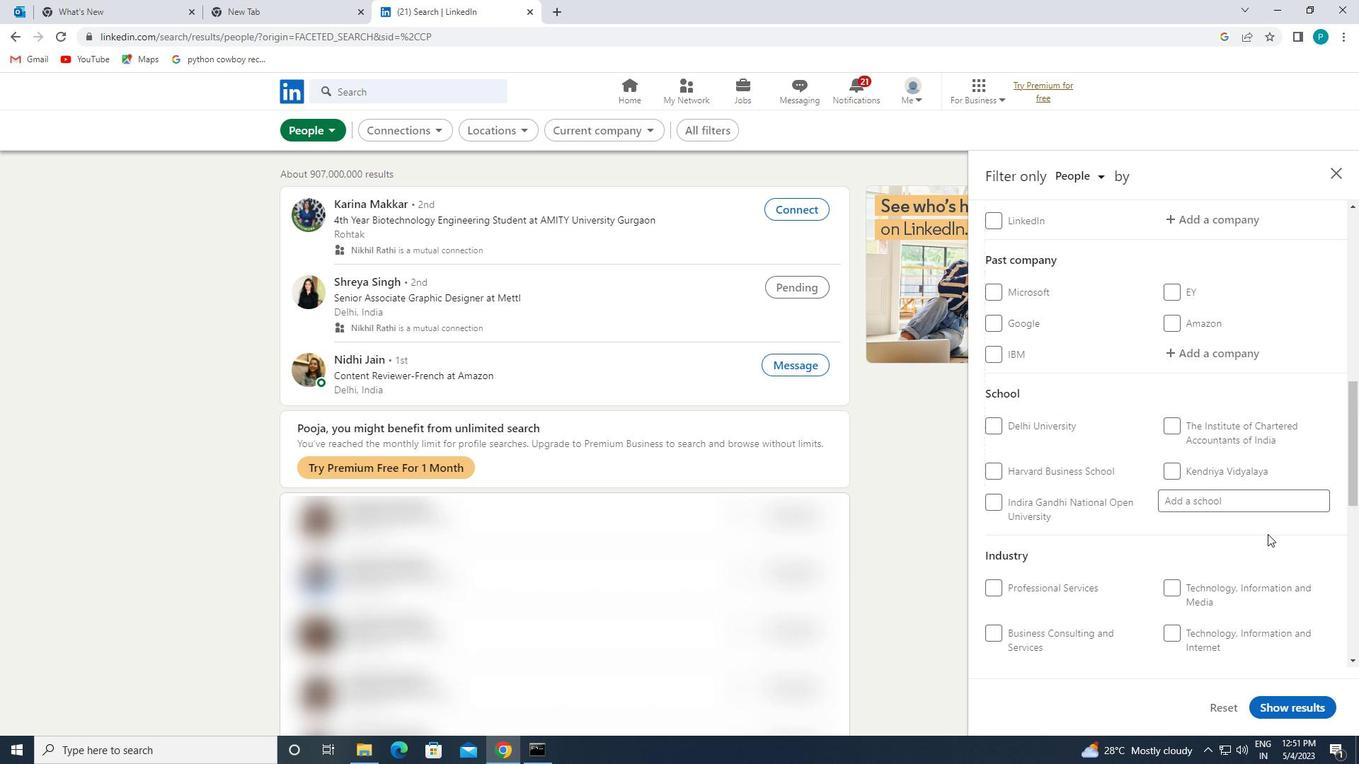 
Action: Mouse moved to (1208, 430)
Screenshot: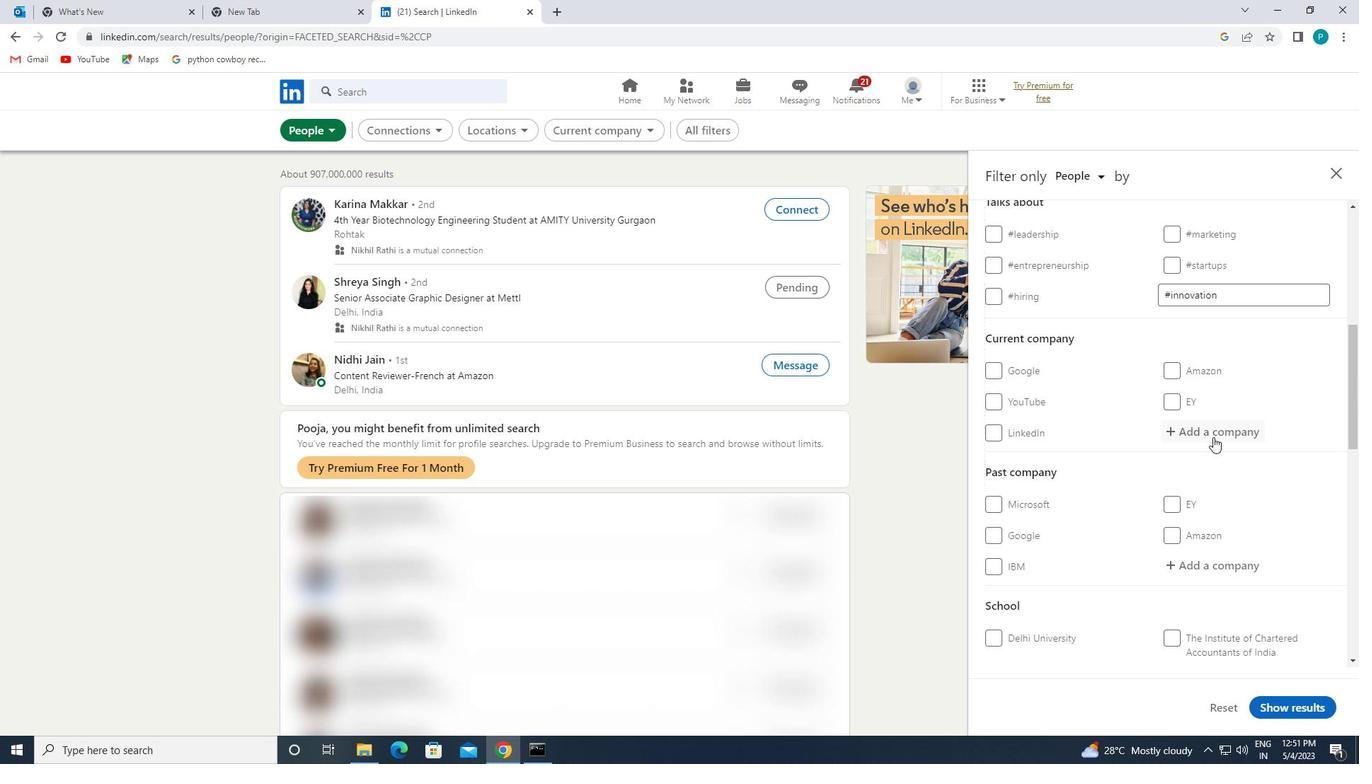 
Action: Mouse pressed left at (1208, 430)
Screenshot: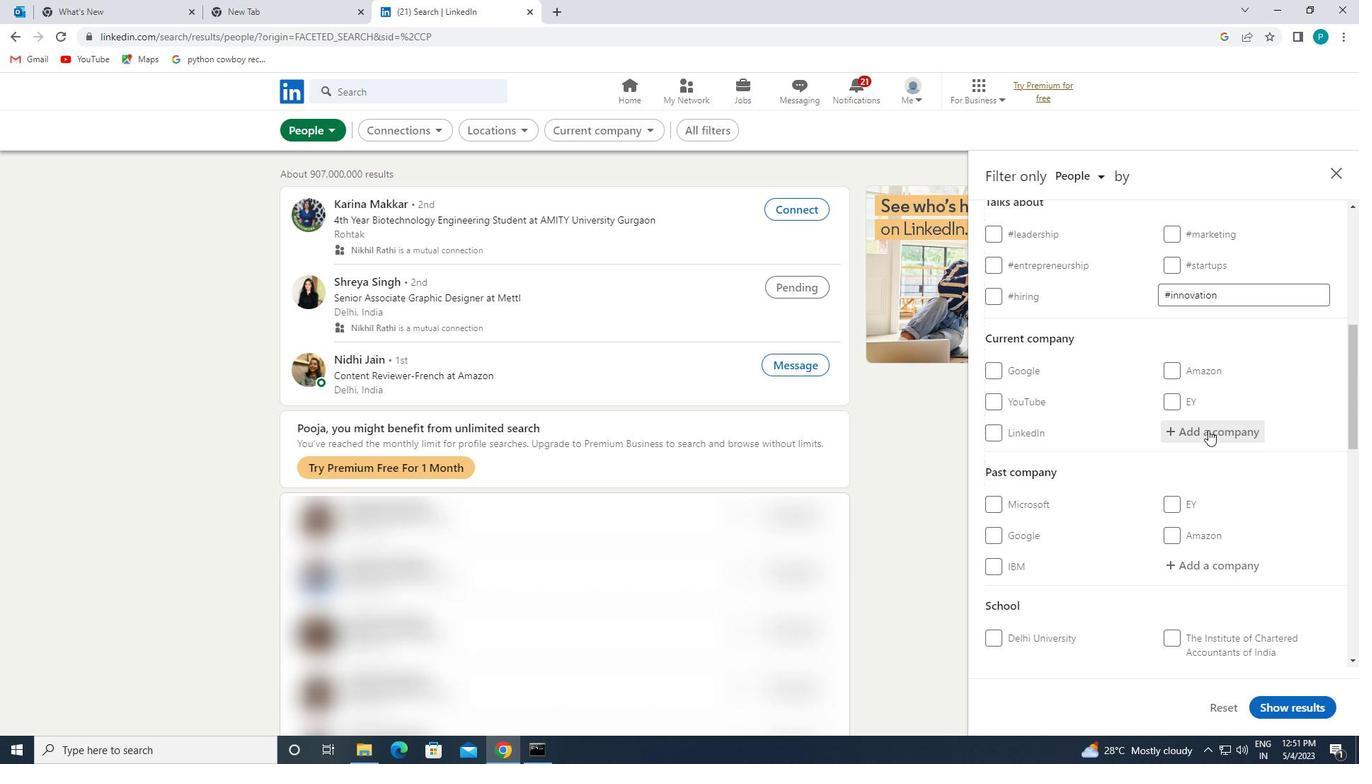 
Action: Key pressed <Key.caps_lock>TASC
Screenshot: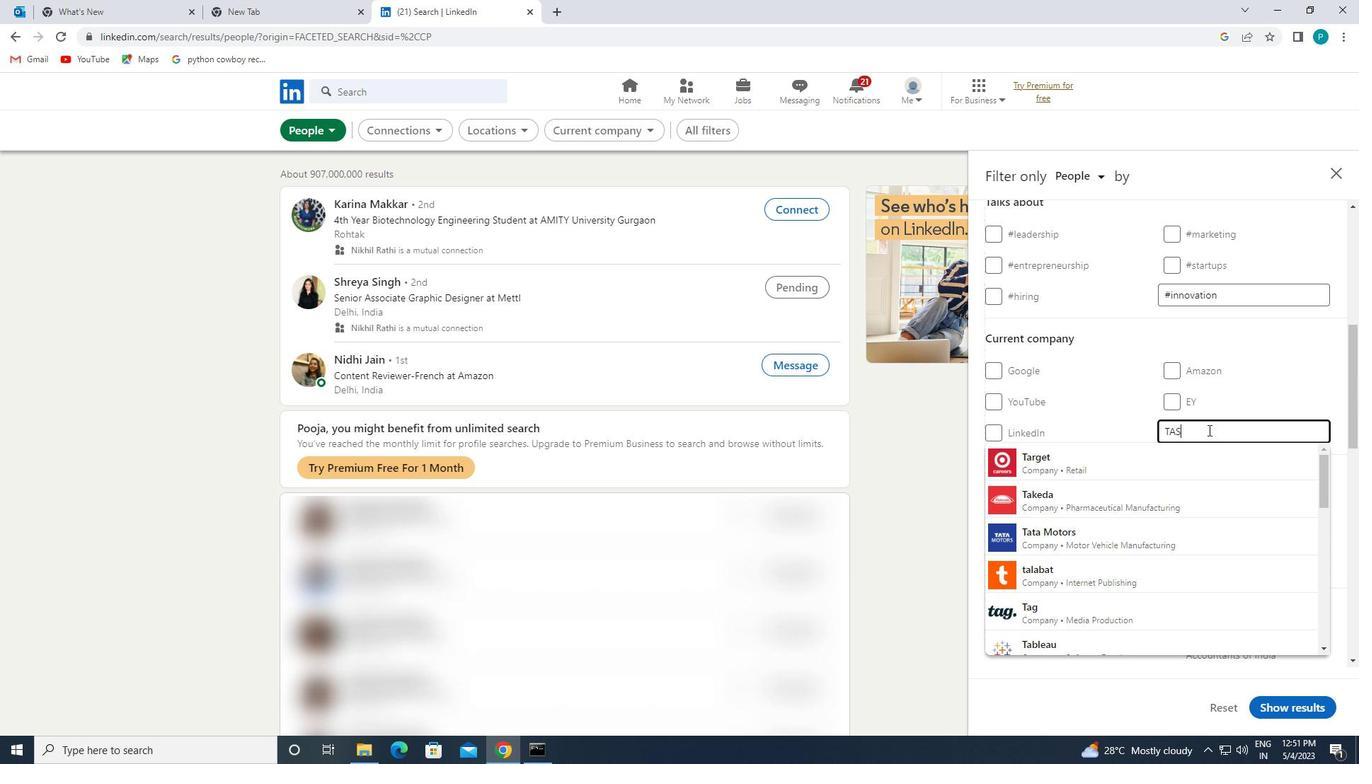 
Action: Mouse moved to (1156, 506)
Screenshot: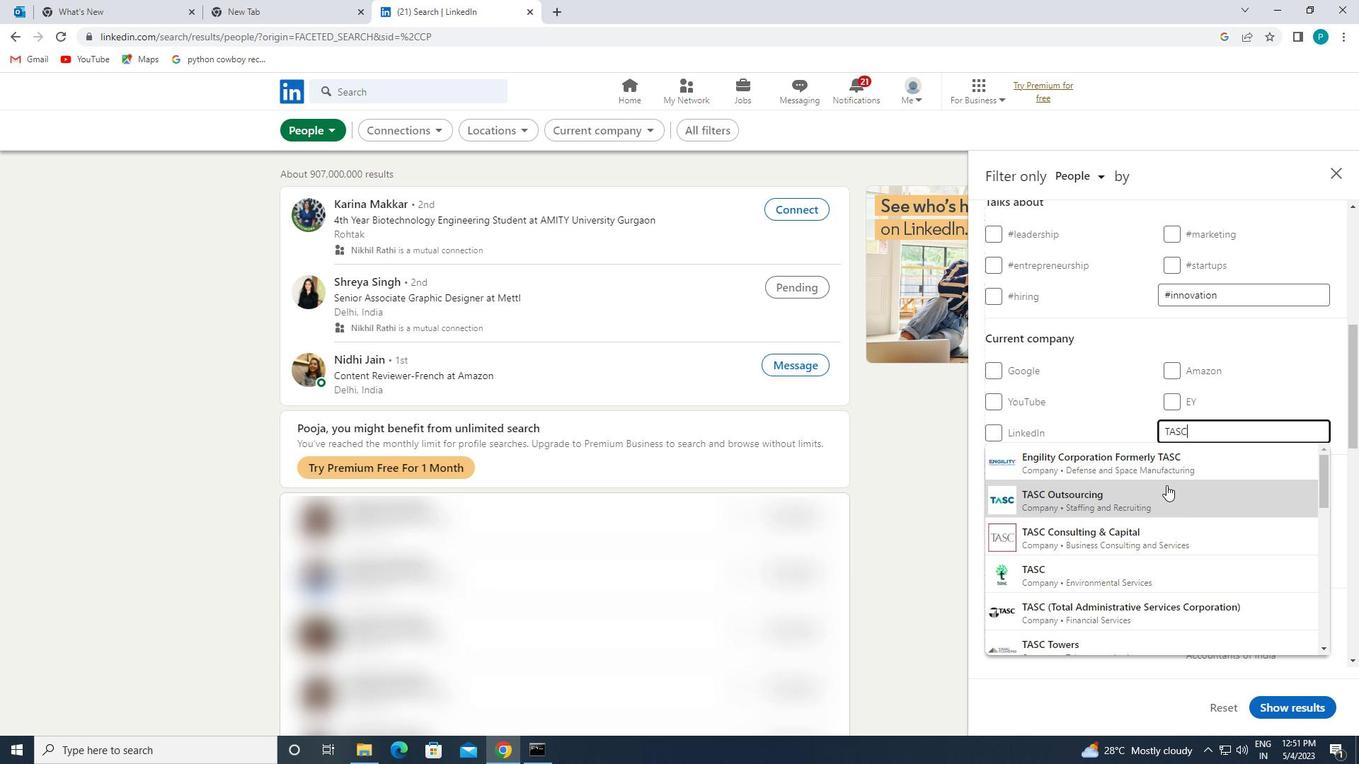 
Action: Mouse pressed left at (1156, 506)
Screenshot: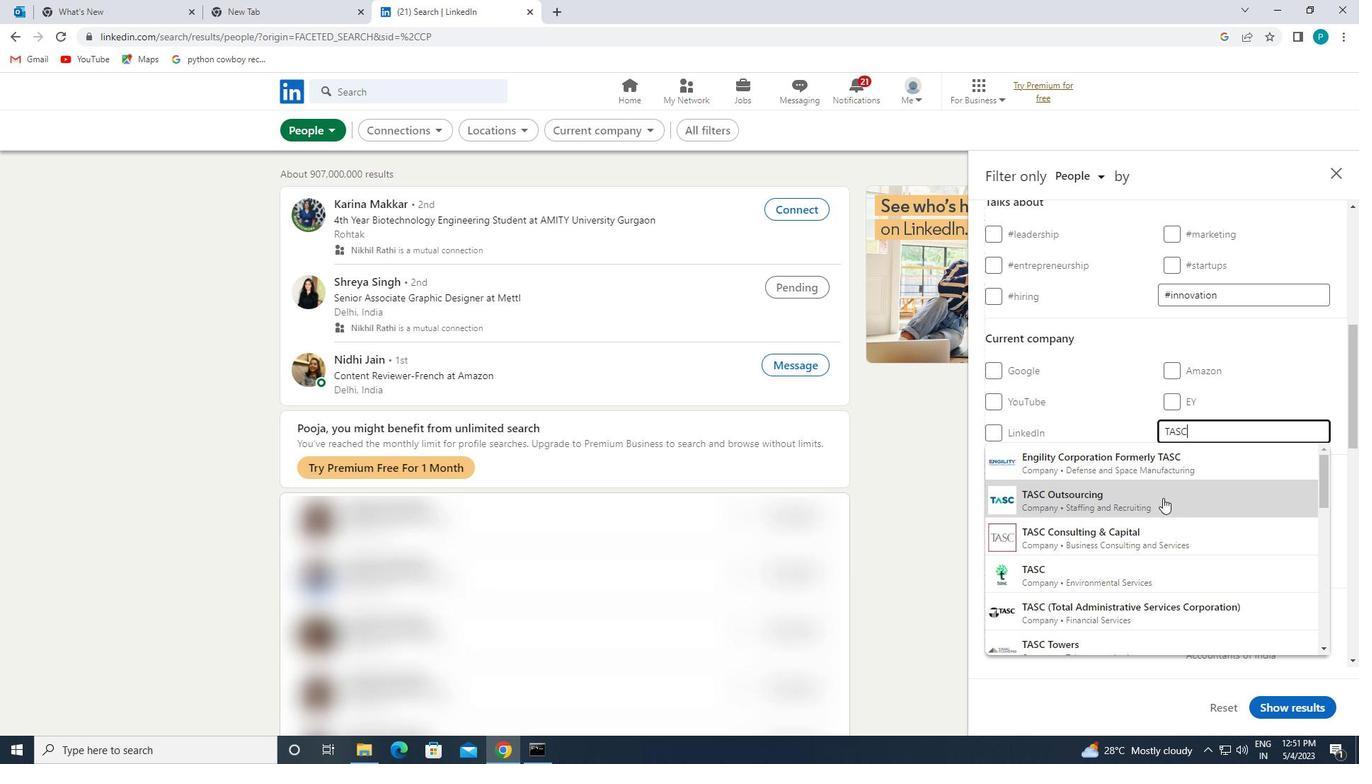 
Action: Mouse moved to (1183, 513)
Screenshot: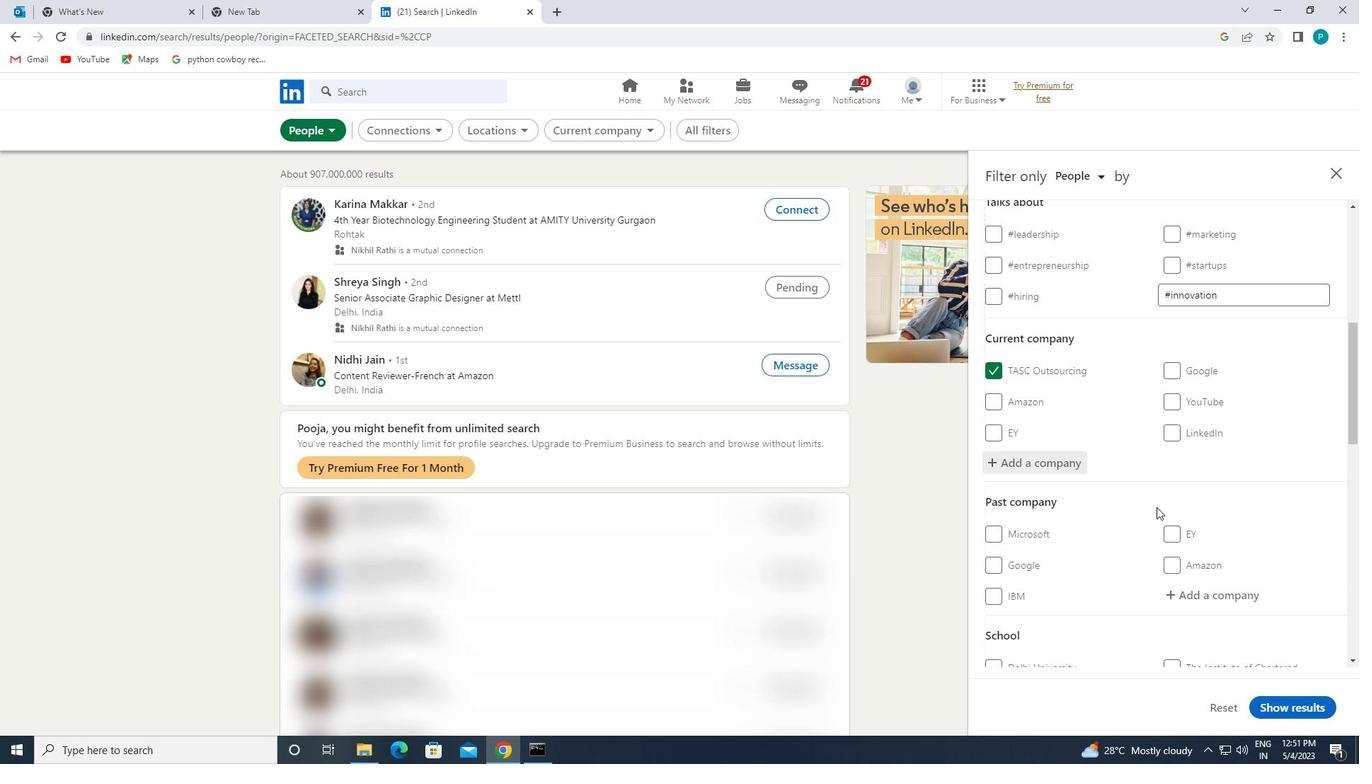 
Action: Mouse scrolled (1183, 512) with delta (0, 0)
Screenshot: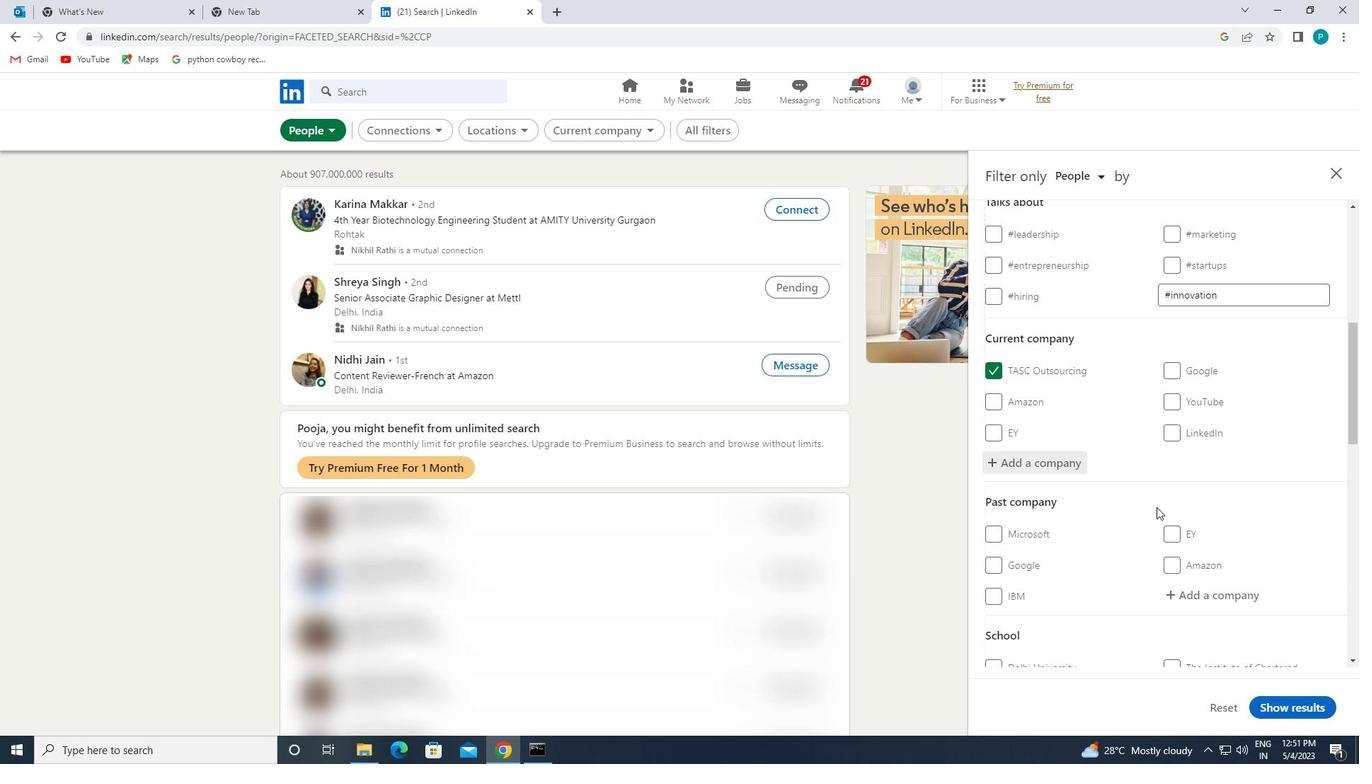 
Action: Mouse moved to (1184, 513)
Screenshot: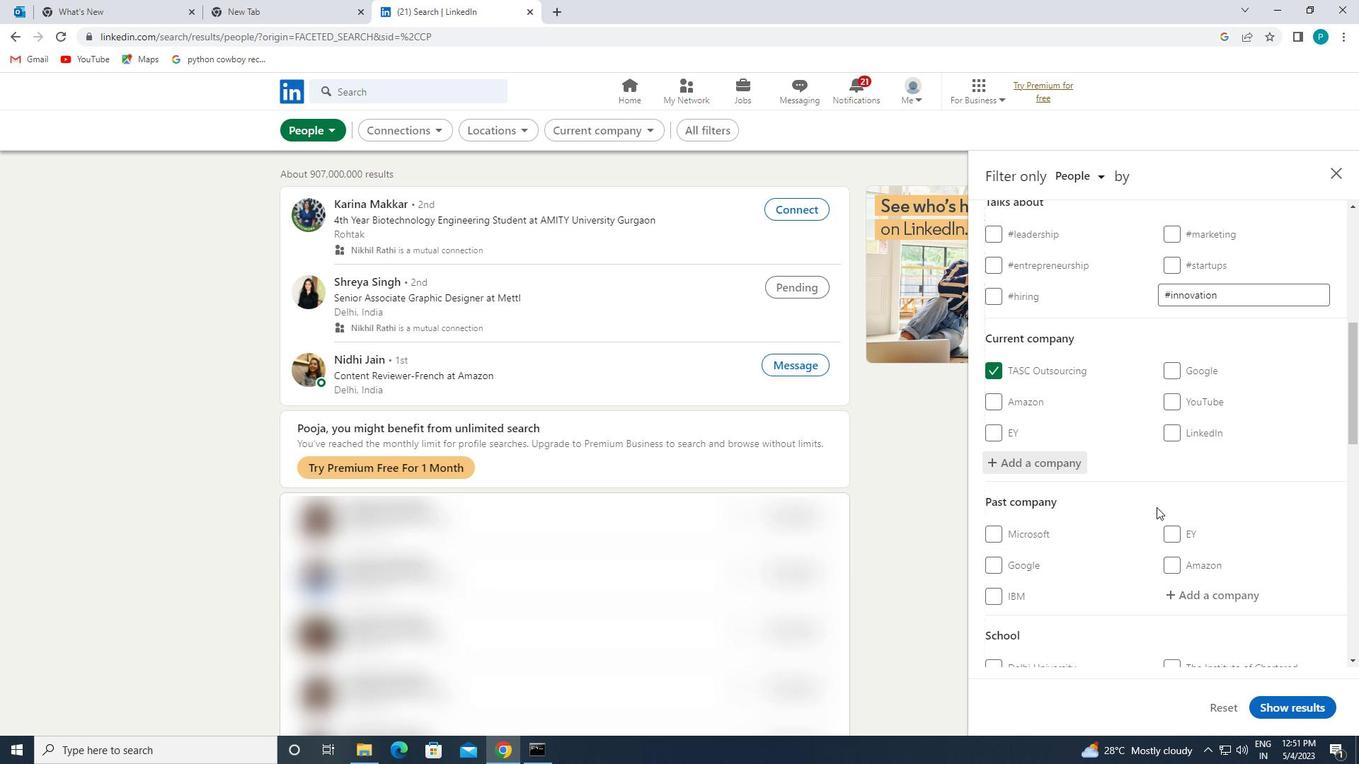 
Action: Mouse scrolled (1184, 512) with delta (0, 0)
Screenshot: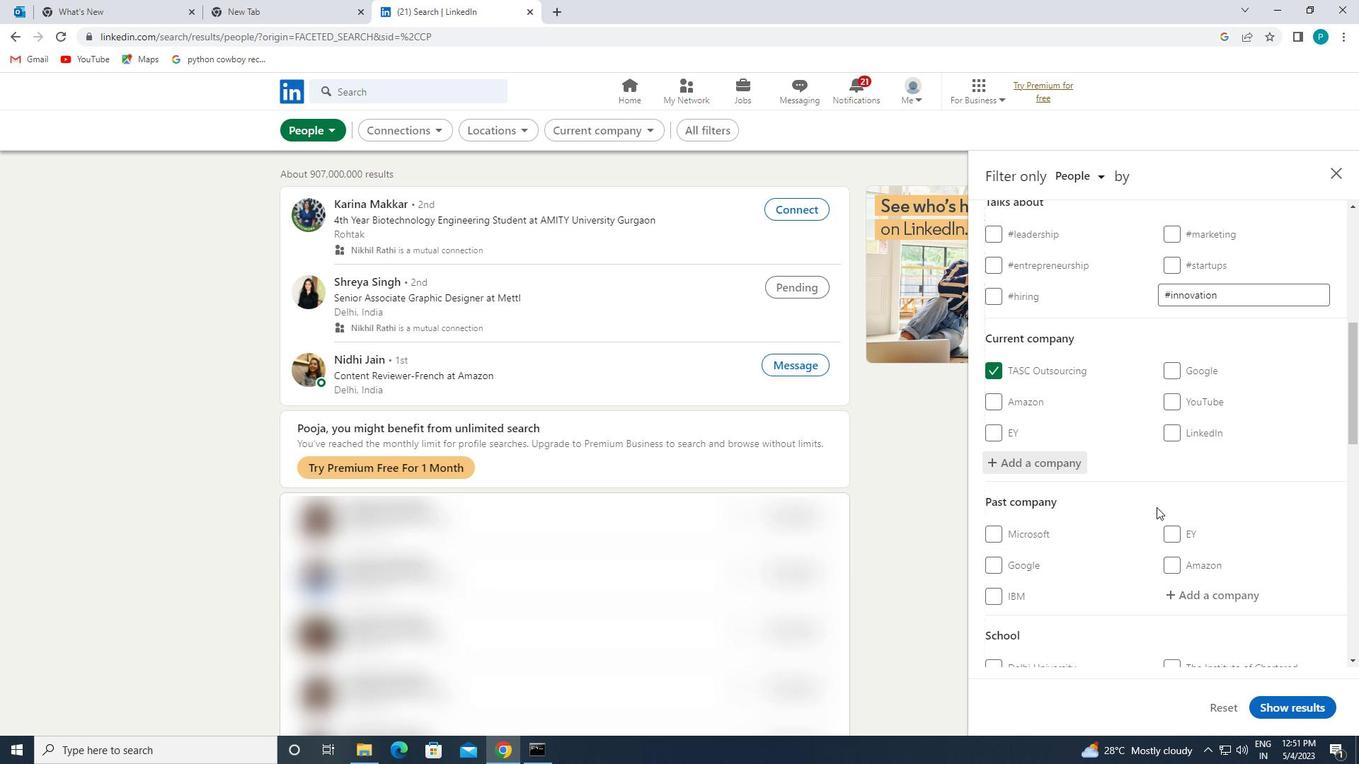 
Action: Mouse scrolled (1184, 512) with delta (0, 0)
Screenshot: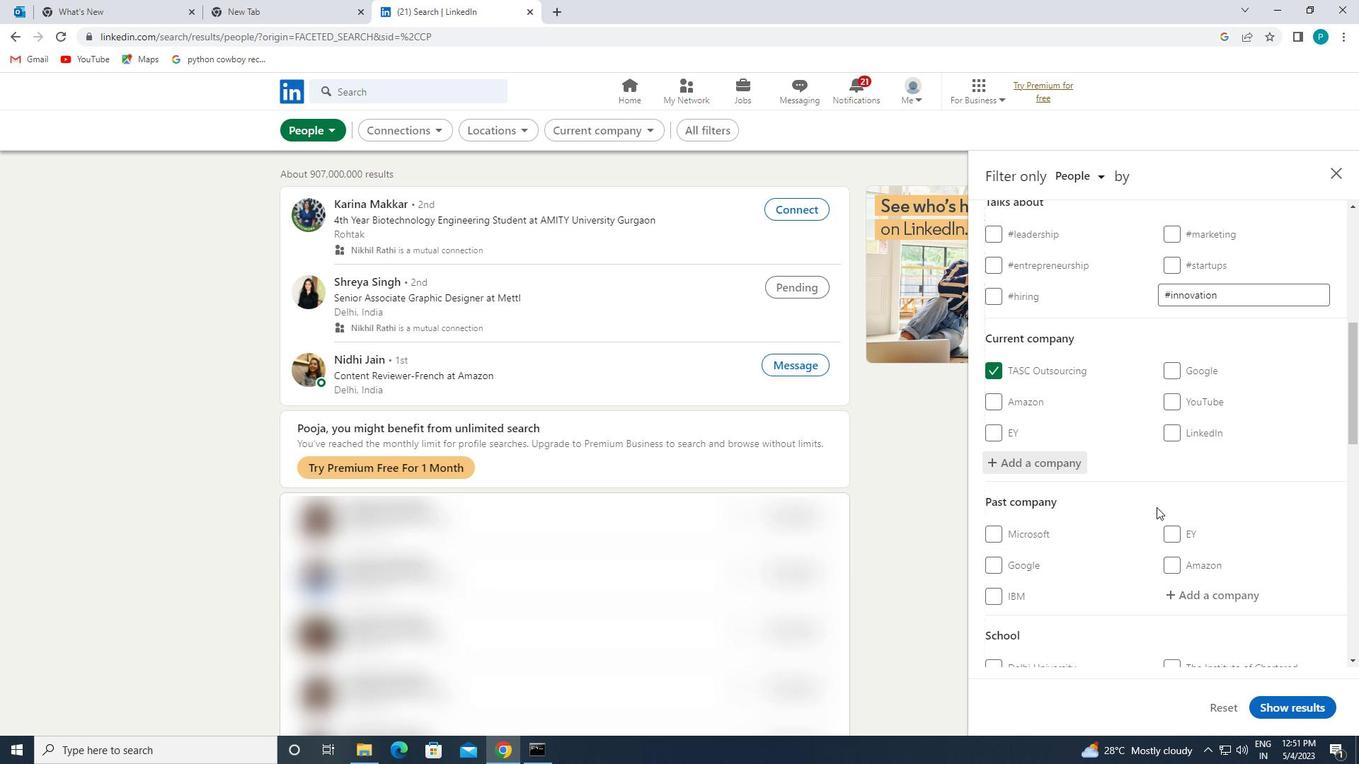 
Action: Mouse moved to (1211, 530)
Screenshot: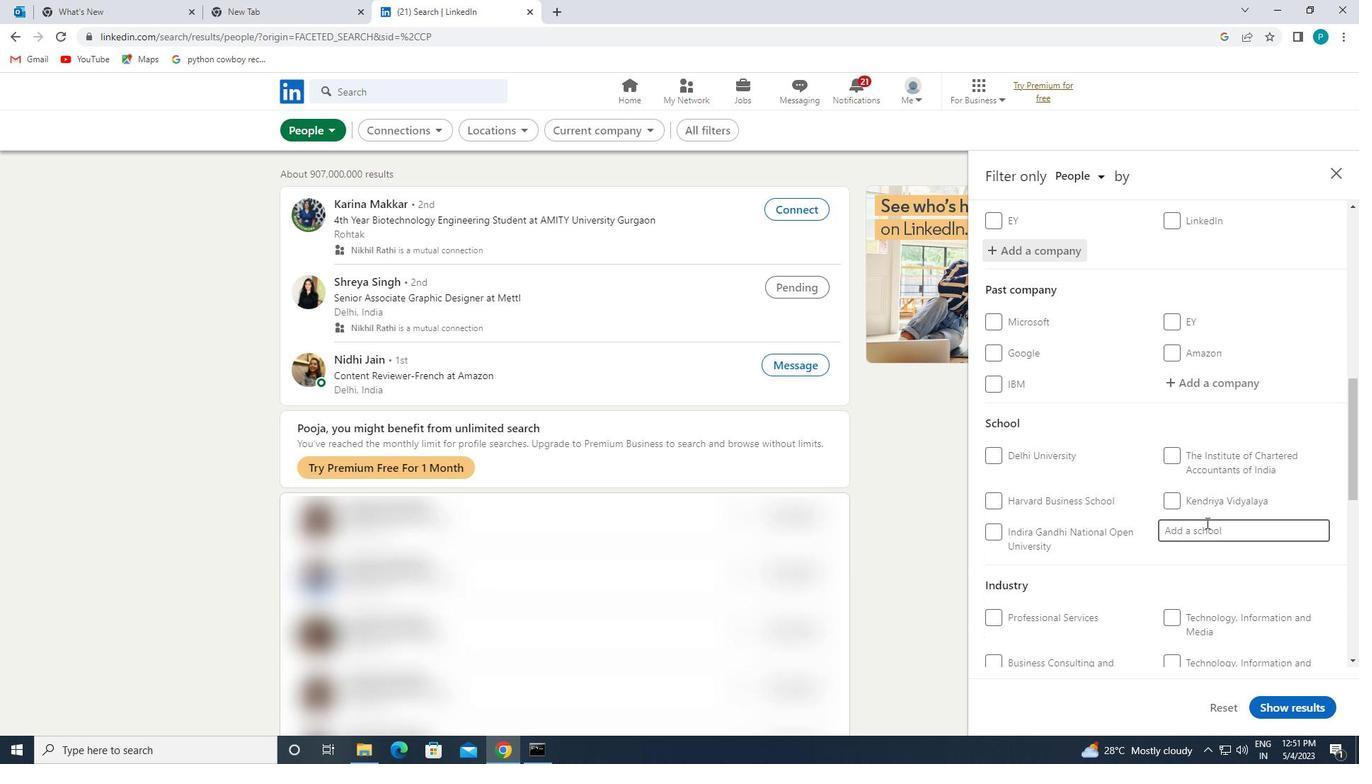 
Action: Mouse pressed left at (1211, 530)
Screenshot: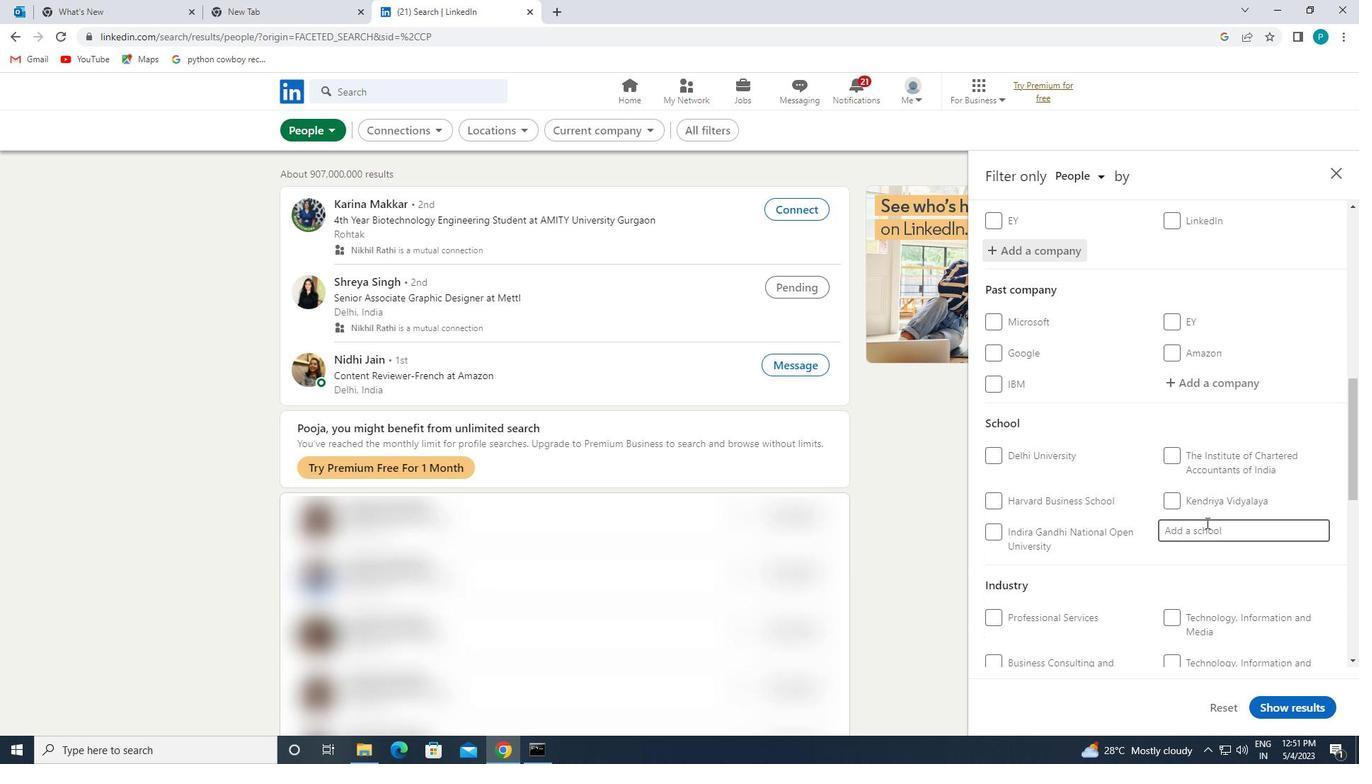 
Action: Key pressed G.<Key.space>B
Screenshot: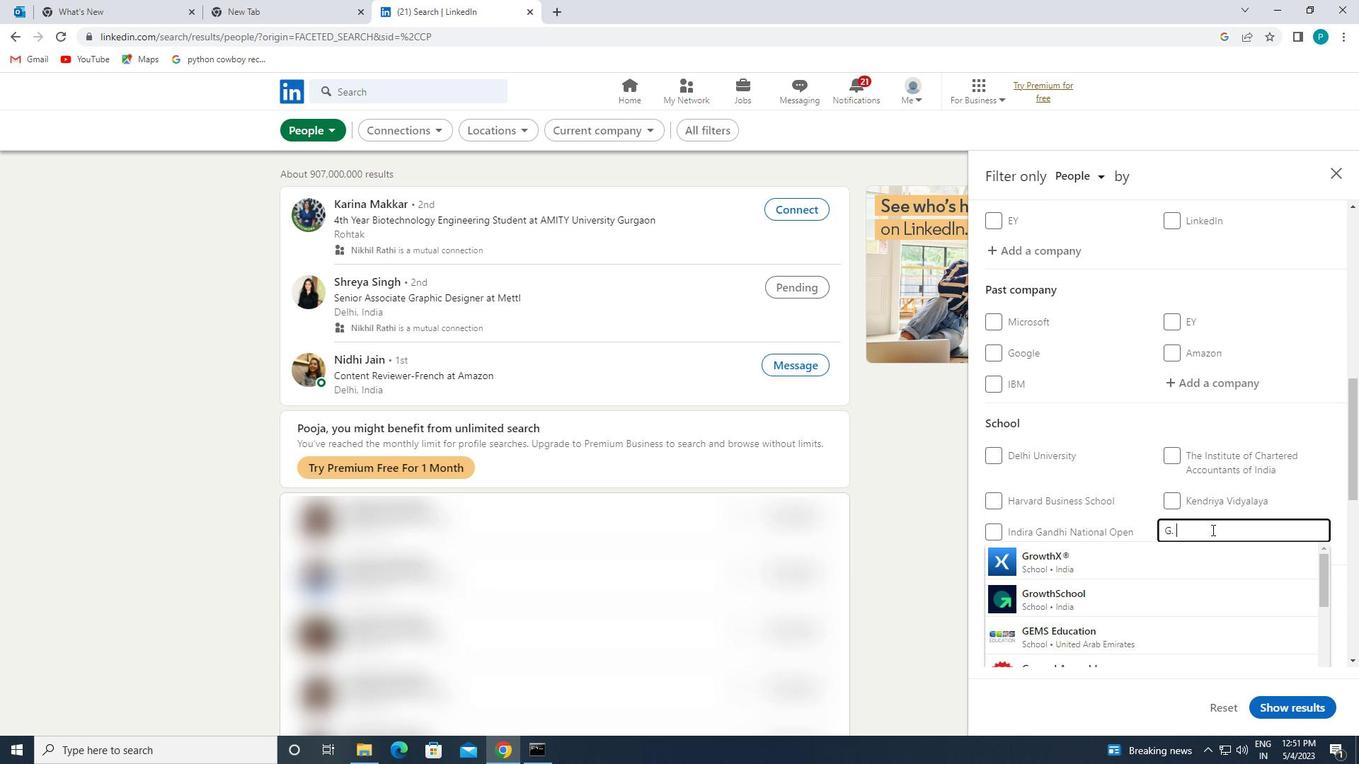 
Action: Mouse moved to (1180, 600)
Screenshot: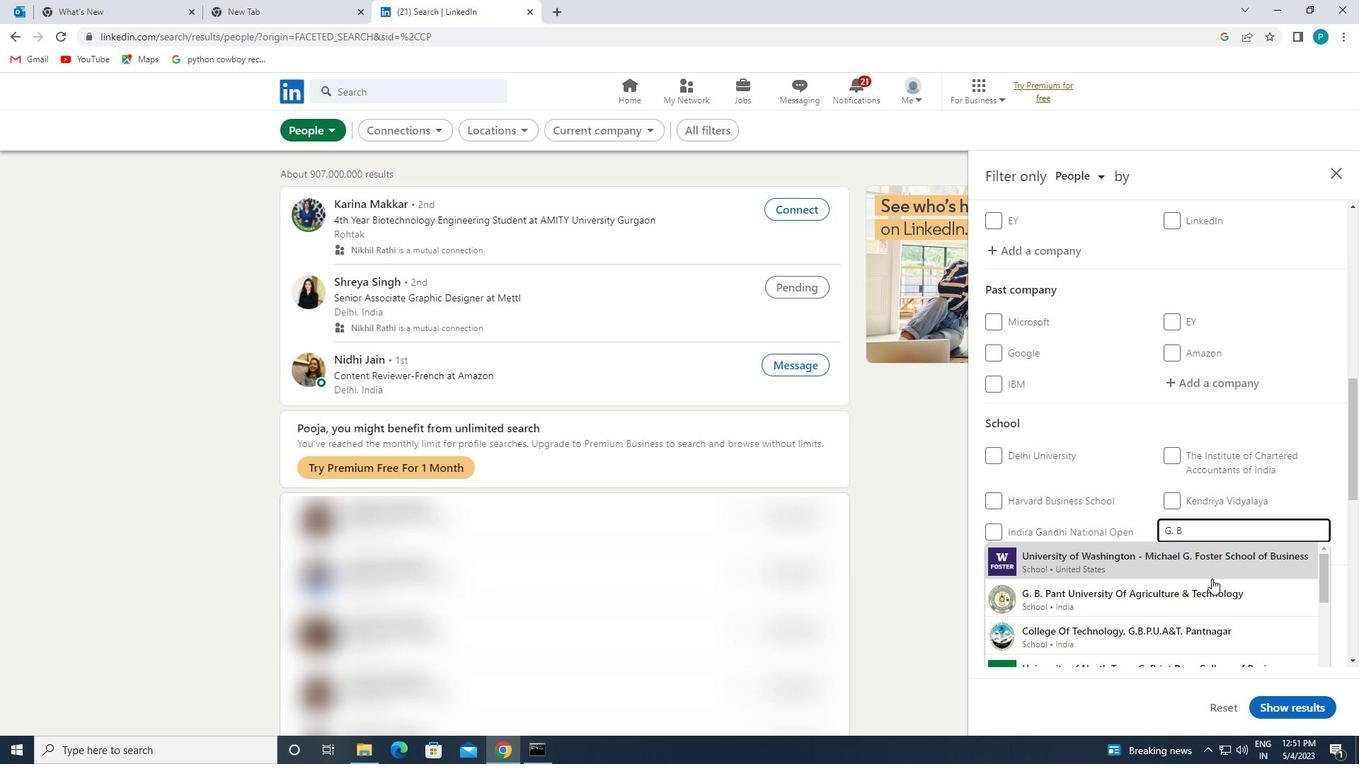 
Action: Mouse pressed left at (1180, 600)
Screenshot: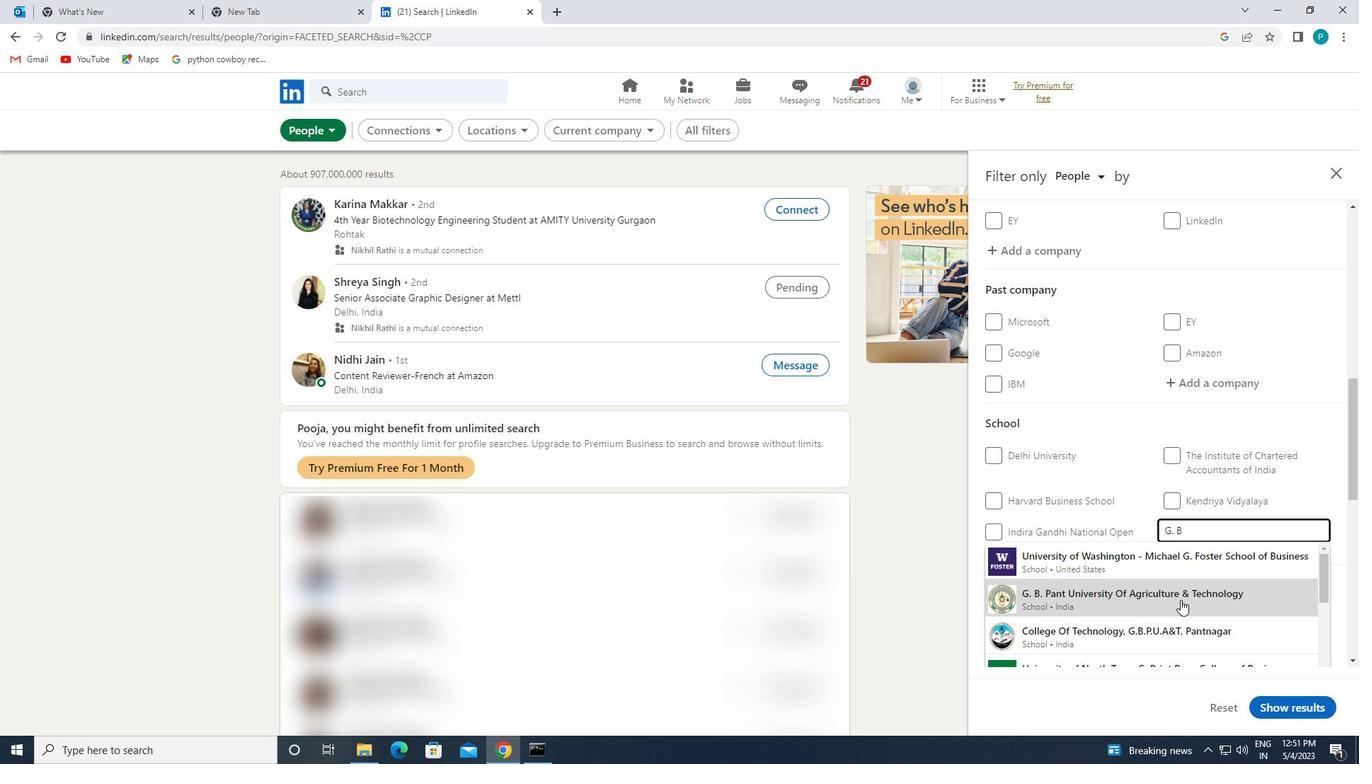 
Action: Mouse moved to (1189, 607)
Screenshot: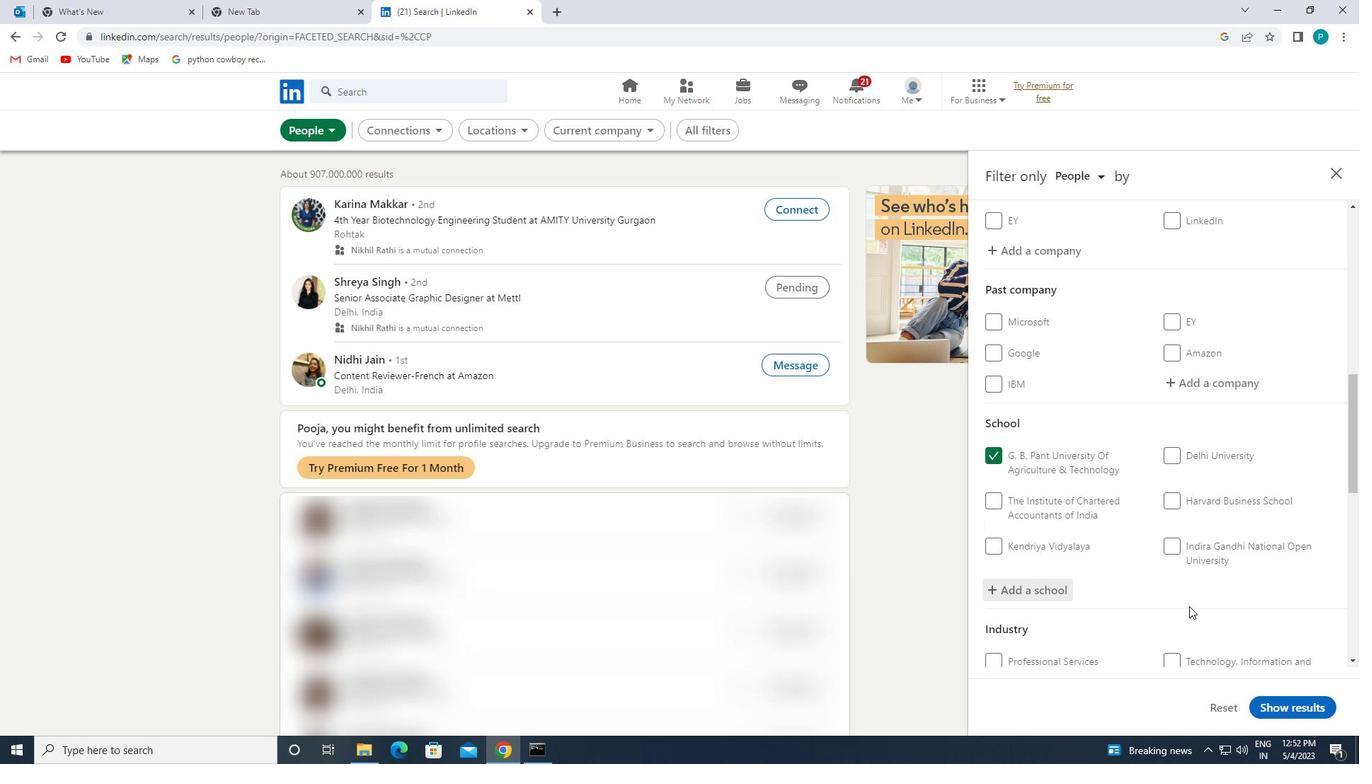 
Action: Mouse scrolled (1189, 606) with delta (0, 0)
Screenshot: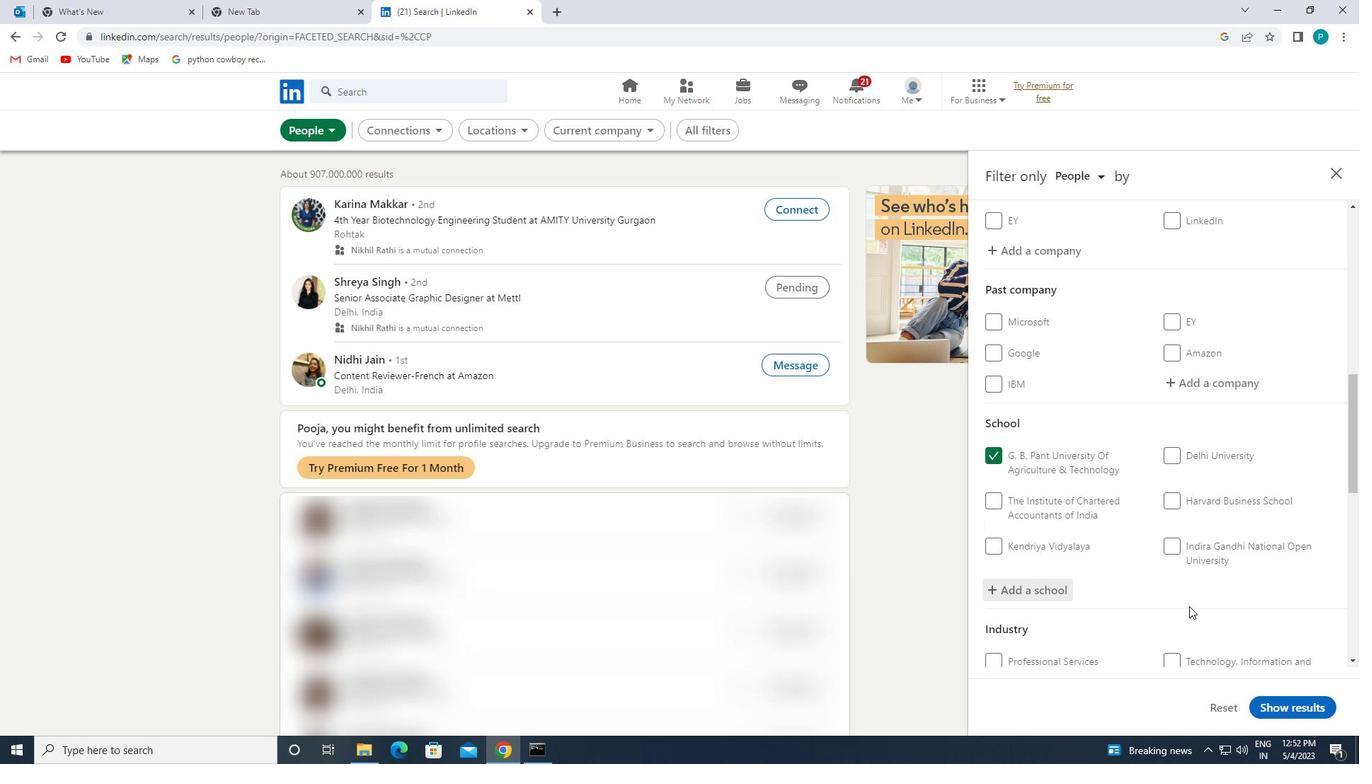 
Action: Mouse scrolled (1189, 606) with delta (0, 0)
Screenshot: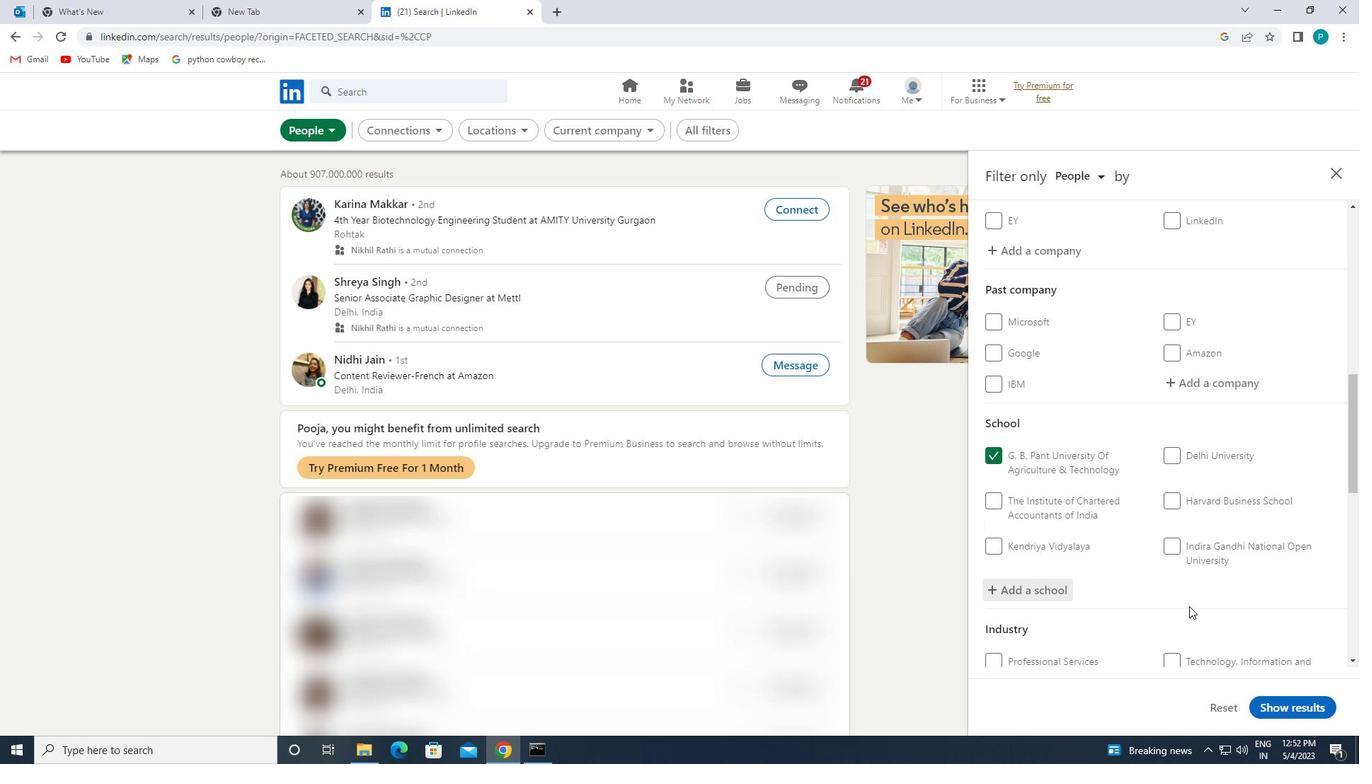 
Action: Mouse moved to (1225, 606)
Screenshot: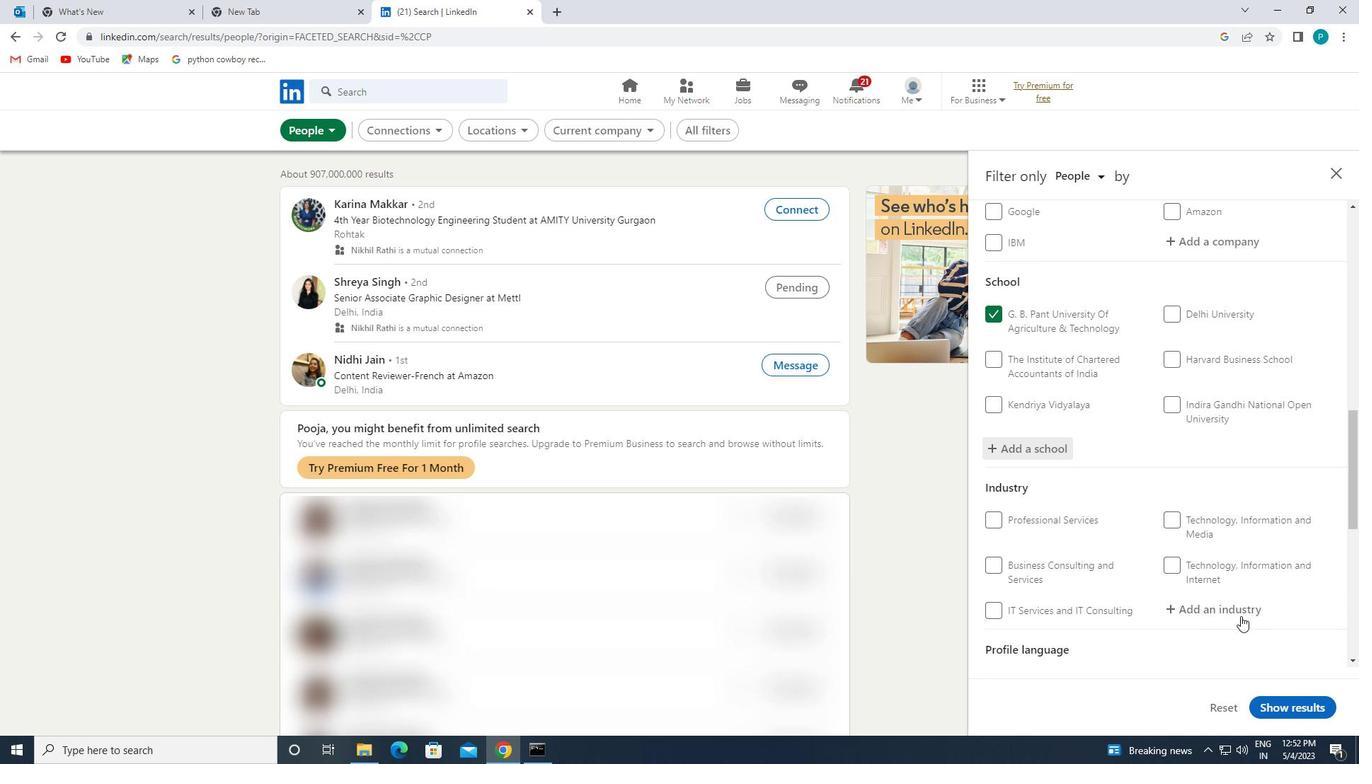 
Action: Mouse pressed left at (1225, 606)
Screenshot: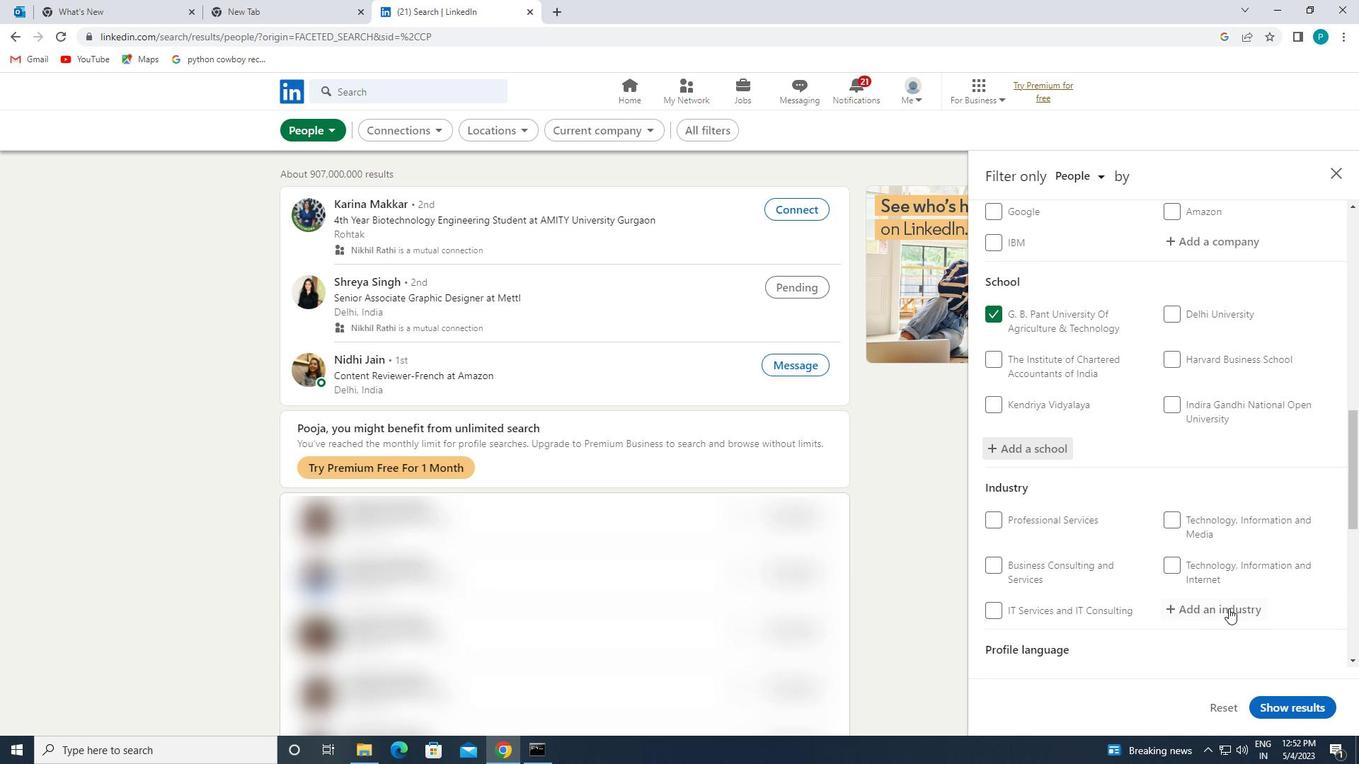
Action: Mouse moved to (1225, 605)
Screenshot: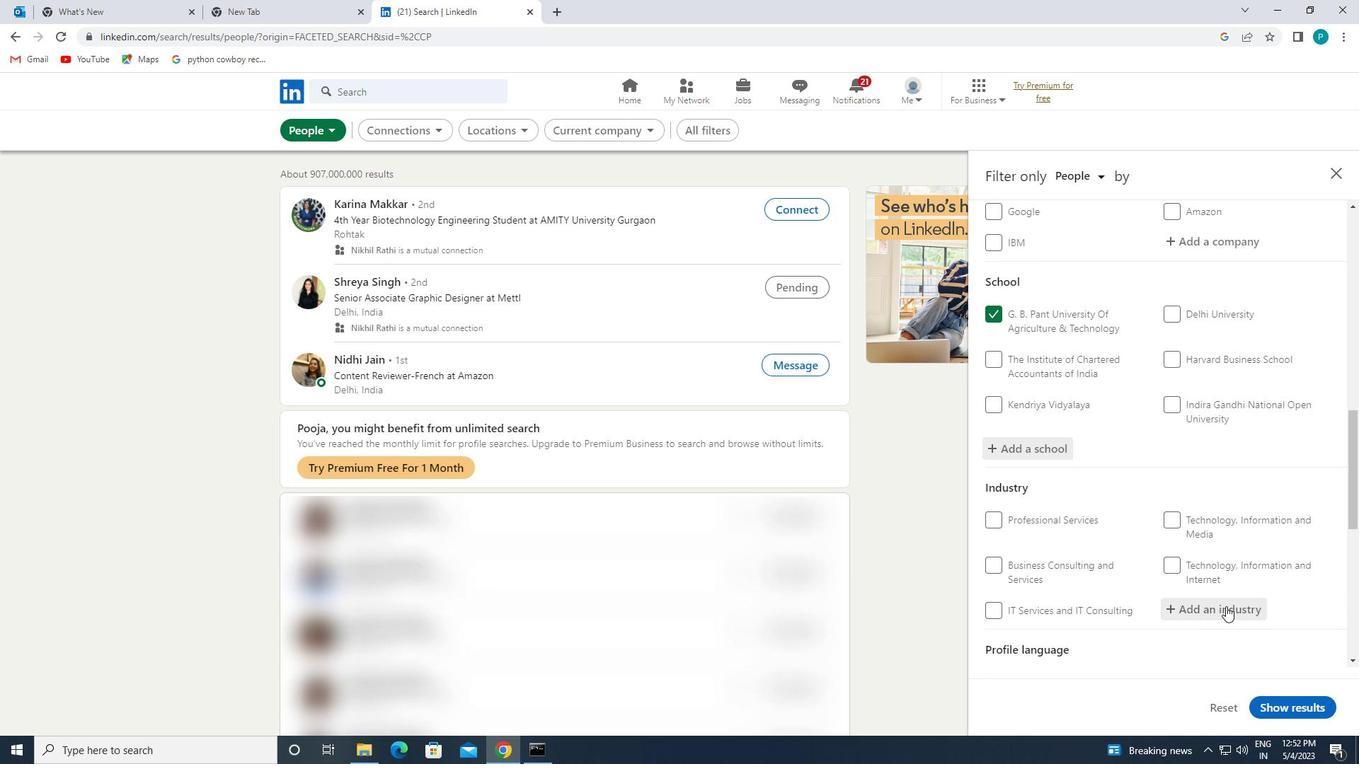 
Action: Key pressed N<Key.caps_lock>URSHING
Screenshot: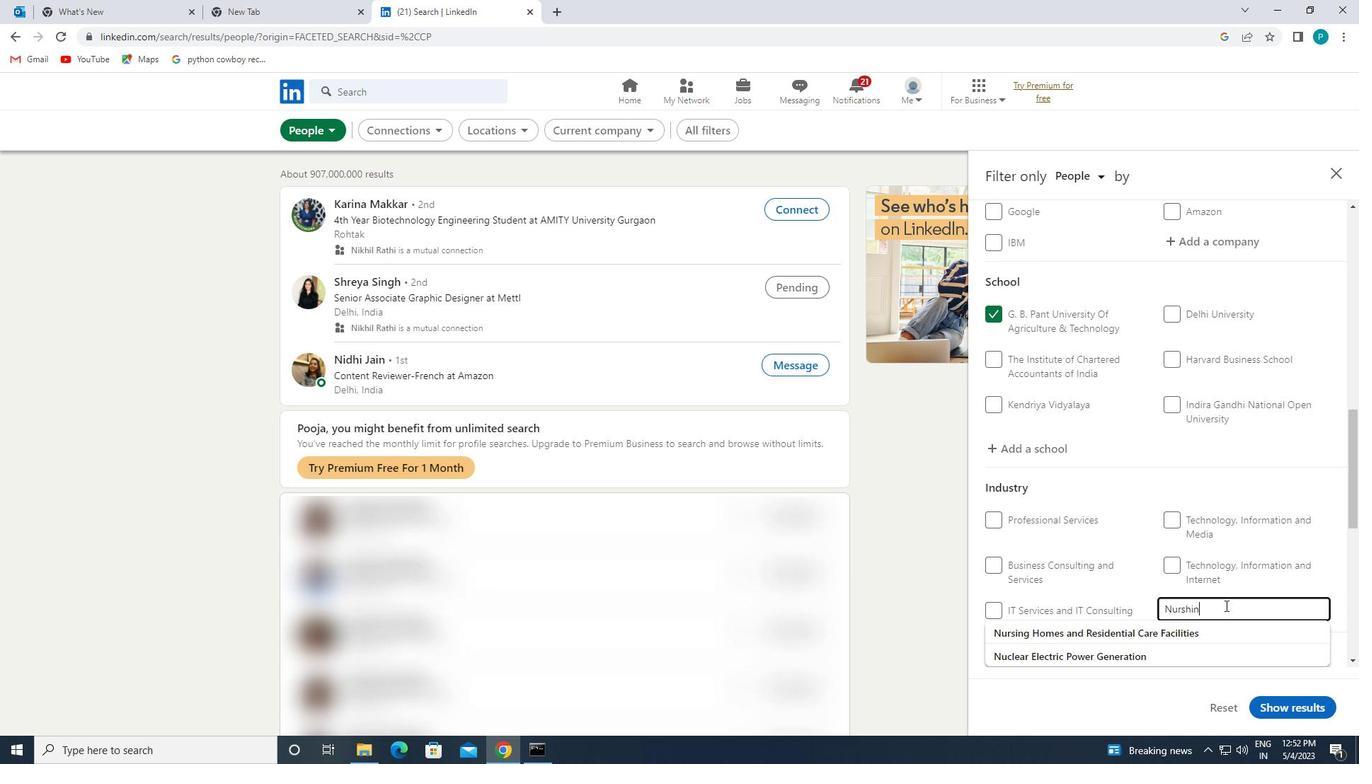 
Action: Mouse moved to (1131, 576)
Screenshot: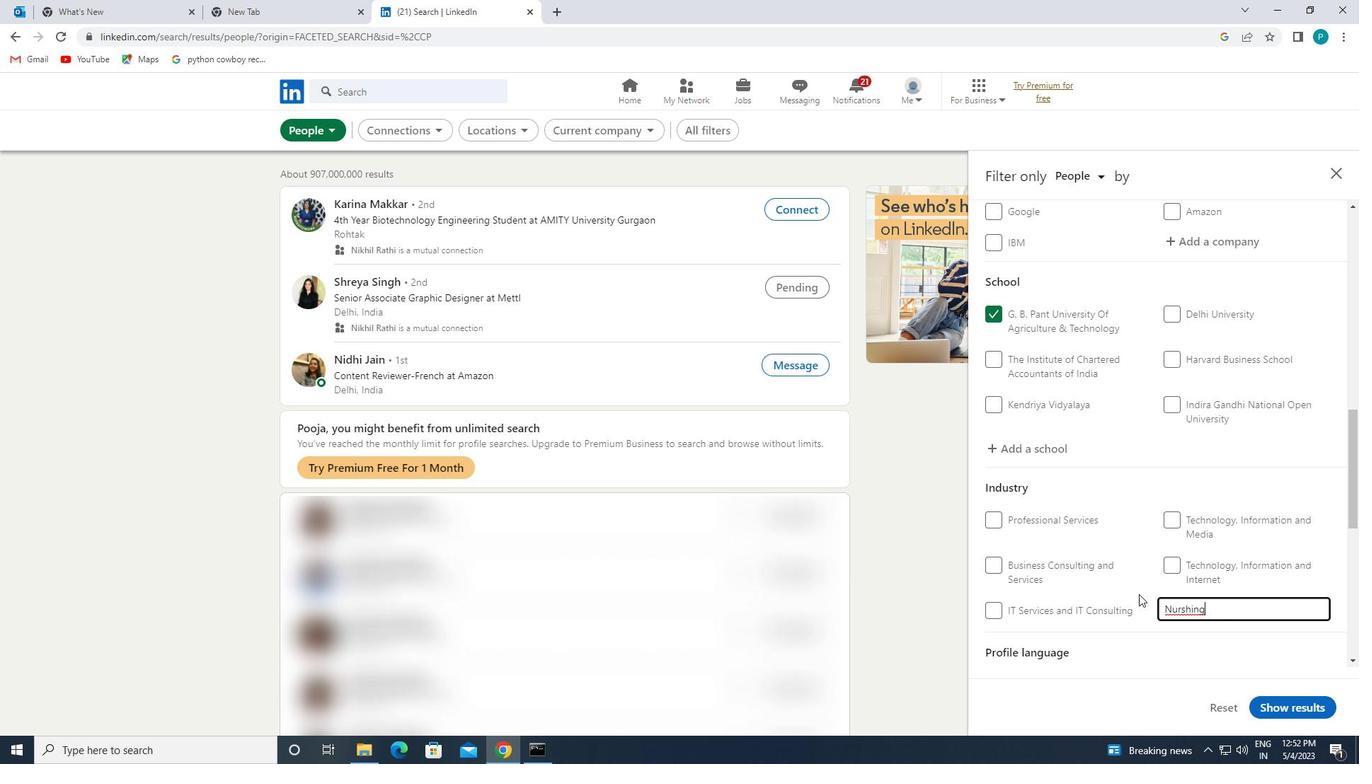 
Action: Mouse scrolled (1131, 575) with delta (0, 0)
Screenshot: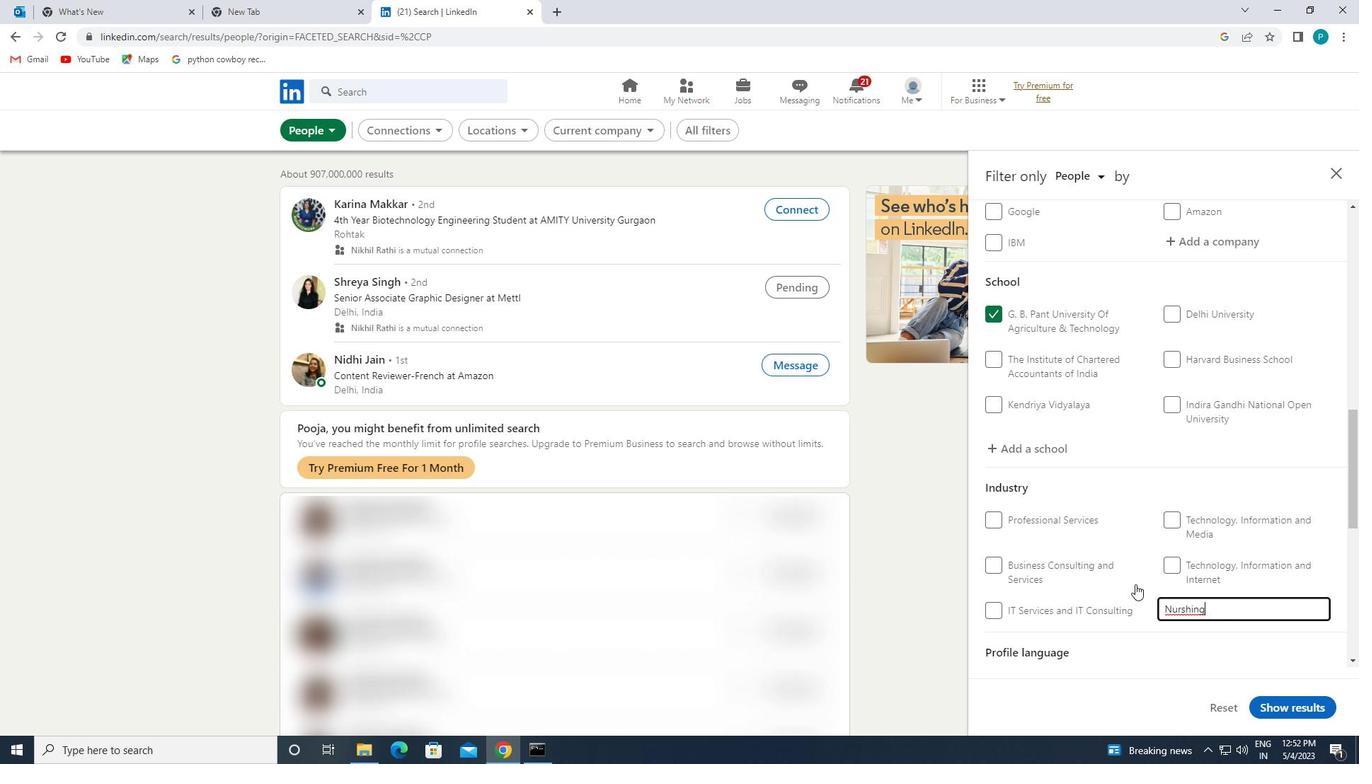 
Action: Mouse moved to (1191, 538)
Screenshot: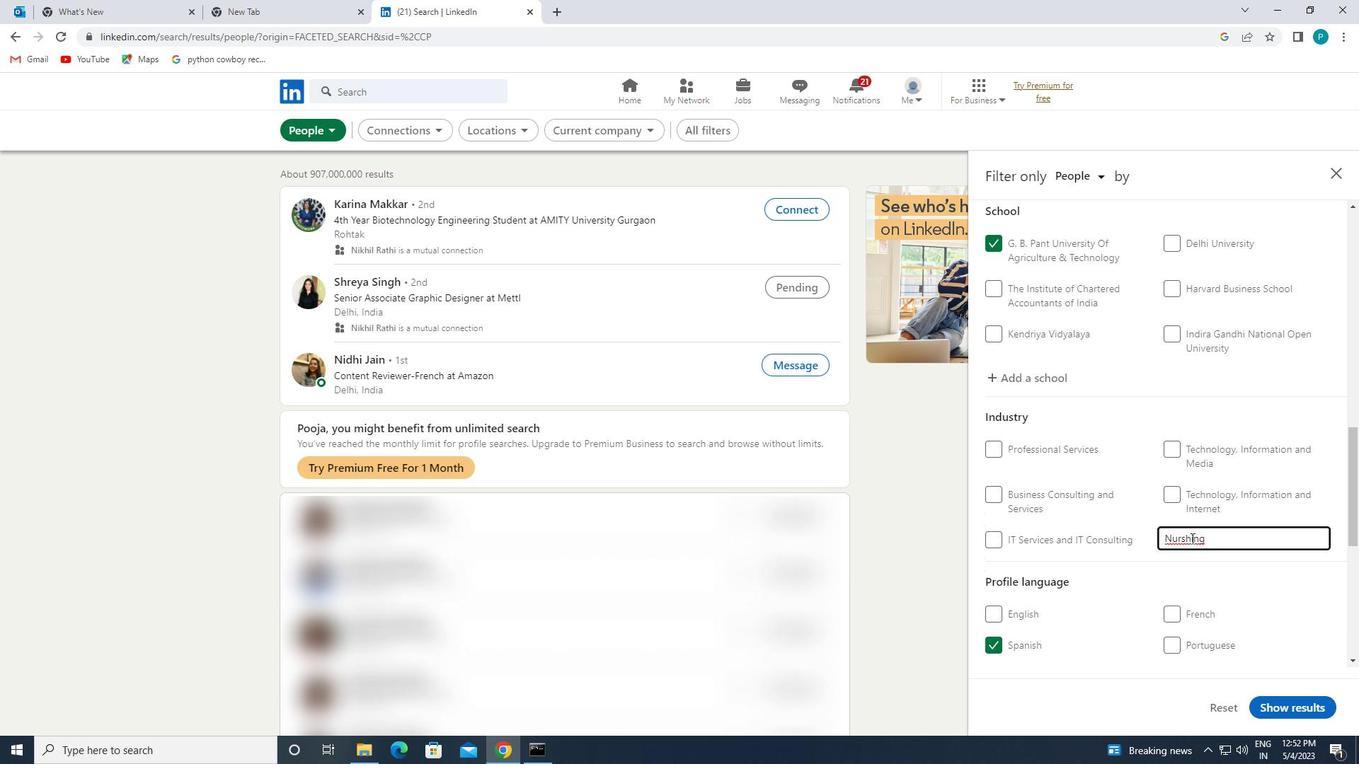 
Action: Mouse pressed left at (1191, 538)
Screenshot: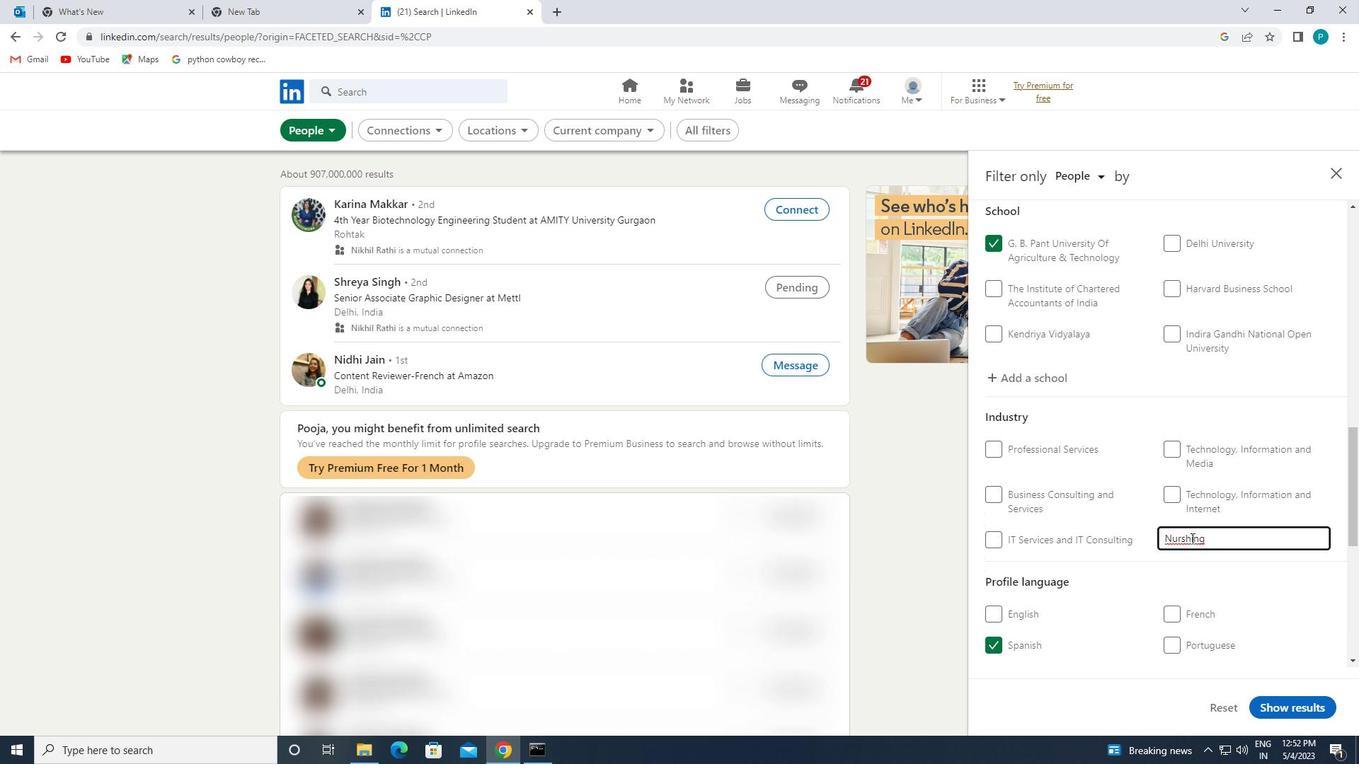 
Action: Key pressed <Key.backspace>
Screenshot: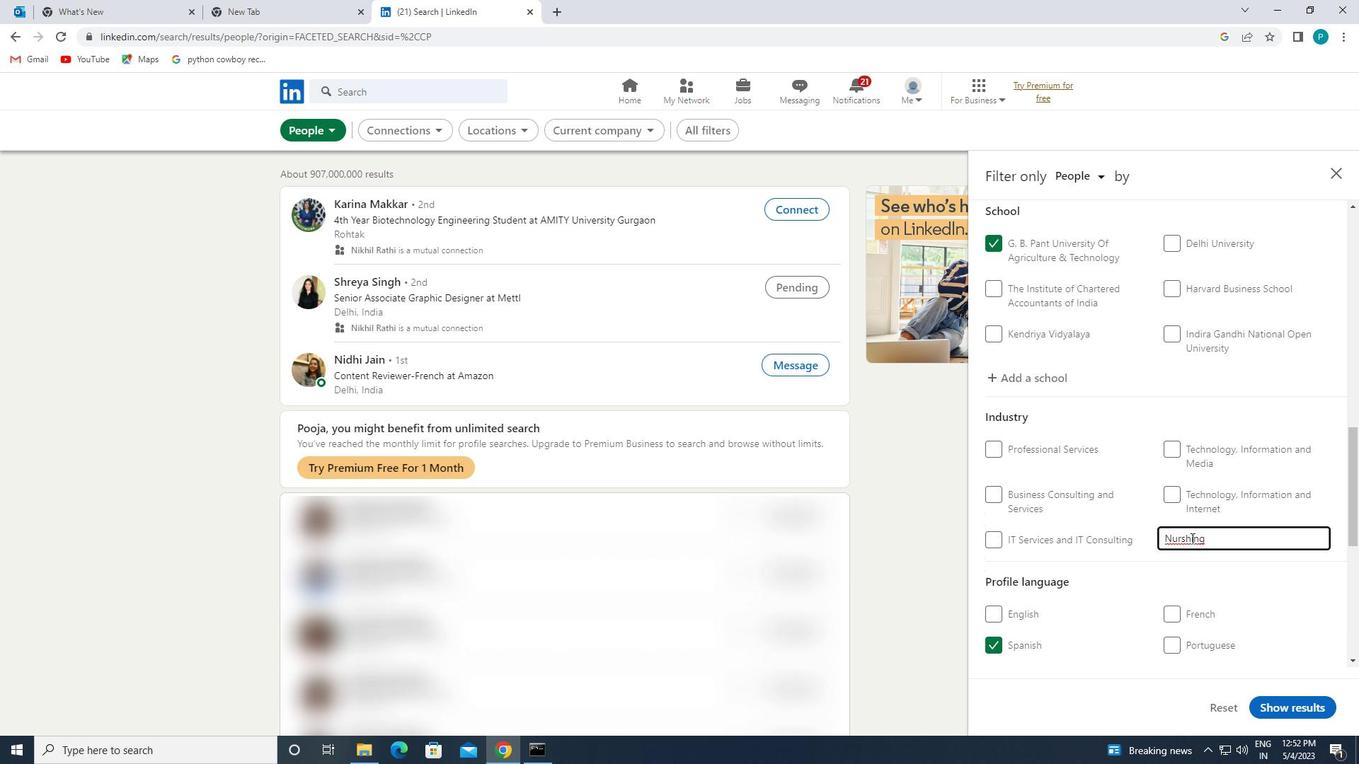 
Action: Mouse moved to (1147, 559)
Screenshot: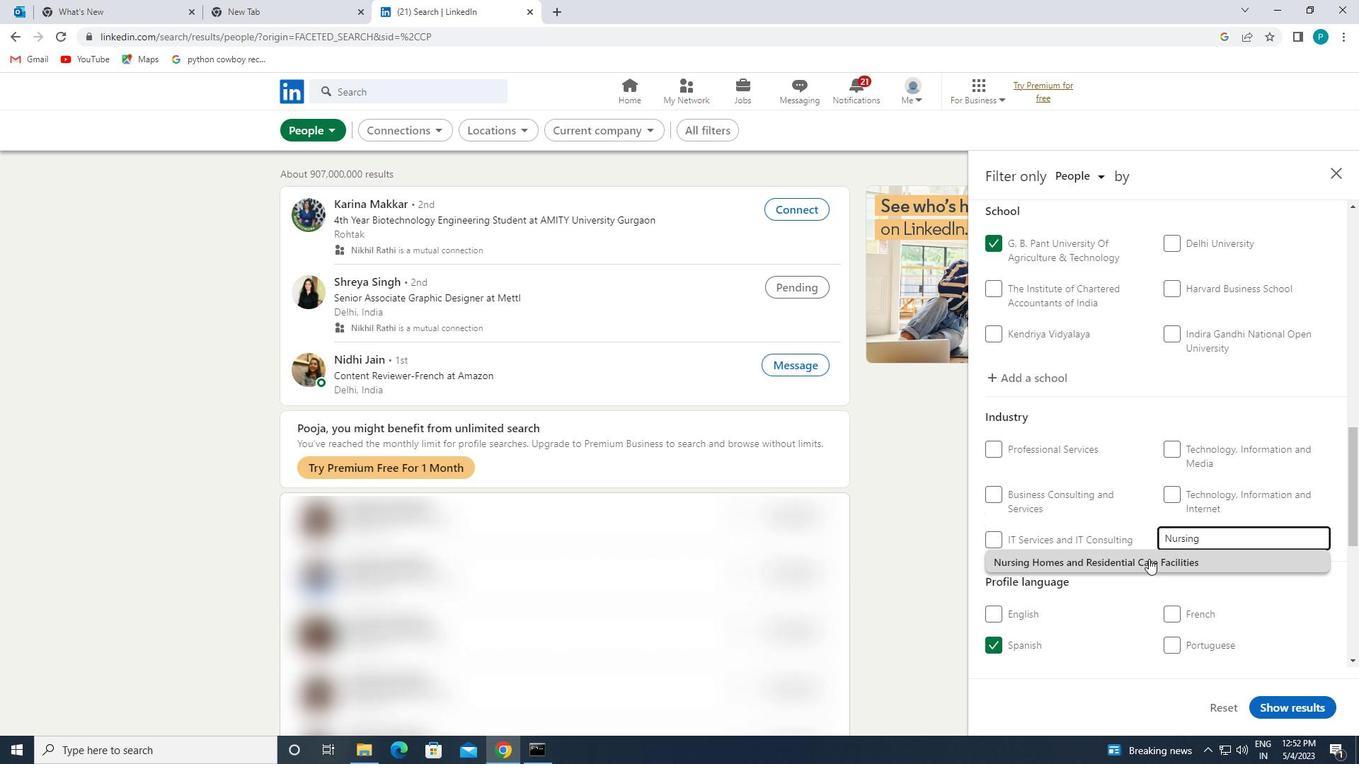 
Action: Mouse pressed left at (1147, 559)
Screenshot: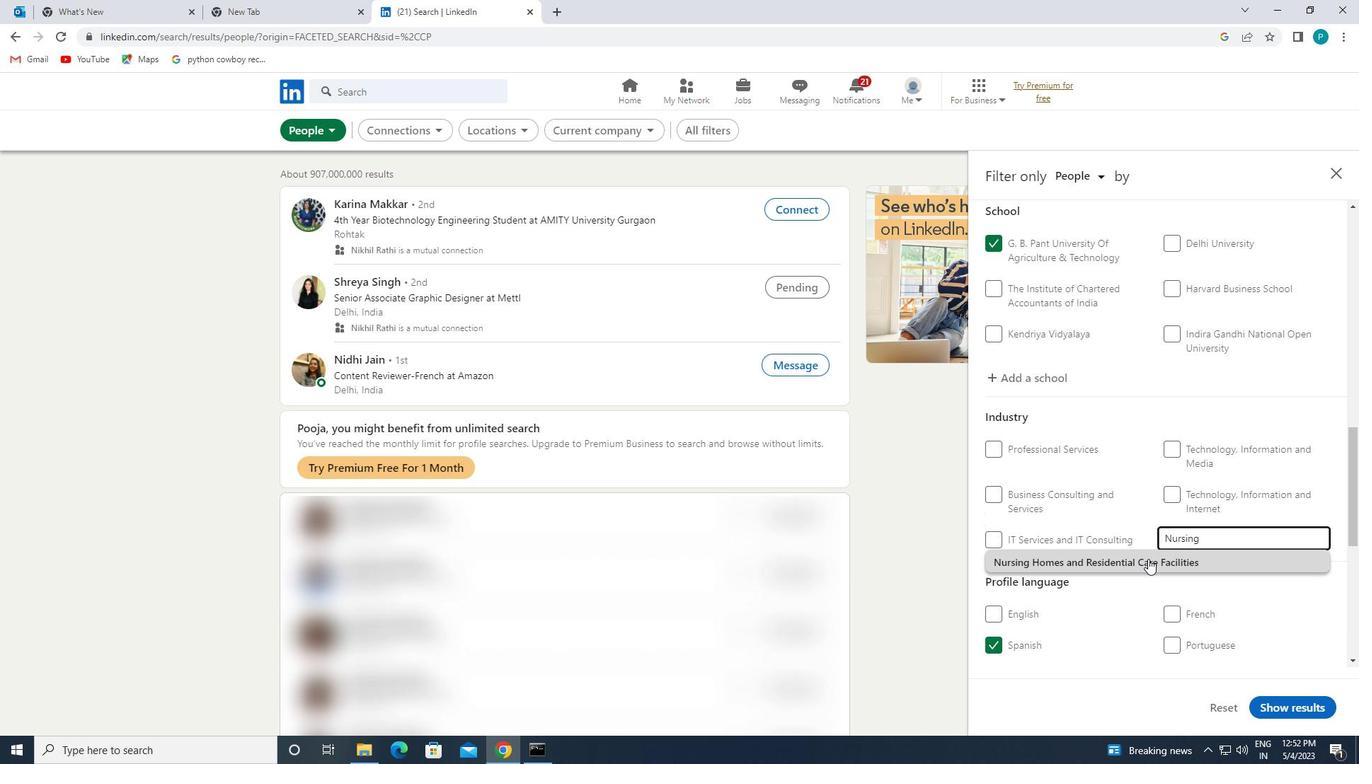 
Action: Mouse scrolled (1147, 559) with delta (0, 0)
Screenshot: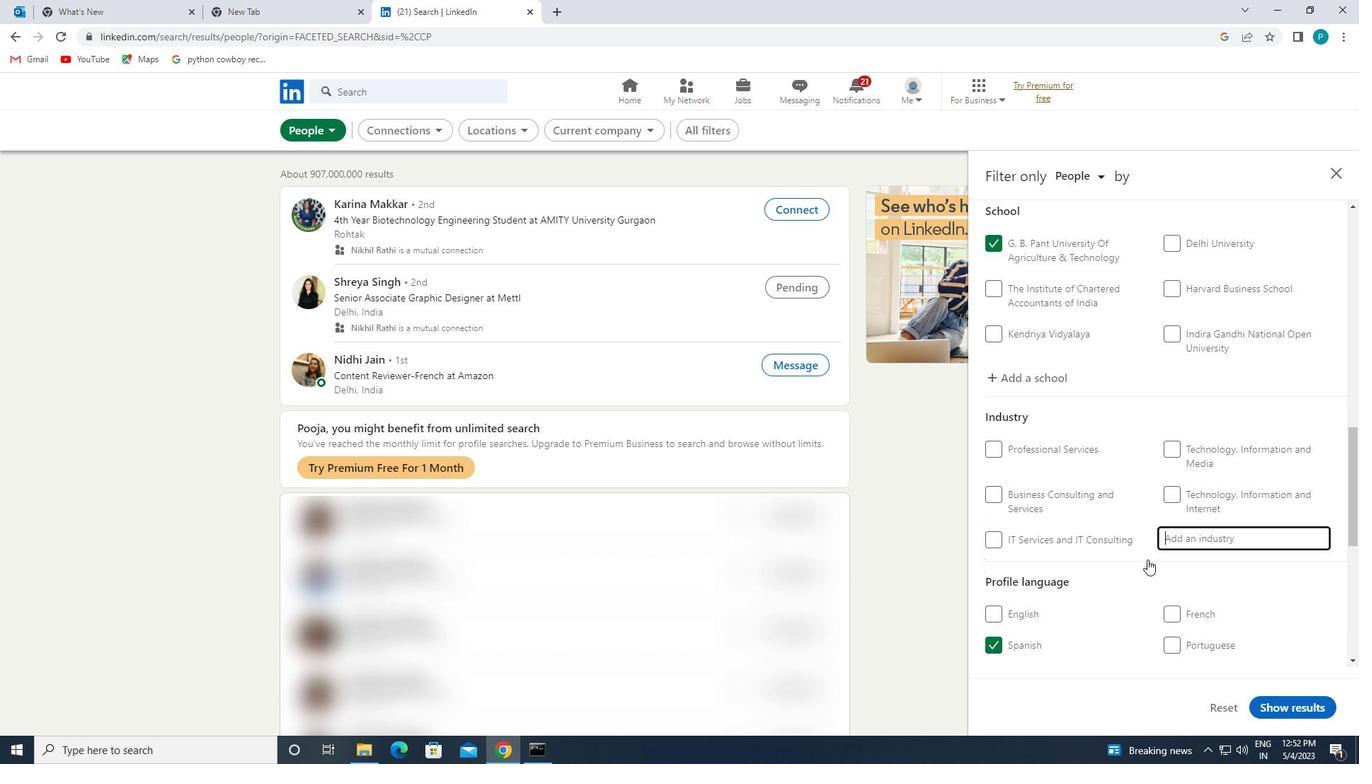 
Action: Mouse scrolled (1147, 559) with delta (0, 0)
Screenshot: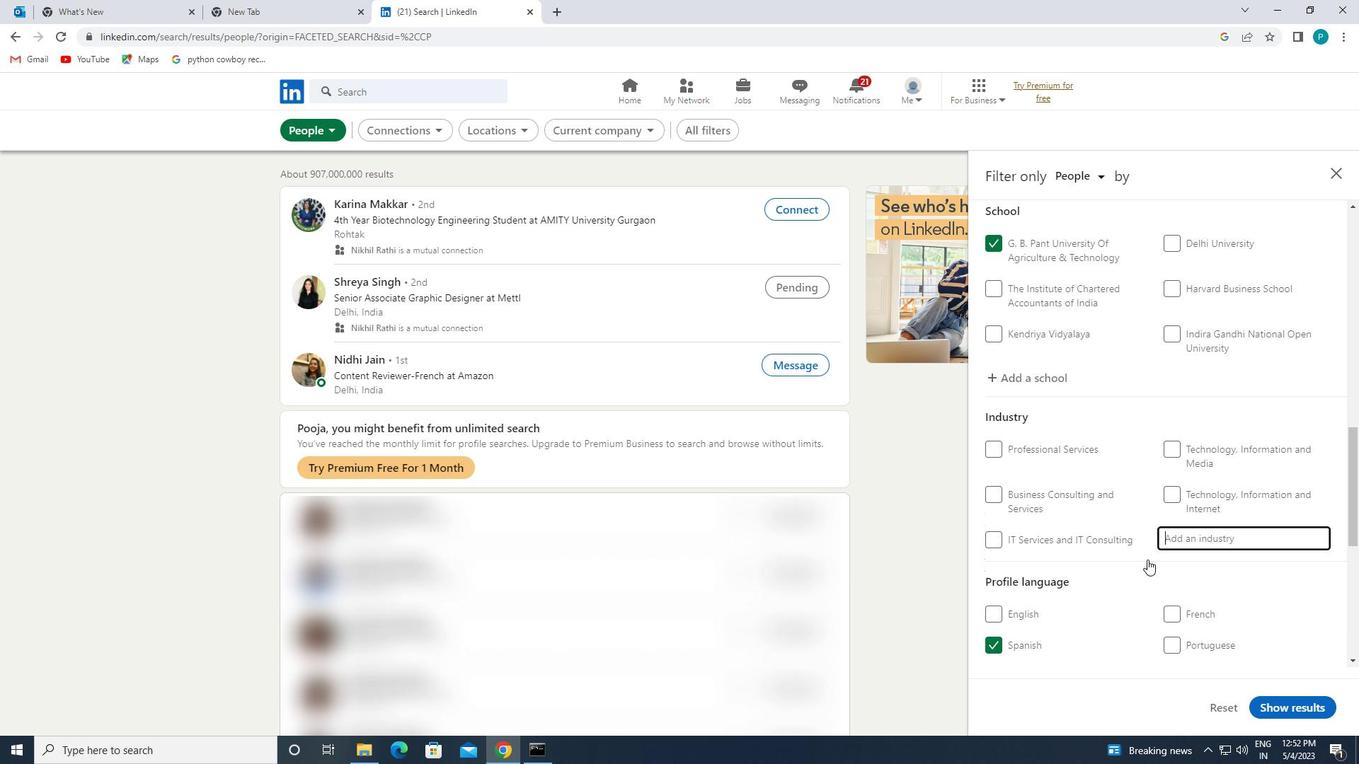 
Action: Mouse scrolled (1147, 559) with delta (0, 0)
Screenshot: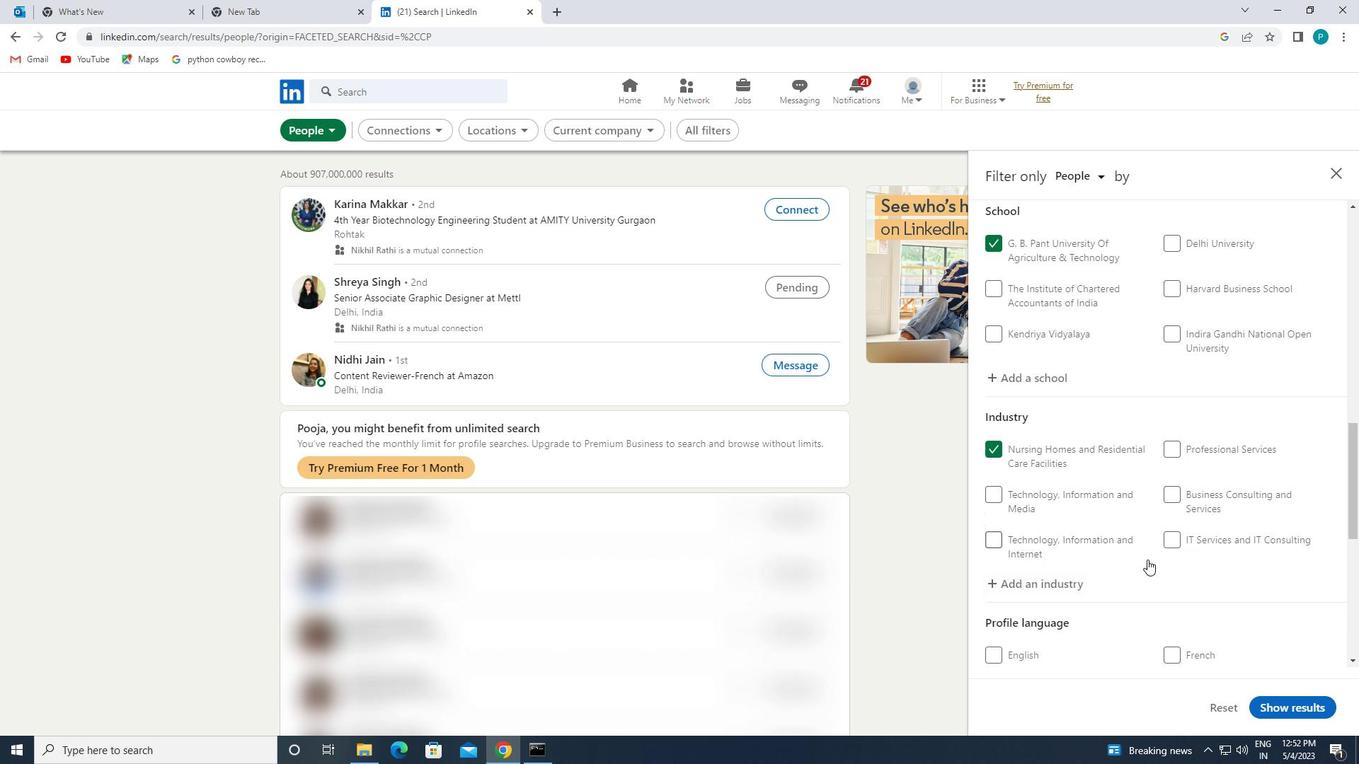 
Action: Mouse scrolled (1147, 559) with delta (0, 0)
Screenshot: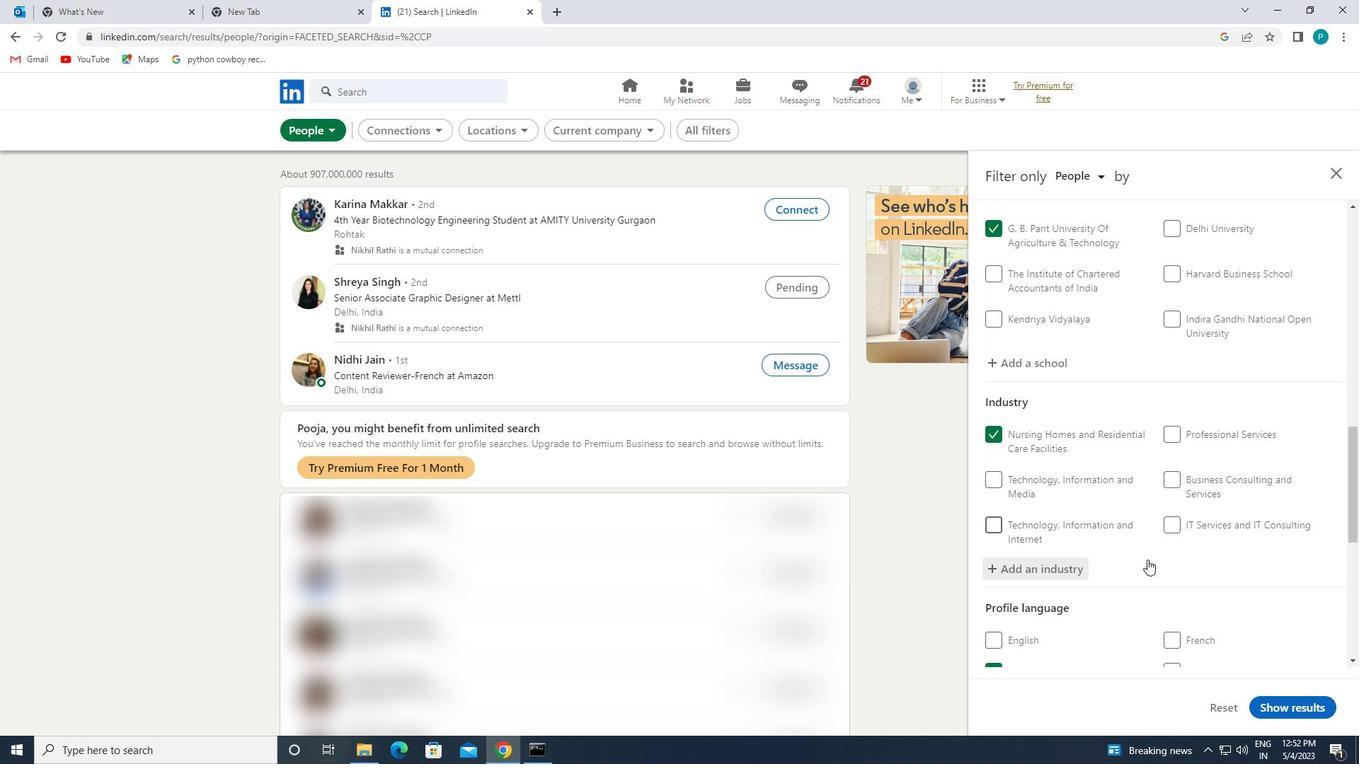 
Action: Mouse moved to (1169, 579)
Screenshot: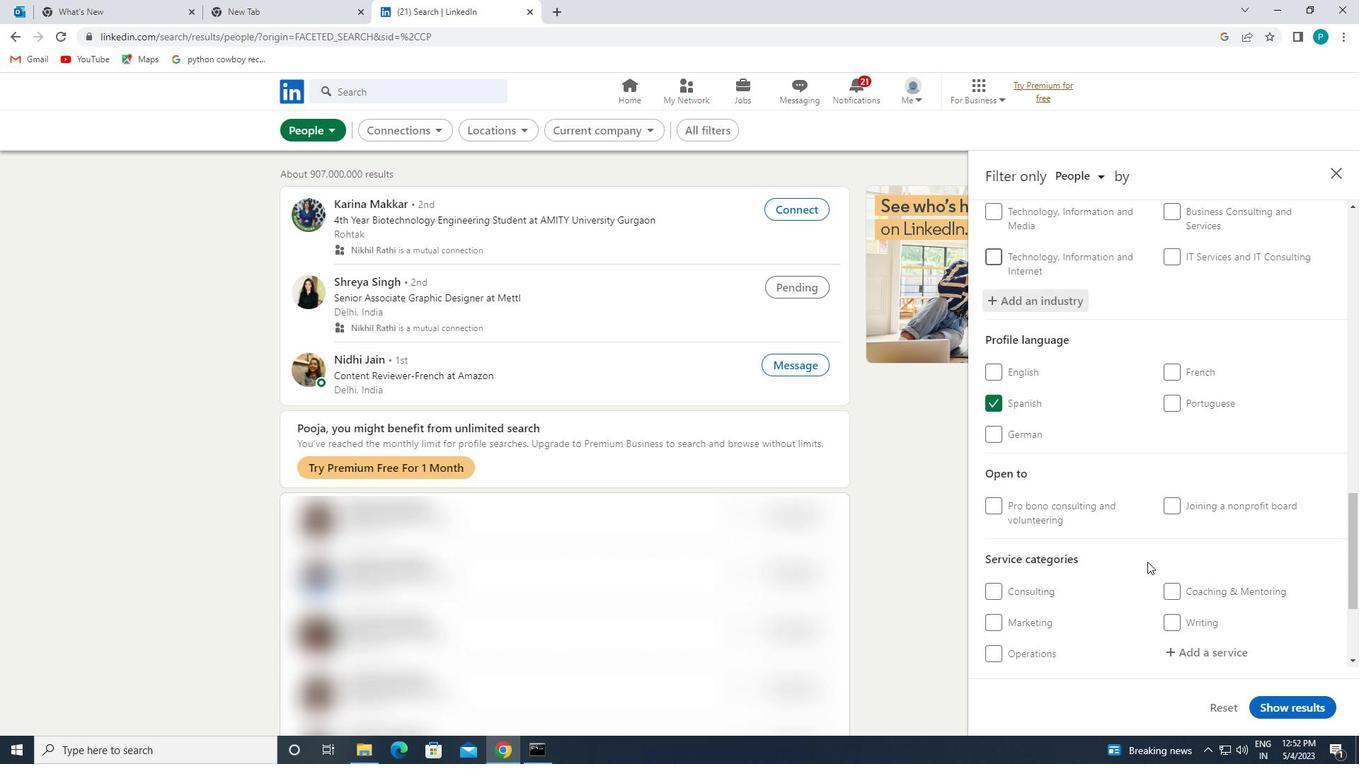 
Action: Mouse scrolled (1169, 579) with delta (0, 0)
Screenshot: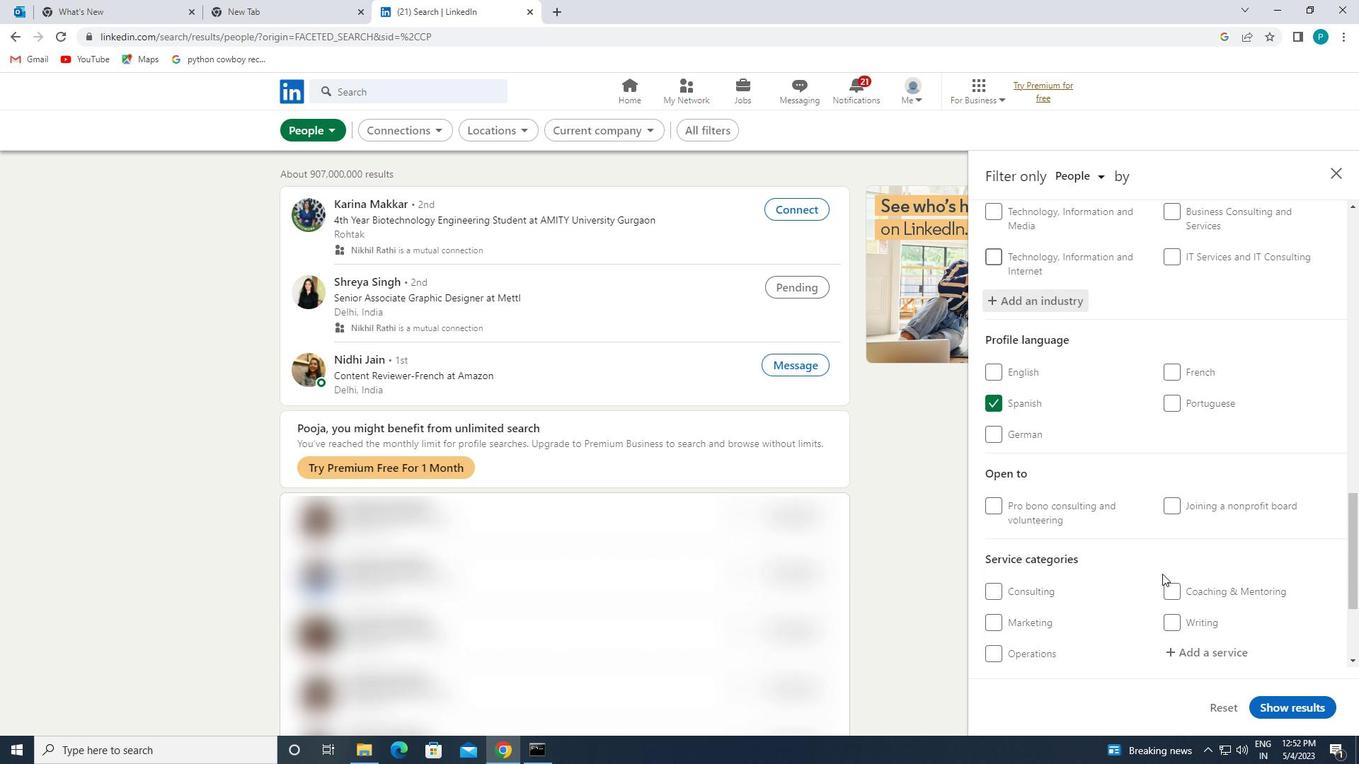 
Action: Mouse scrolled (1169, 579) with delta (0, 0)
Screenshot: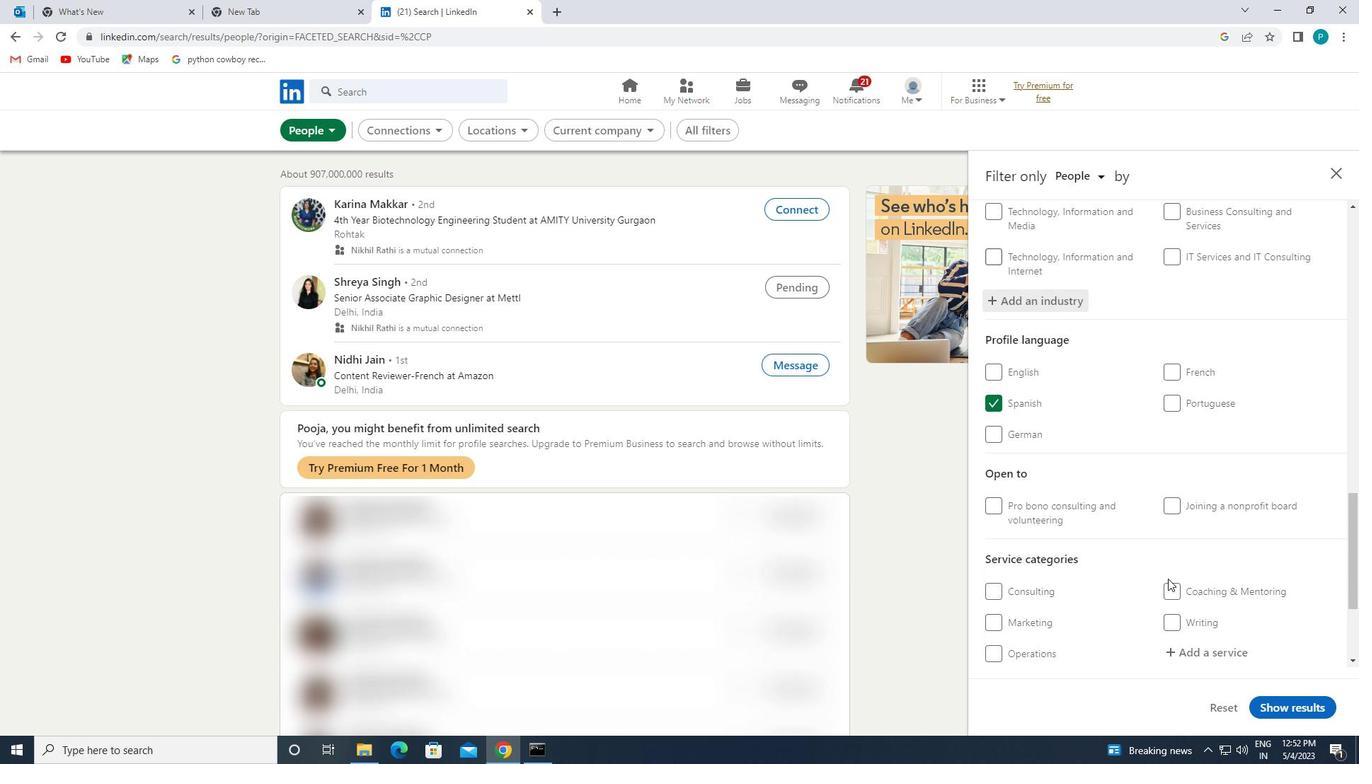 
Action: Mouse moved to (1193, 513)
Screenshot: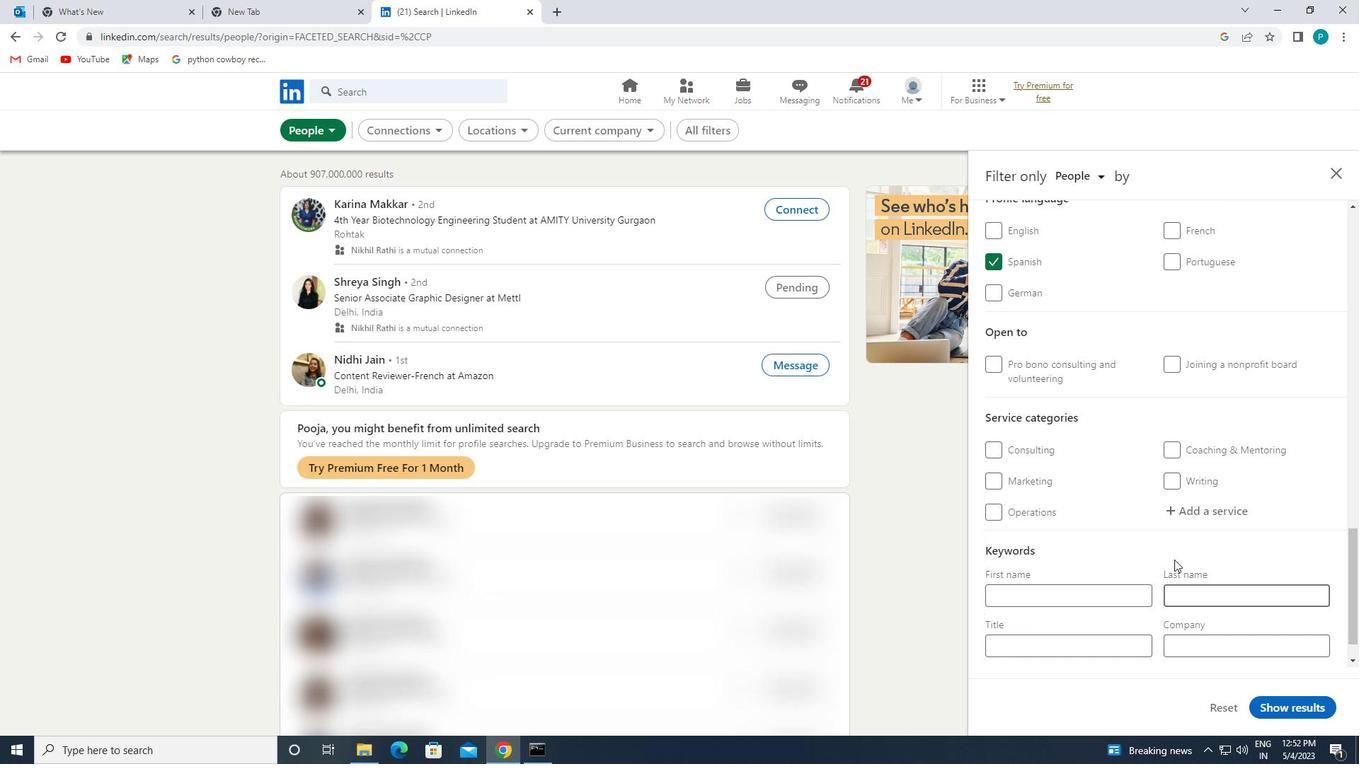 
Action: Mouse pressed left at (1193, 513)
Screenshot: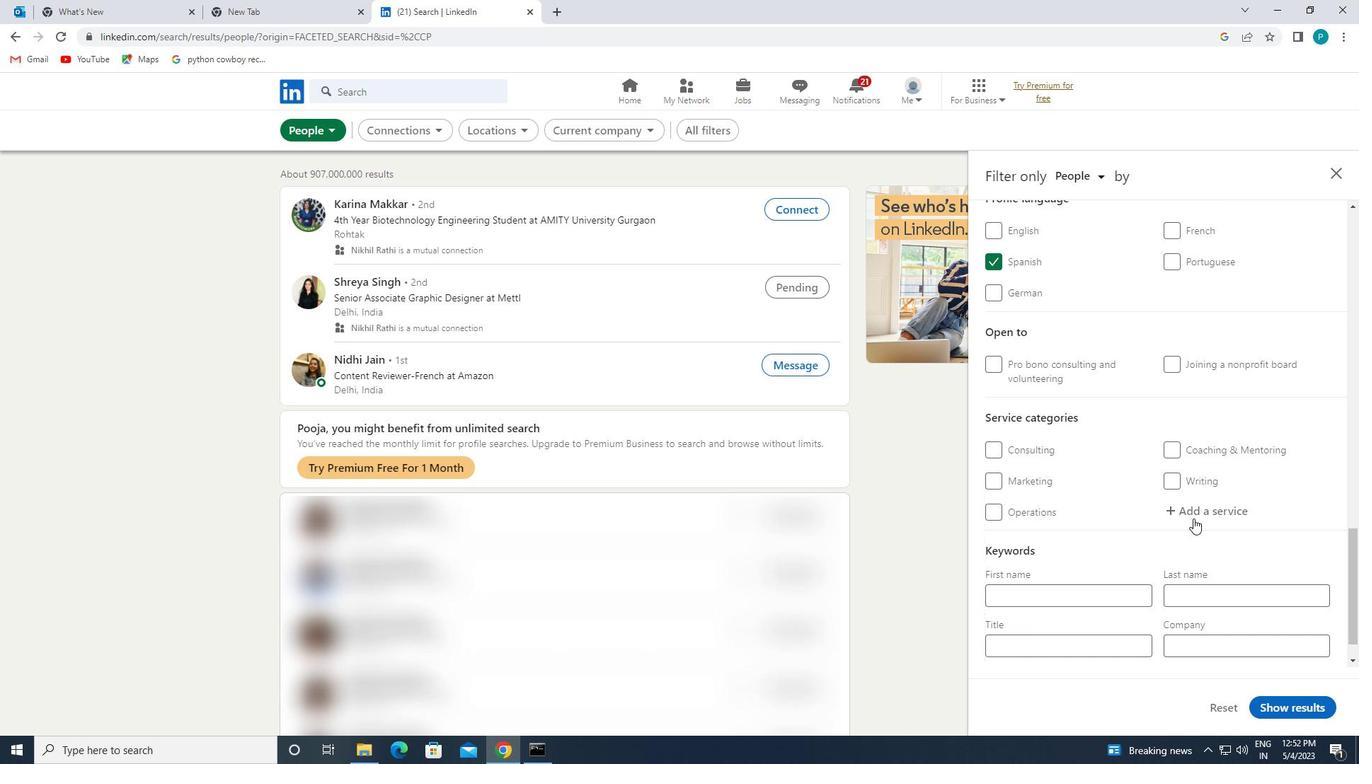 
Action: Key pressed <Key.caps_lock>L<Key.caps_lock>IFE
Screenshot: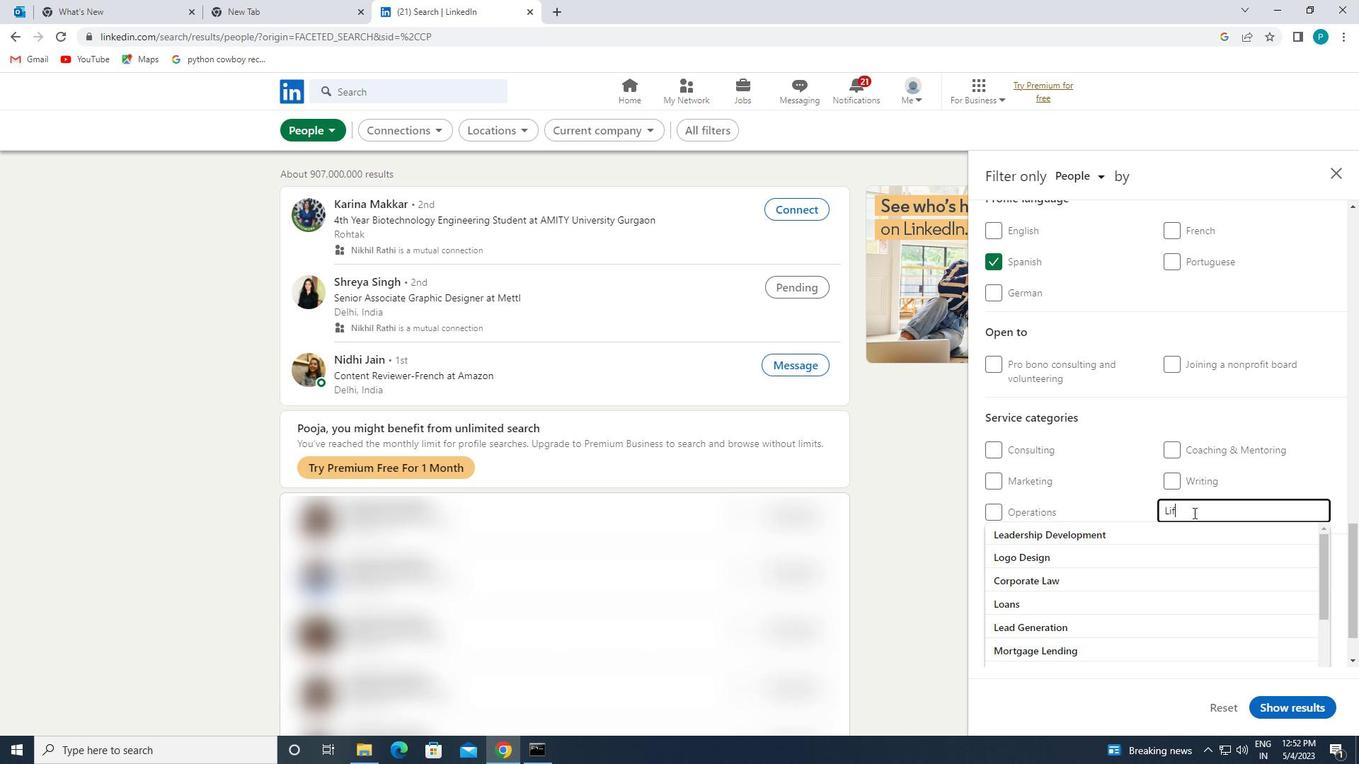 
Action: Mouse moved to (1078, 554)
Screenshot: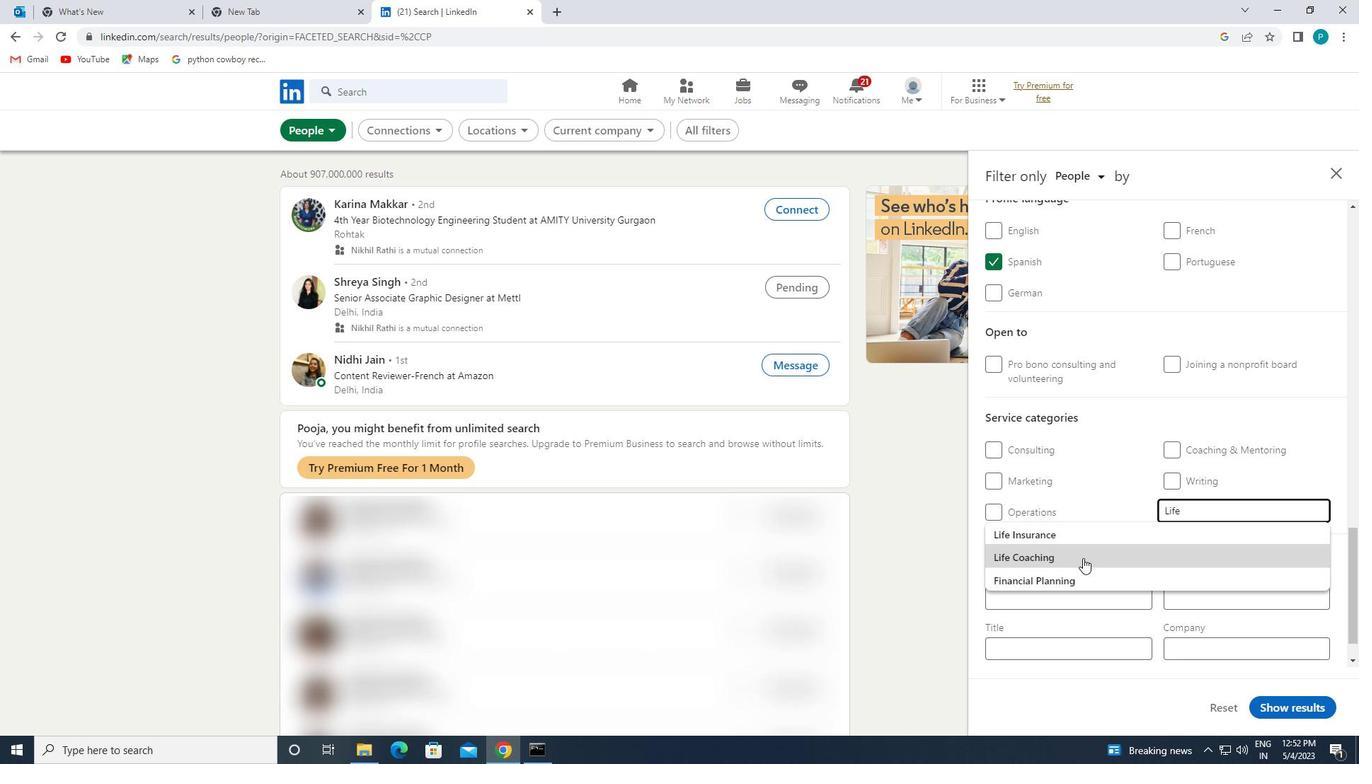 
Action: Mouse pressed left at (1078, 554)
Screenshot: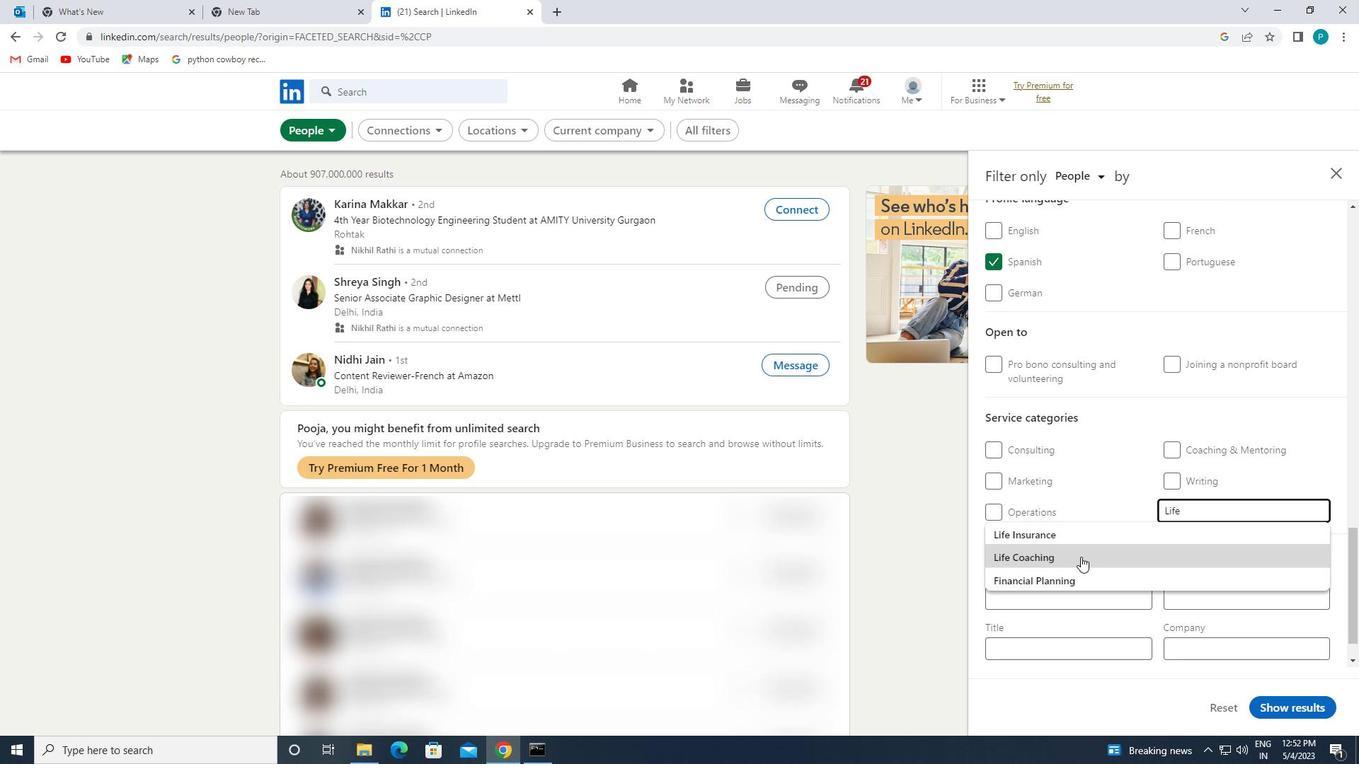 
Action: Mouse scrolled (1078, 554) with delta (0, 0)
Screenshot: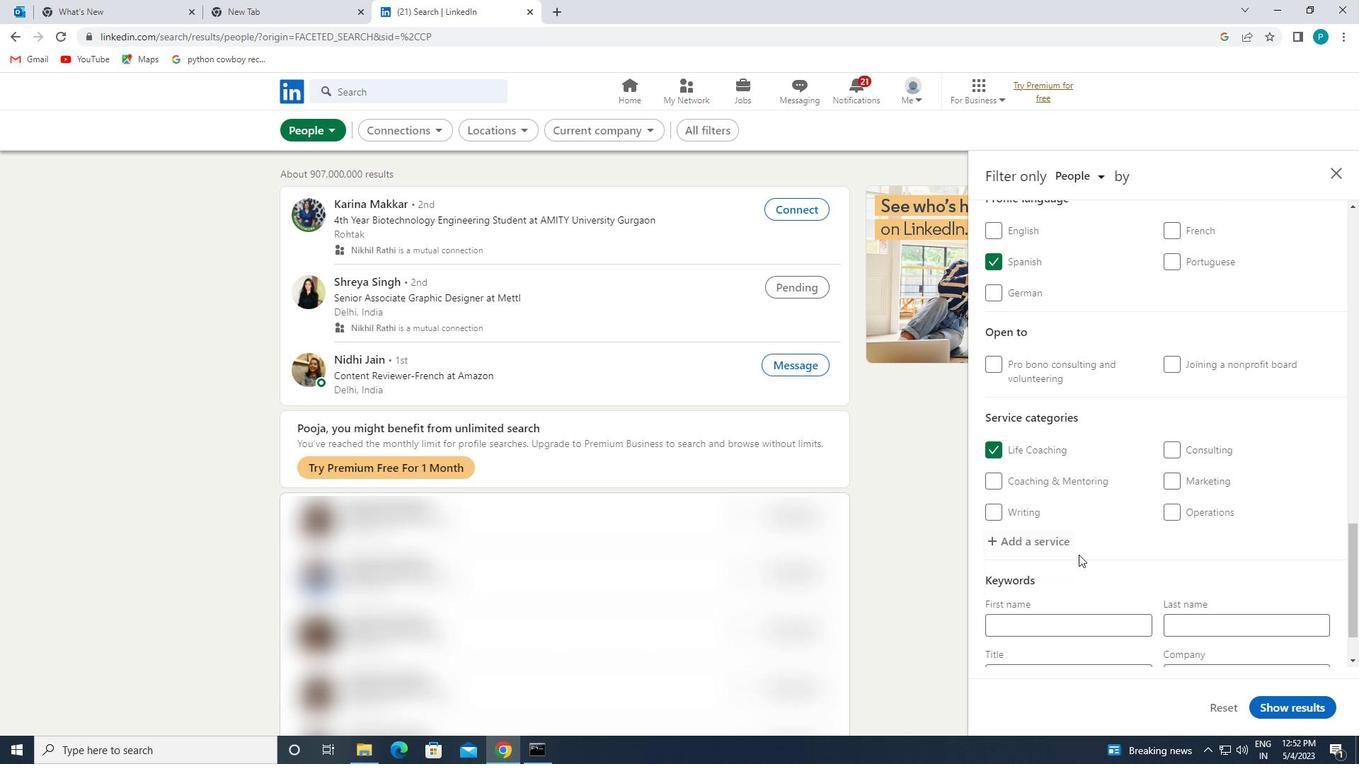 
Action: Mouse scrolled (1078, 554) with delta (0, 0)
Screenshot: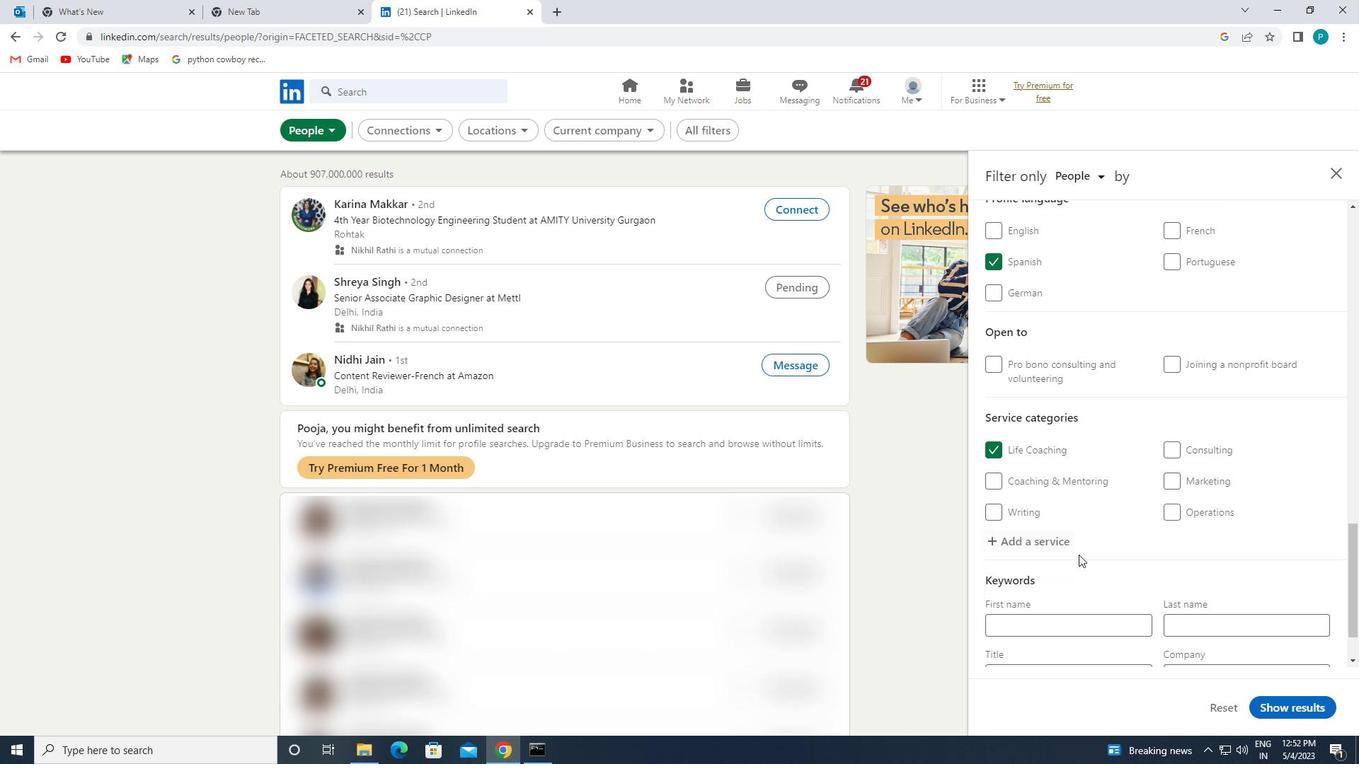 
Action: Mouse scrolled (1078, 554) with delta (0, 0)
Screenshot: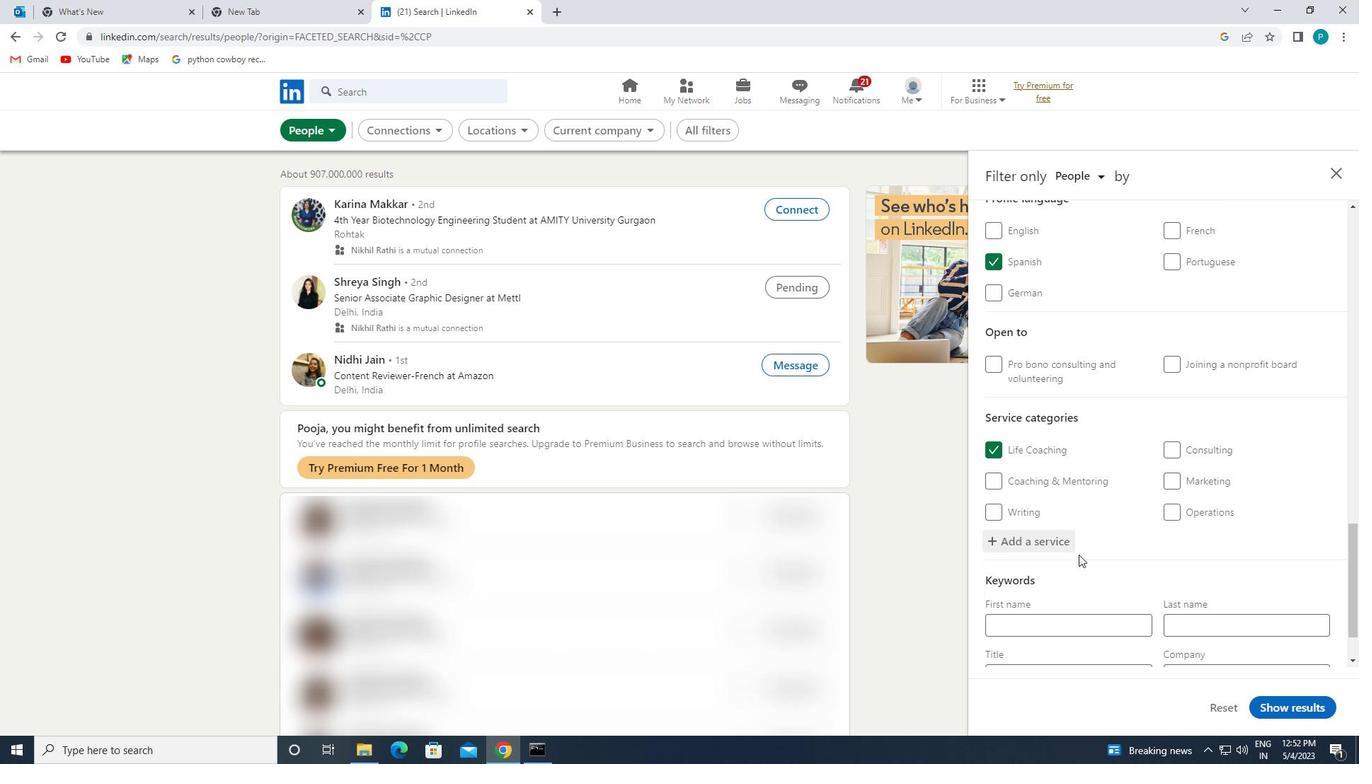 
Action: Mouse moved to (1068, 596)
Screenshot: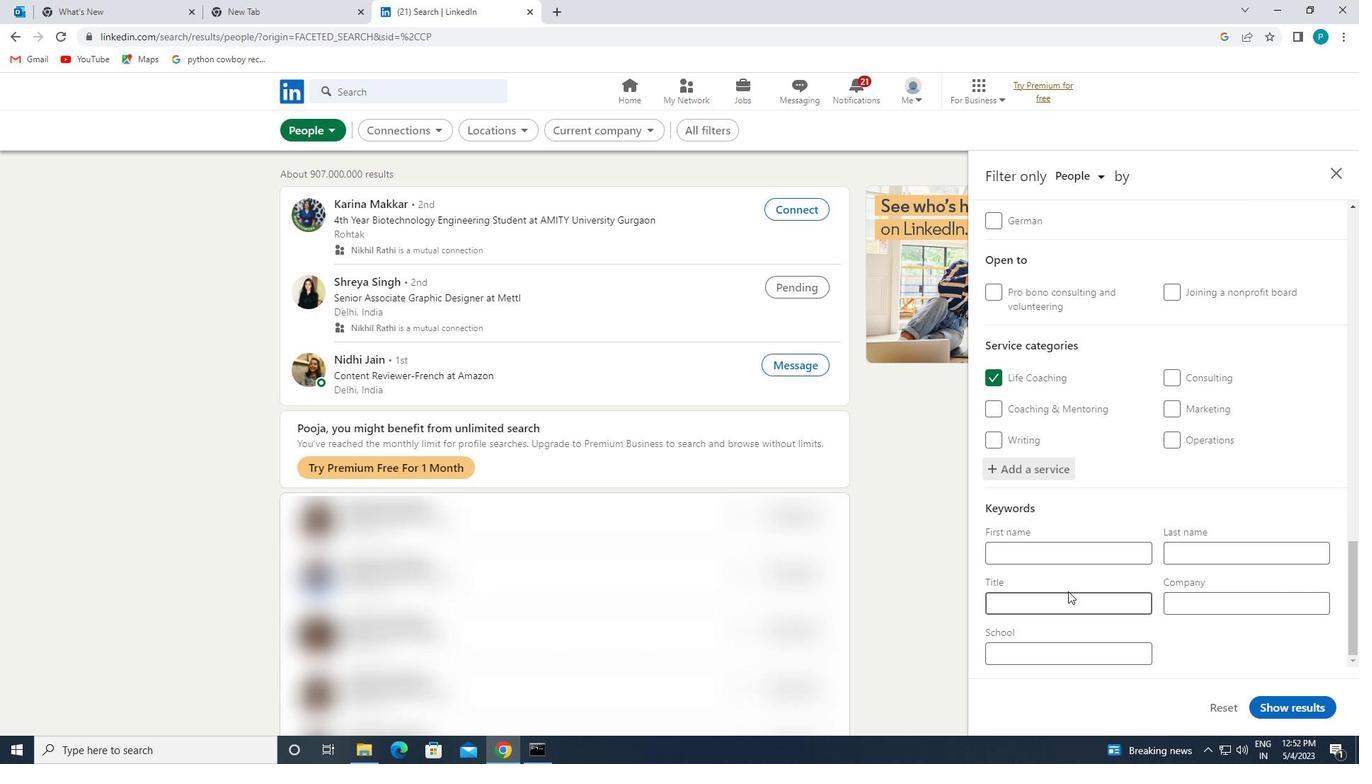 
Action: Mouse pressed left at (1068, 596)
Screenshot: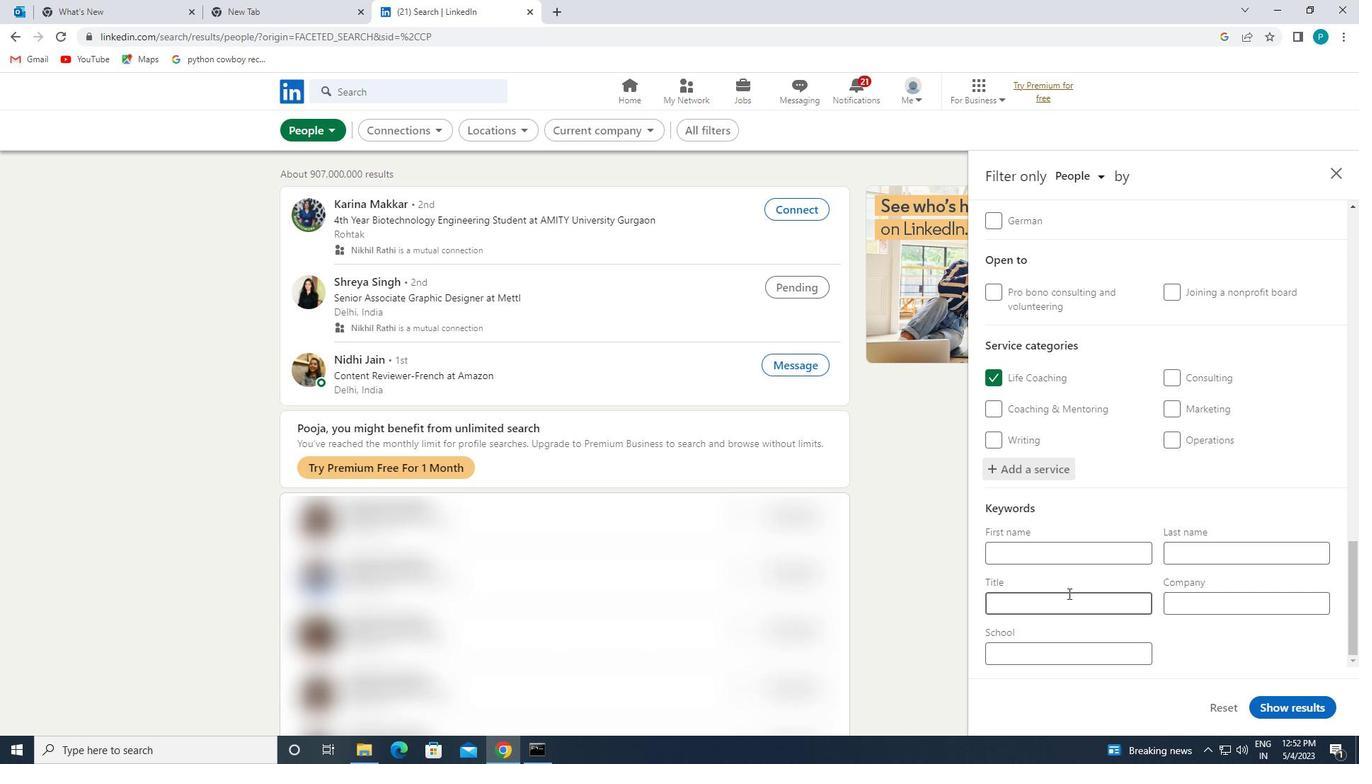 
Action: Mouse moved to (1068, 596)
Screenshot: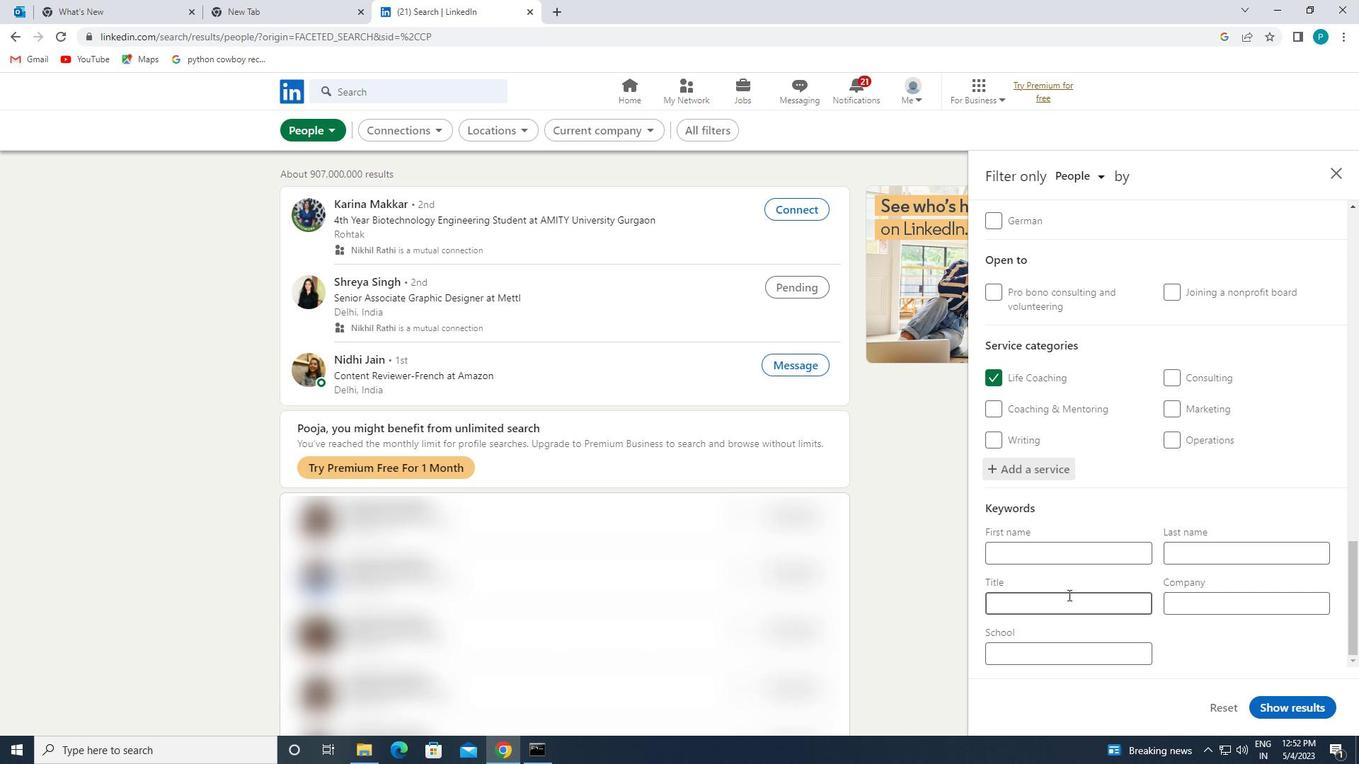 
Action: Key pressed <Key.caps_lock>M<Key.caps_lock>OLECULAR<Key.space><Key.caps_lock>S<Key.caps_lock>CIENTIST
Screenshot: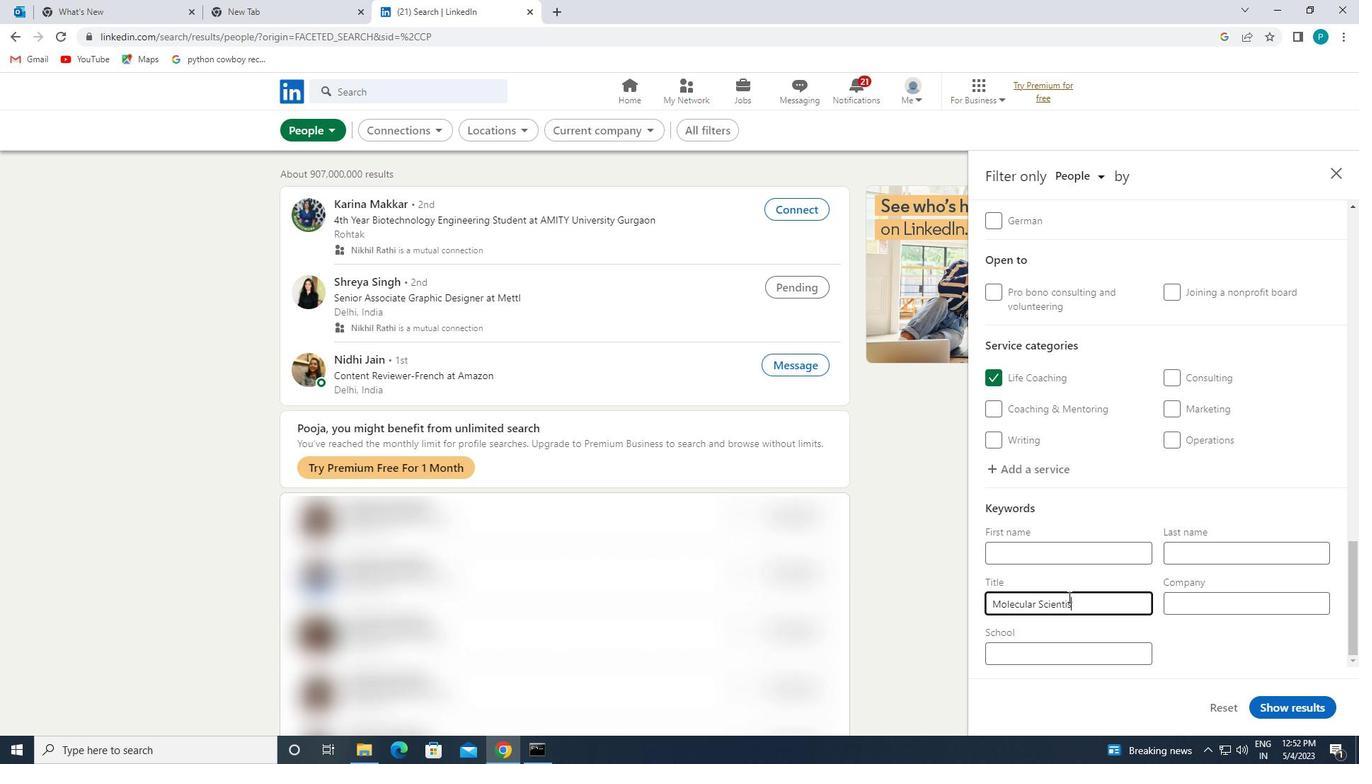 
Action: Mouse moved to (1295, 703)
Screenshot: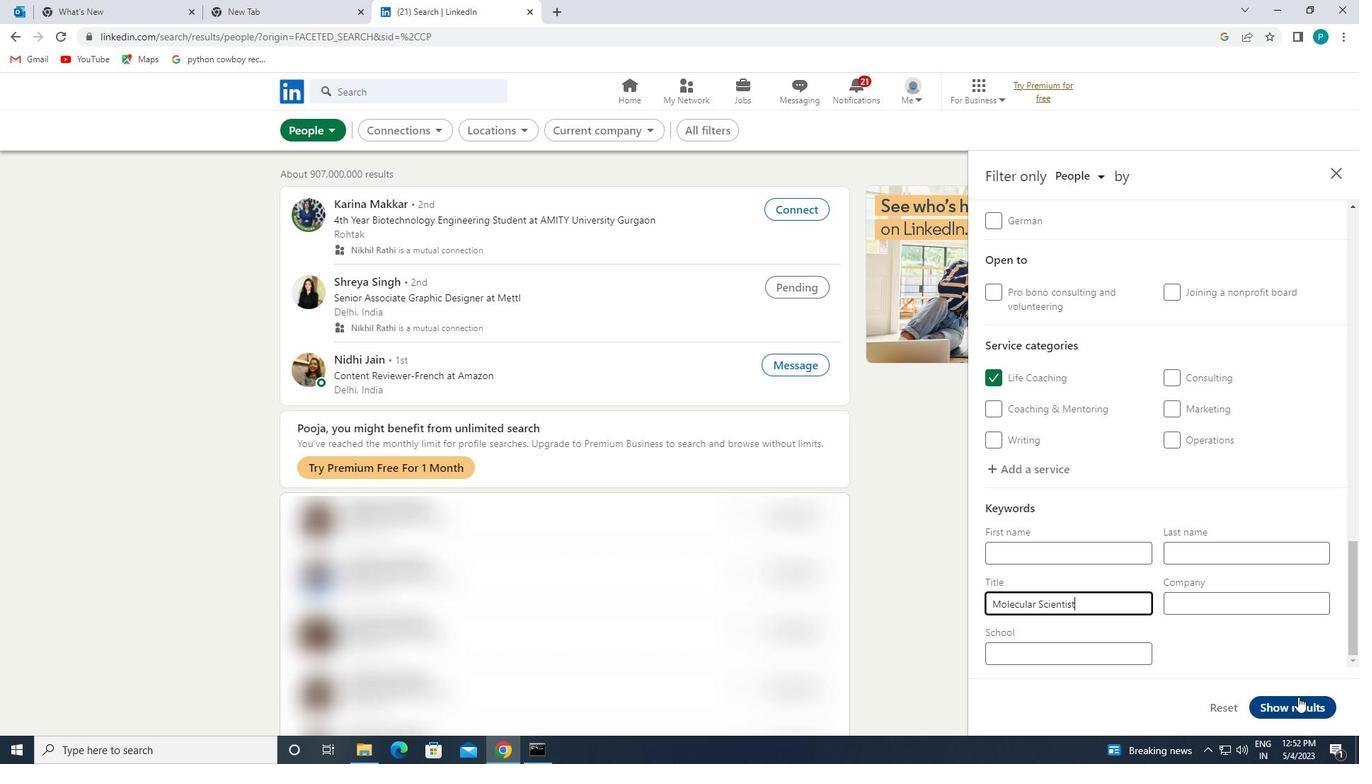 
Action: Mouse pressed left at (1295, 703)
Screenshot: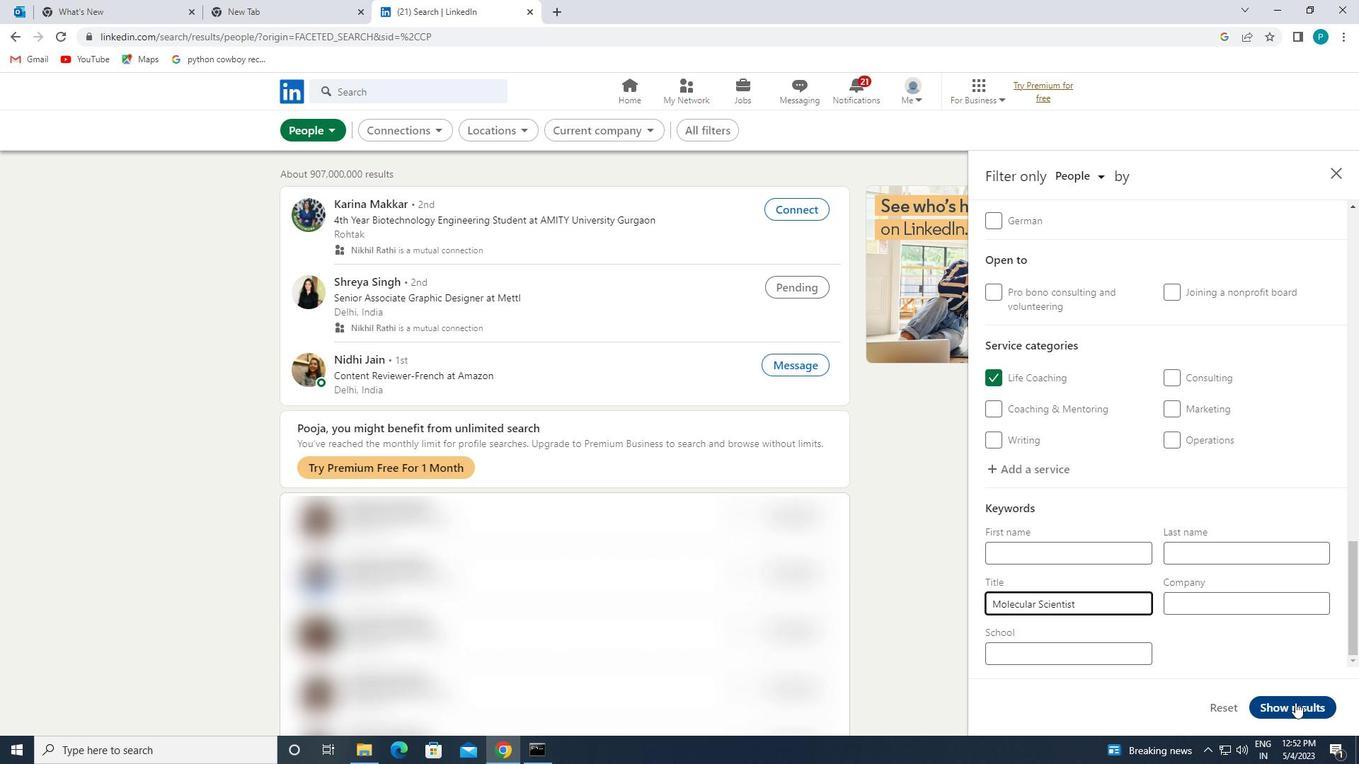 
